 Task: Create Tasks for custom objects Inmates and Inmate Documents.
Action: Mouse moved to (15, 81)
Screenshot: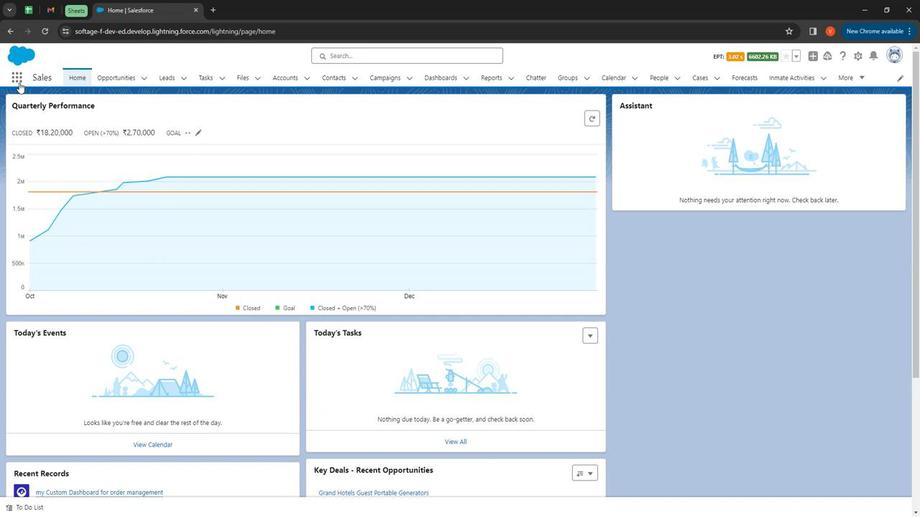
Action: Mouse pressed left at (15, 81)
Screenshot: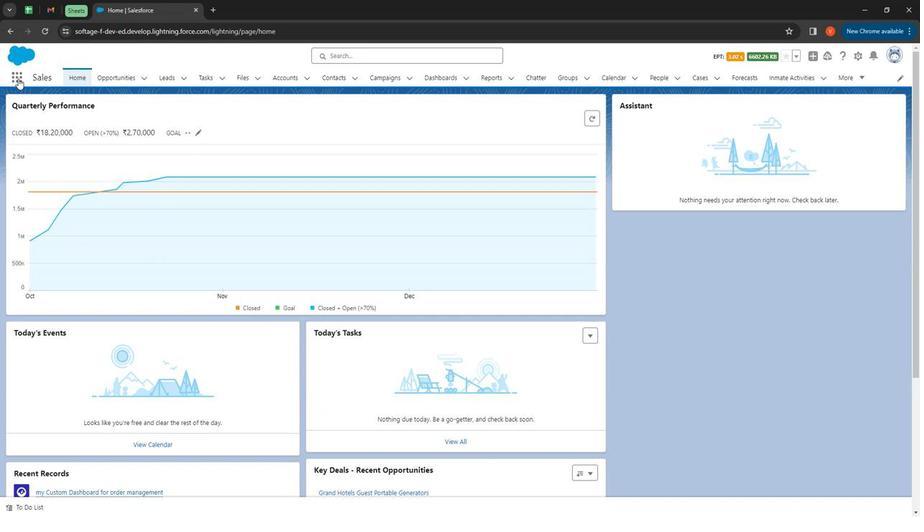 
Action: Mouse moved to (29, 252)
Screenshot: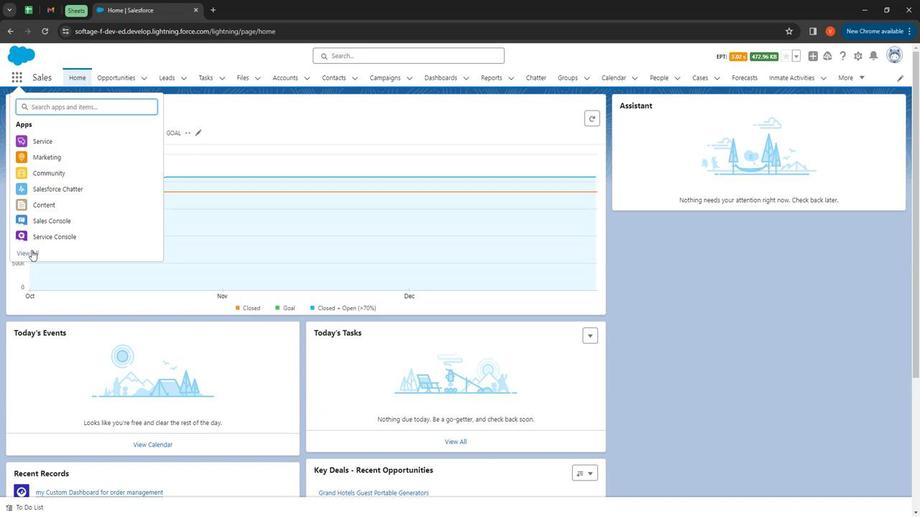 
Action: Mouse pressed left at (29, 252)
Screenshot: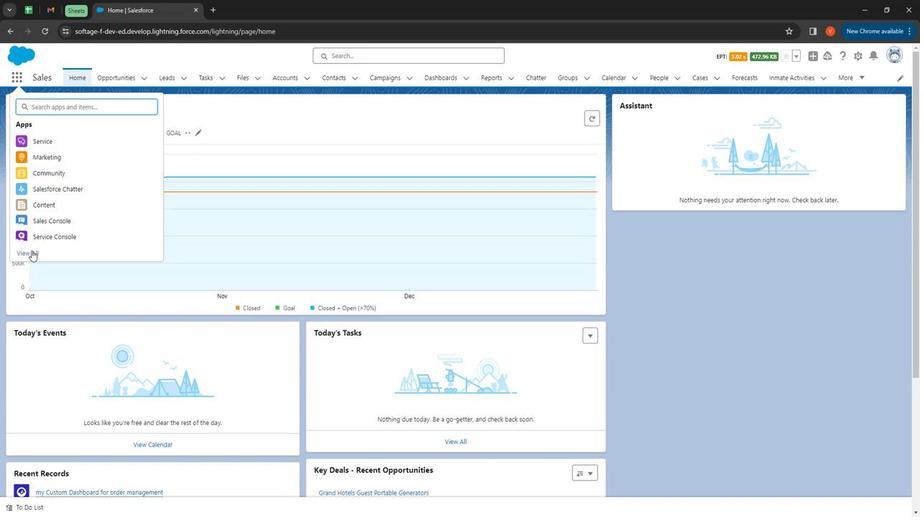 
Action: Mouse moved to (617, 297)
Screenshot: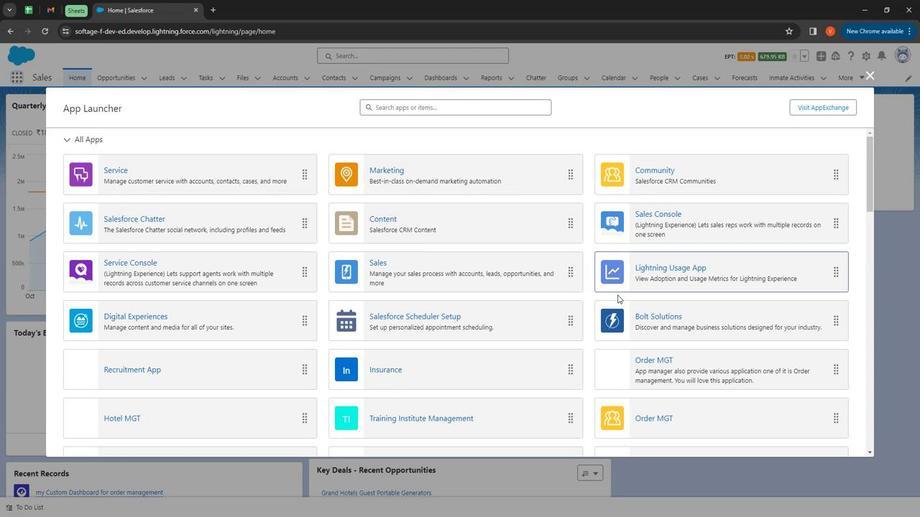
Action: Mouse scrolled (617, 296) with delta (0, 0)
Screenshot: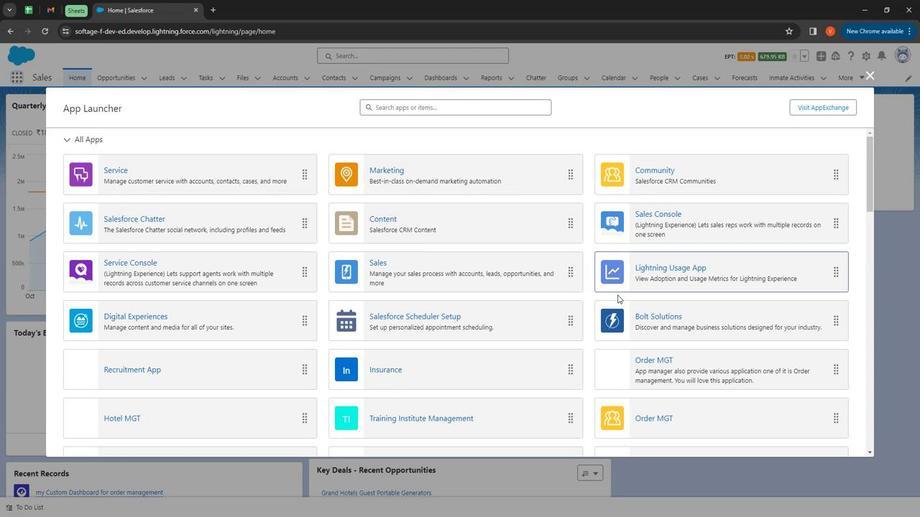 
Action: Mouse moved to (619, 298)
Screenshot: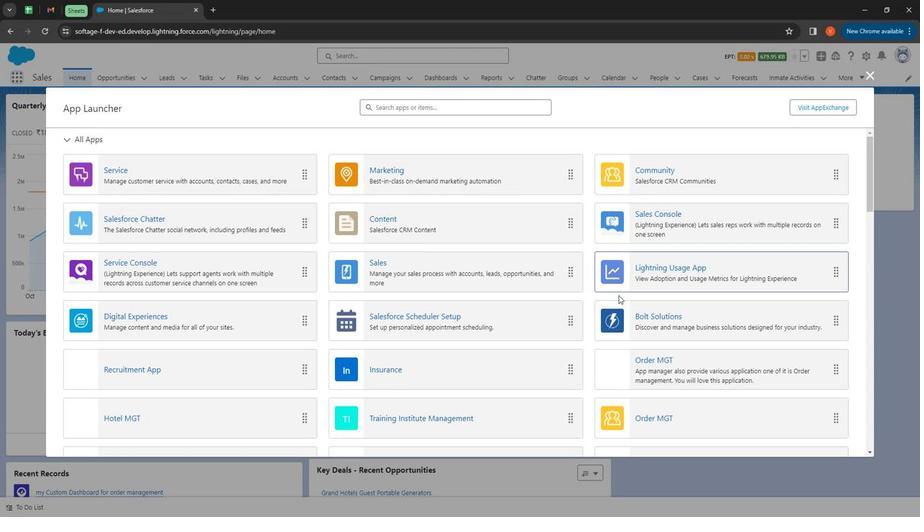 
Action: Mouse scrolled (619, 298) with delta (0, 0)
Screenshot: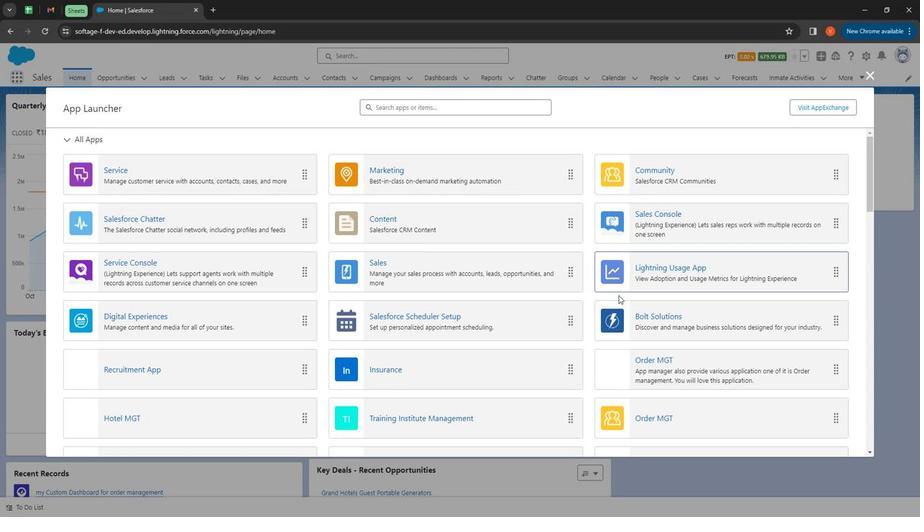 
Action: Mouse moved to (620, 299)
Screenshot: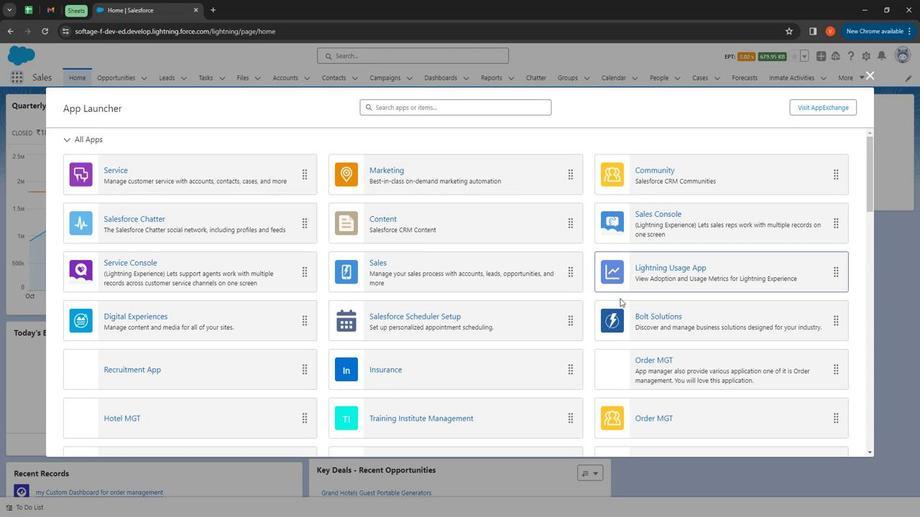 
Action: Mouse scrolled (620, 299) with delta (0, 0)
Screenshot: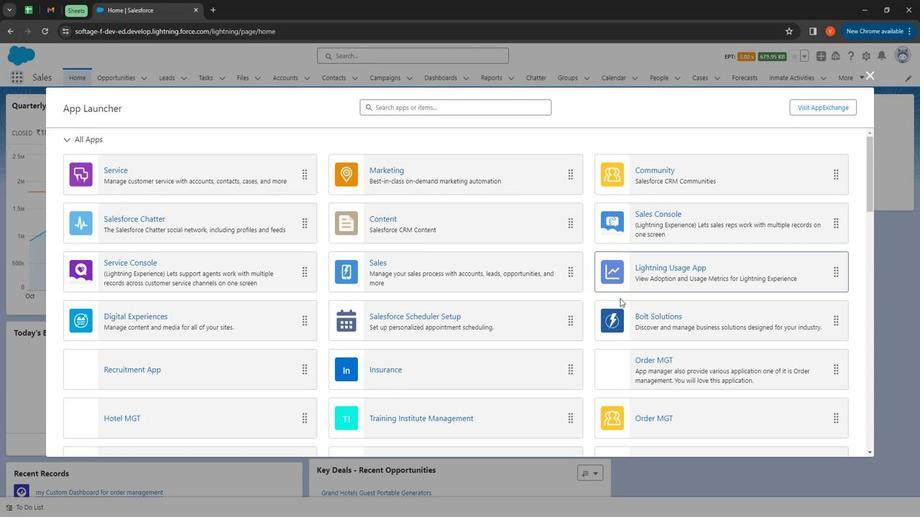
Action: Mouse moved to (621, 300)
Screenshot: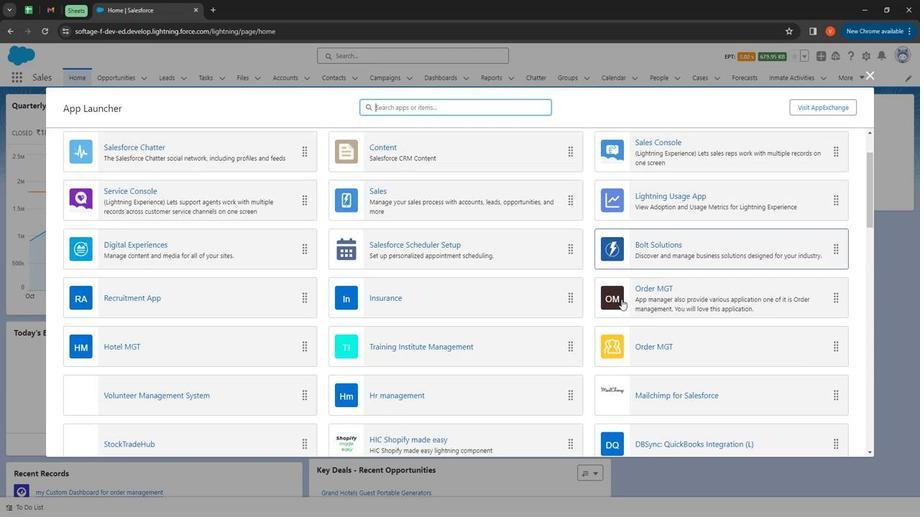 
Action: Mouse scrolled (621, 299) with delta (0, 0)
Screenshot: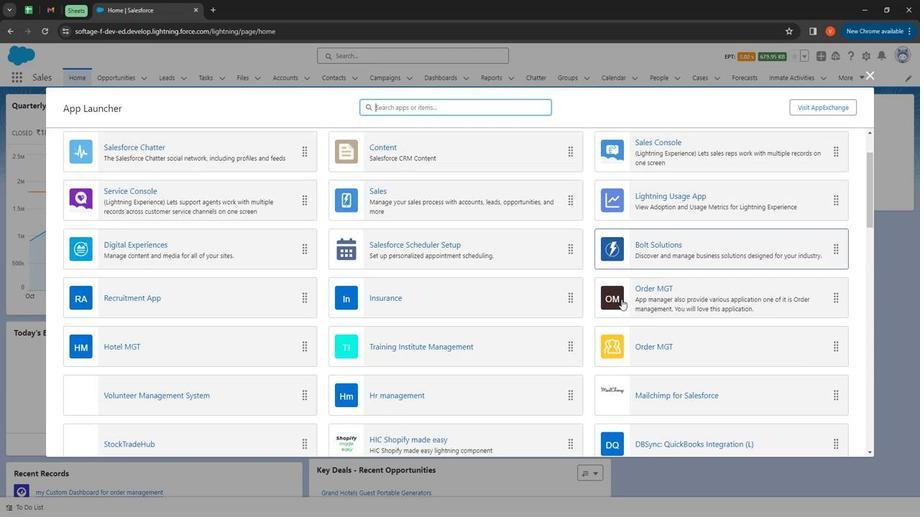 
Action: Mouse moved to (622, 302)
Screenshot: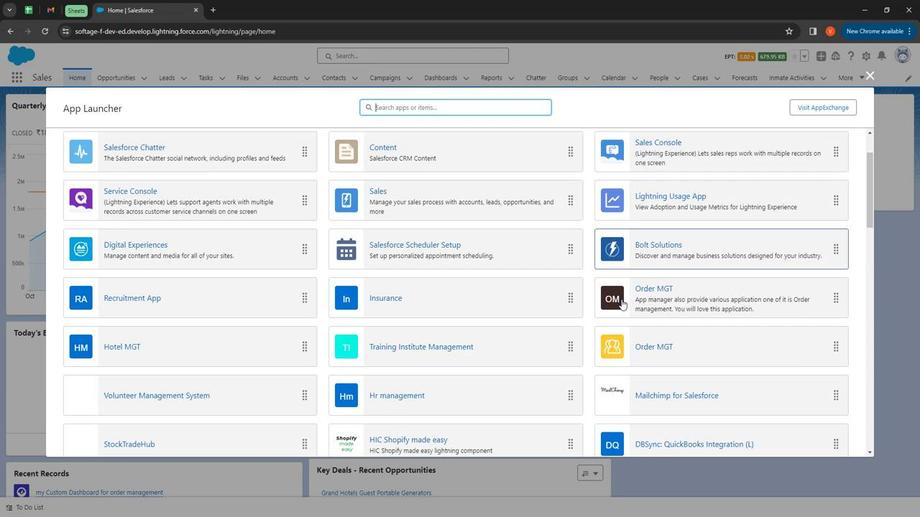 
Action: Mouse scrolled (622, 302) with delta (0, 0)
Screenshot: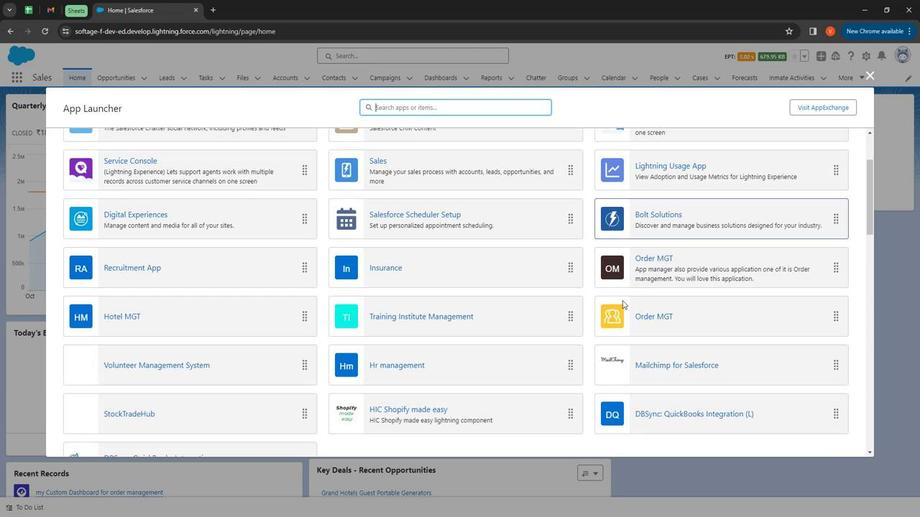 
Action: Mouse scrolled (622, 302) with delta (0, 0)
Screenshot: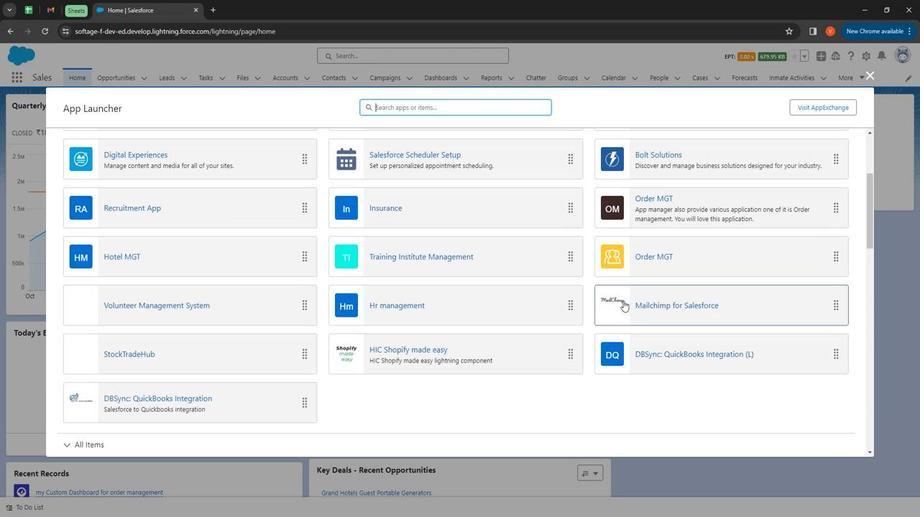 
Action: Mouse moved to (638, 299)
Screenshot: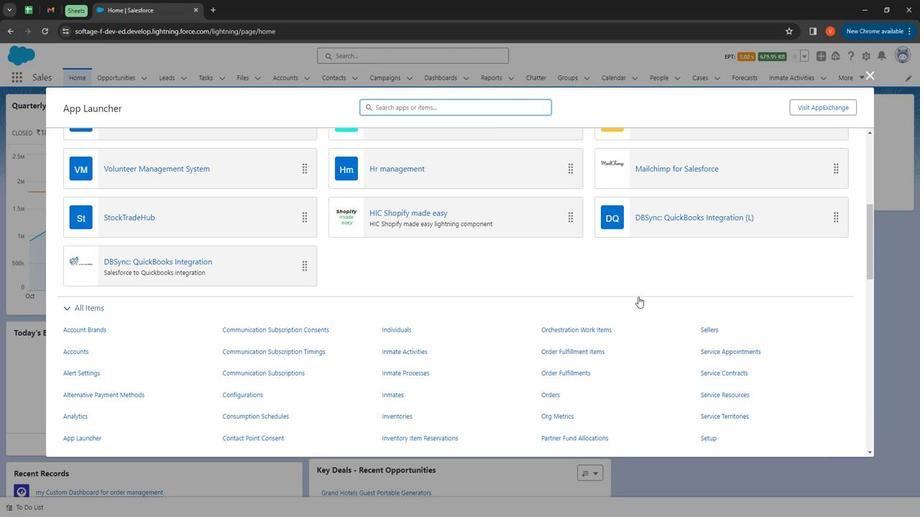 
Action: Mouse scrolled (638, 299) with delta (0, 0)
Screenshot: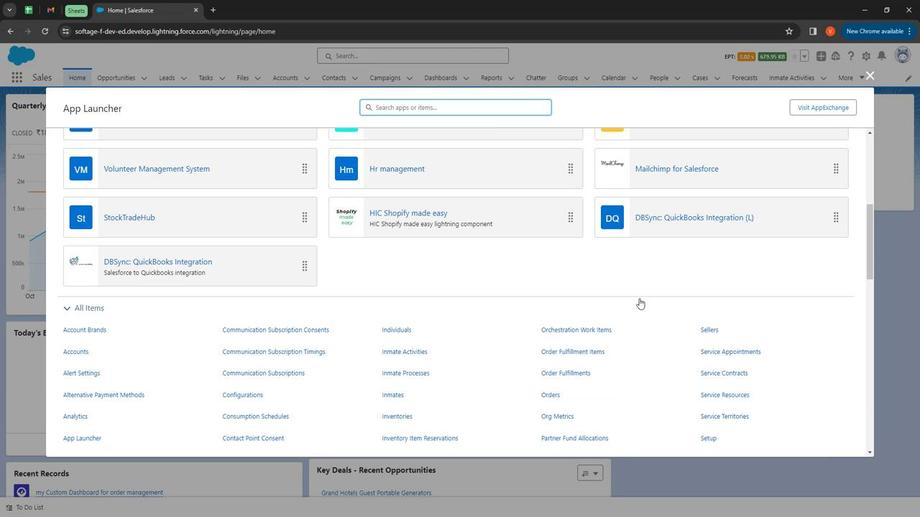 
Action: Mouse moved to (602, 299)
Screenshot: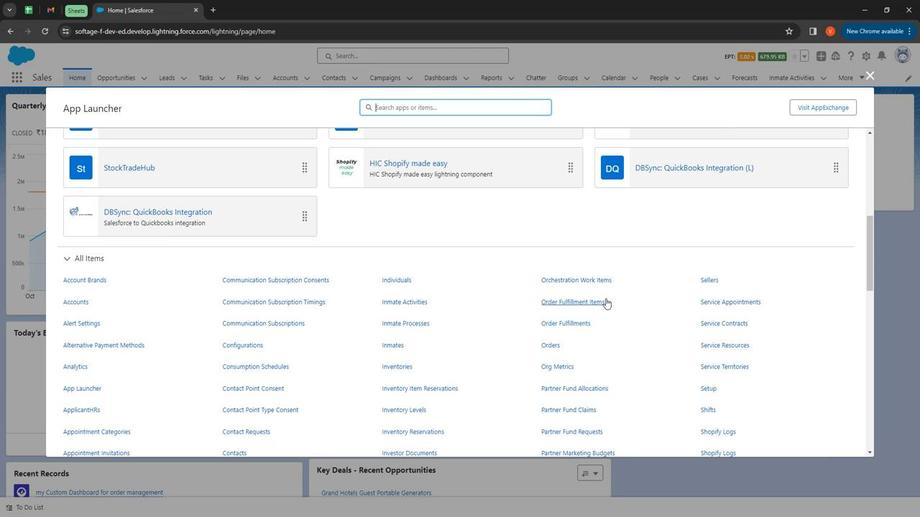 
Action: Mouse scrolled (602, 299) with delta (0, 0)
Screenshot: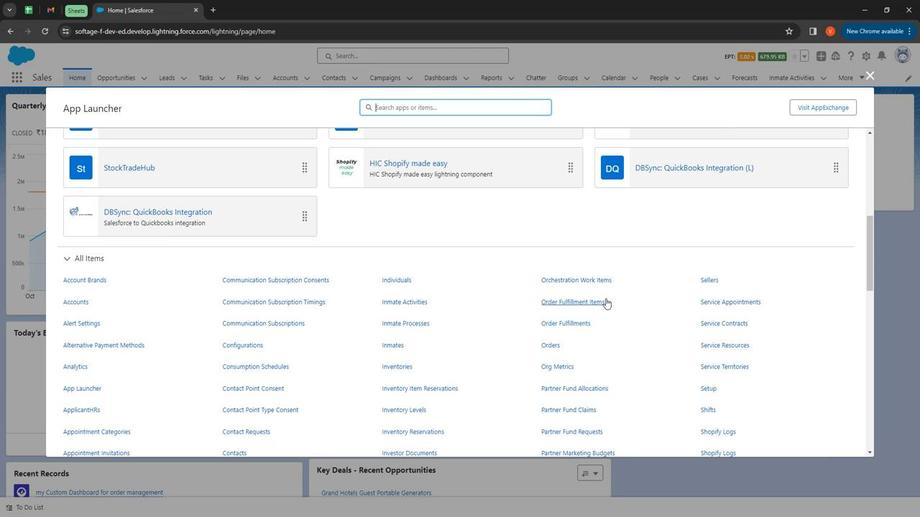 
Action: Mouse moved to (596, 301)
Screenshot: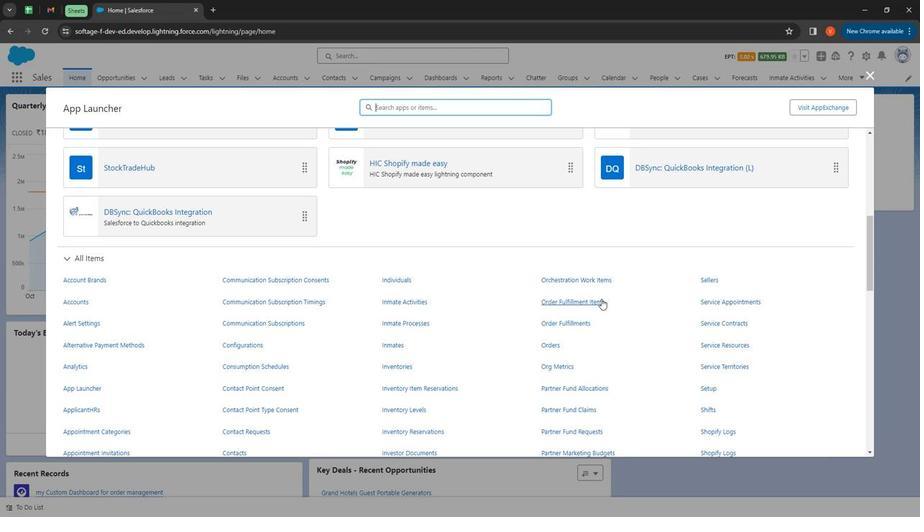 
Action: Mouse scrolled (596, 300) with delta (0, 0)
Screenshot: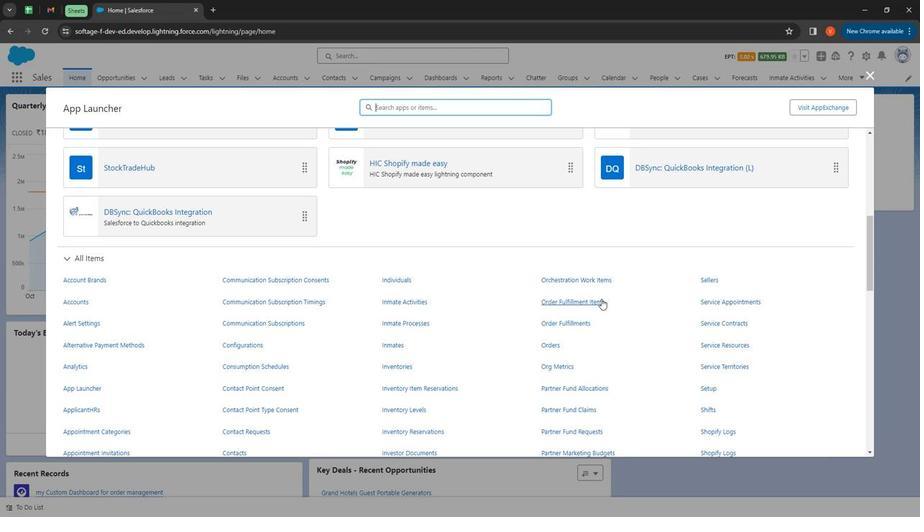 
Action: Mouse moved to (491, 286)
Screenshot: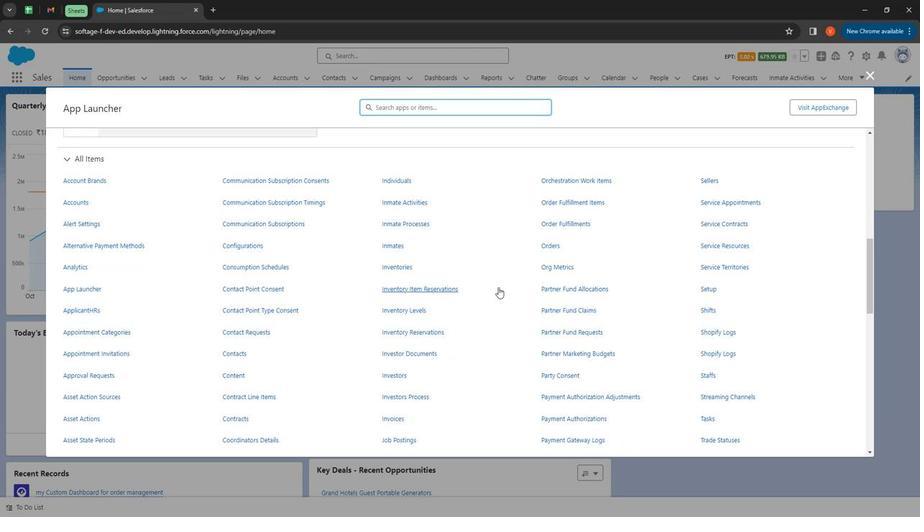 
Action: Mouse scrolled (491, 286) with delta (0, 0)
Screenshot: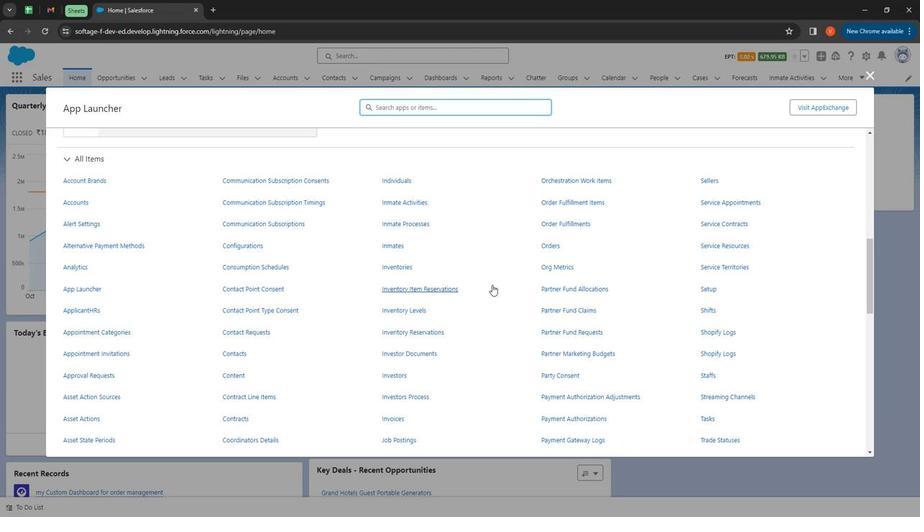 
Action: Mouse moved to (486, 292)
Screenshot: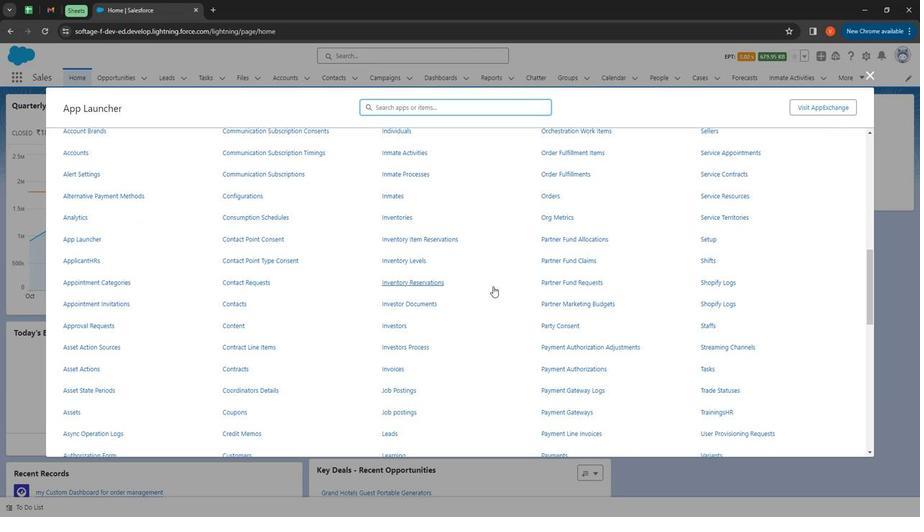 
Action: Mouse scrolled (486, 291) with delta (0, 0)
Screenshot: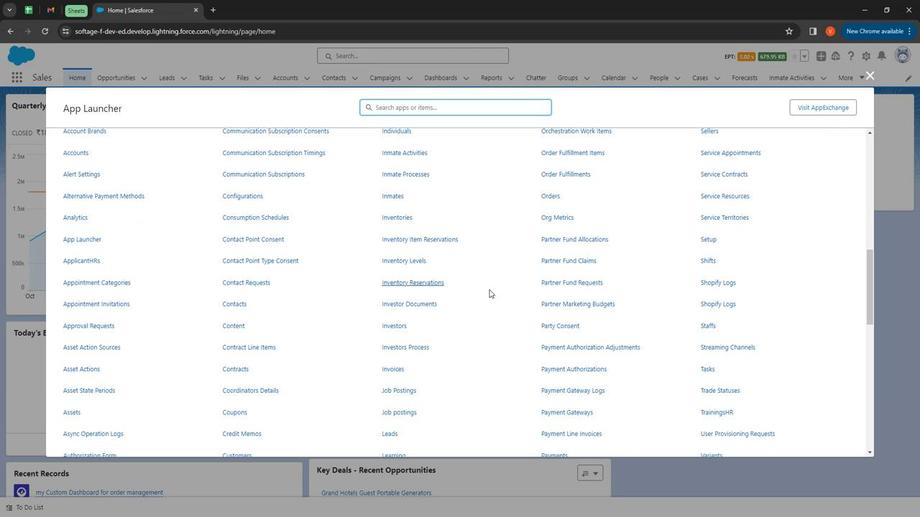 
Action: Mouse moved to (472, 289)
Screenshot: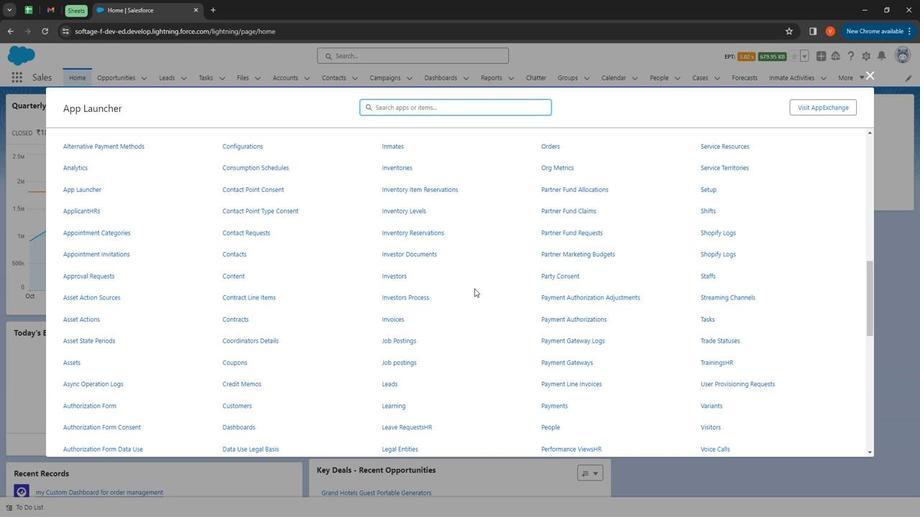 
Action: Mouse scrolled (472, 289) with delta (0, 0)
Screenshot: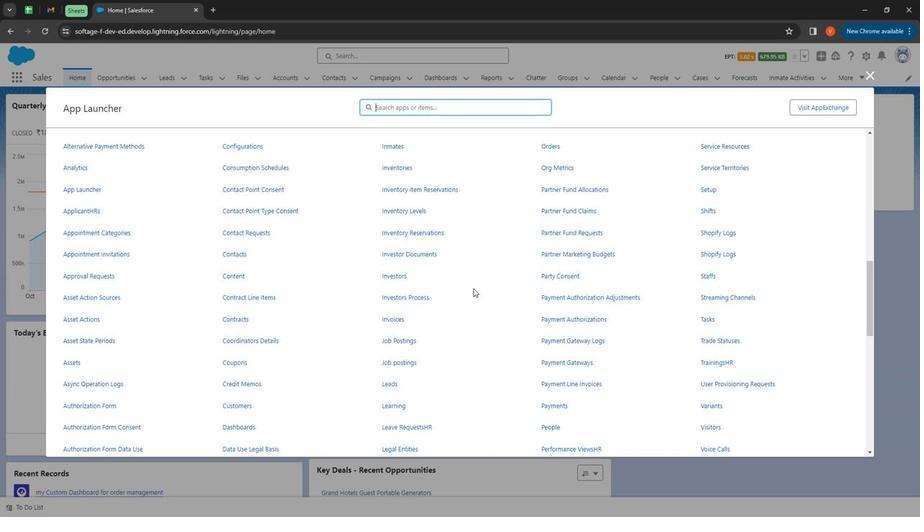 
Action: Mouse scrolled (472, 289) with delta (0, 0)
Screenshot: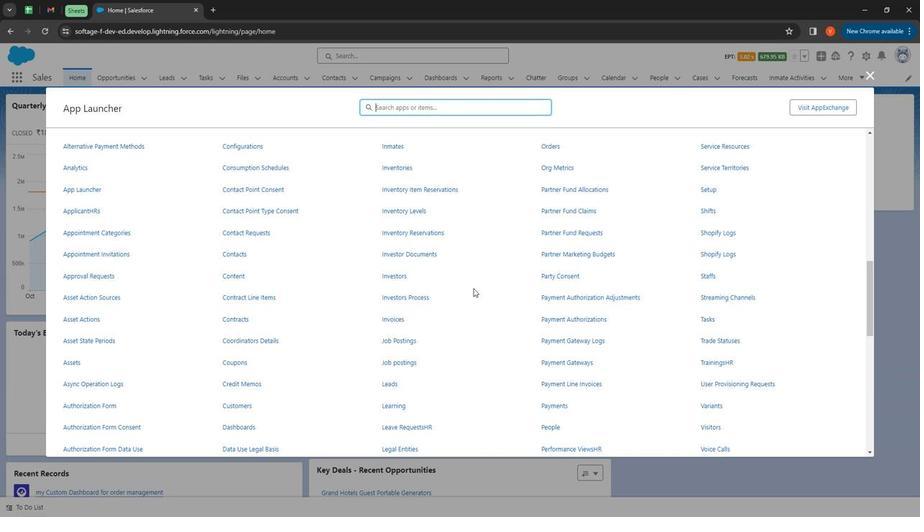 
Action: Mouse moved to (710, 217)
Screenshot: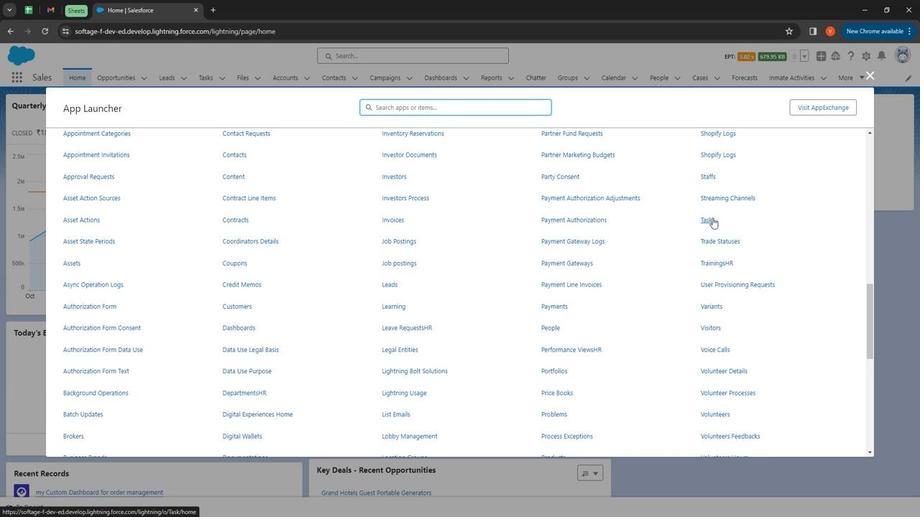 
Action: Mouse pressed left at (710, 217)
Screenshot: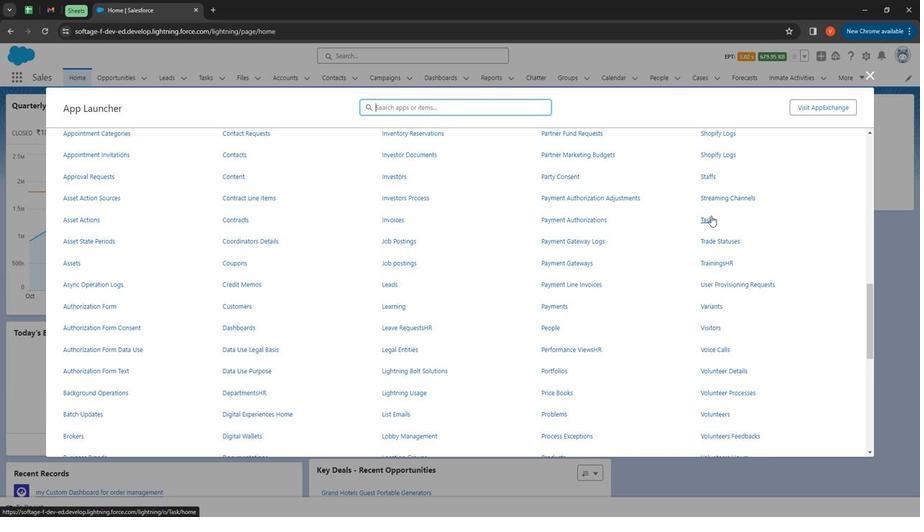 
Action: Mouse moved to (183, 114)
Screenshot: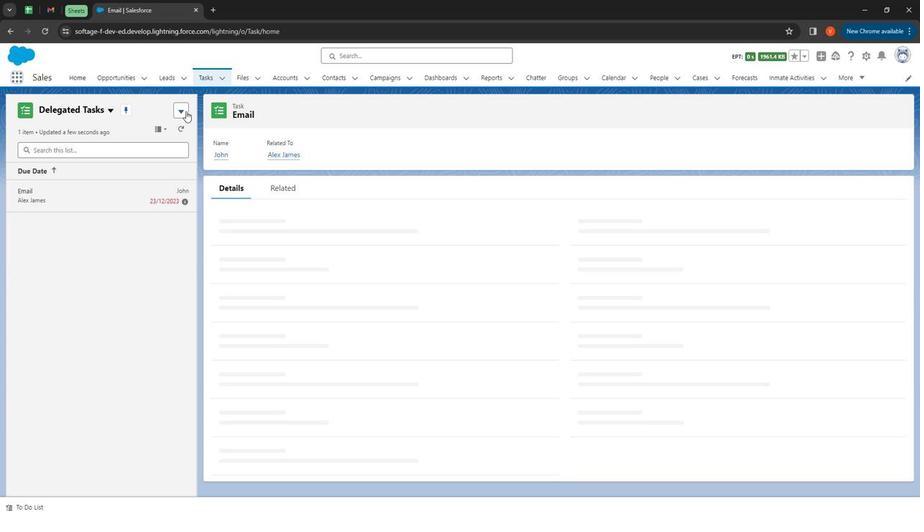 
Action: Mouse pressed left at (183, 114)
Screenshot: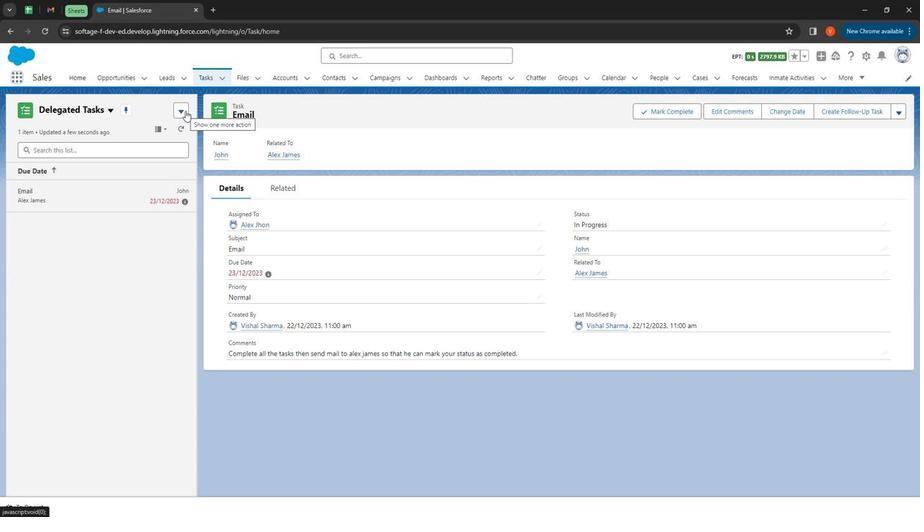 
Action: Mouse moved to (184, 128)
Screenshot: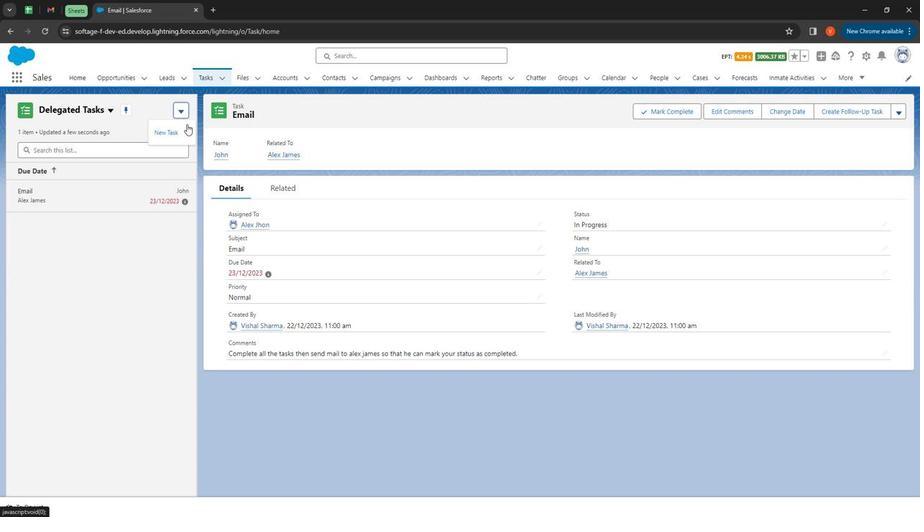 
Action: Mouse pressed left at (184, 128)
Screenshot: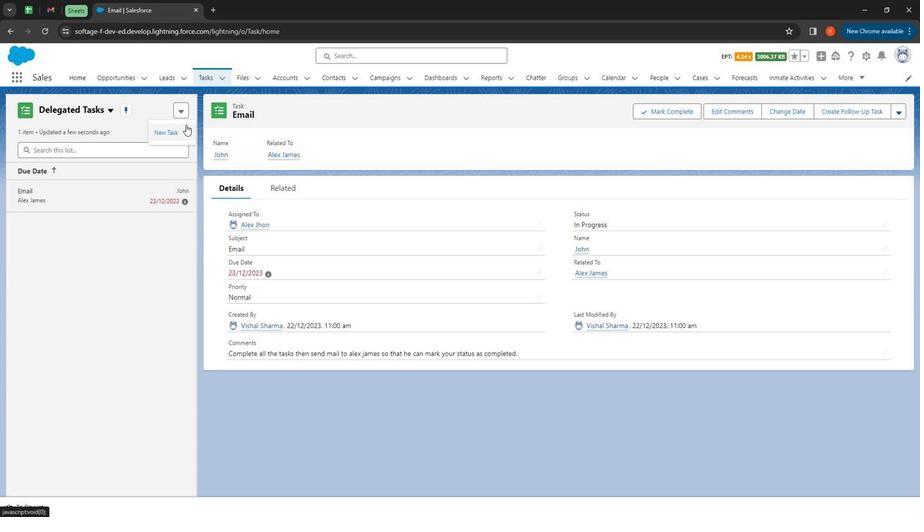 
Action: Mouse moved to (484, 295)
Screenshot: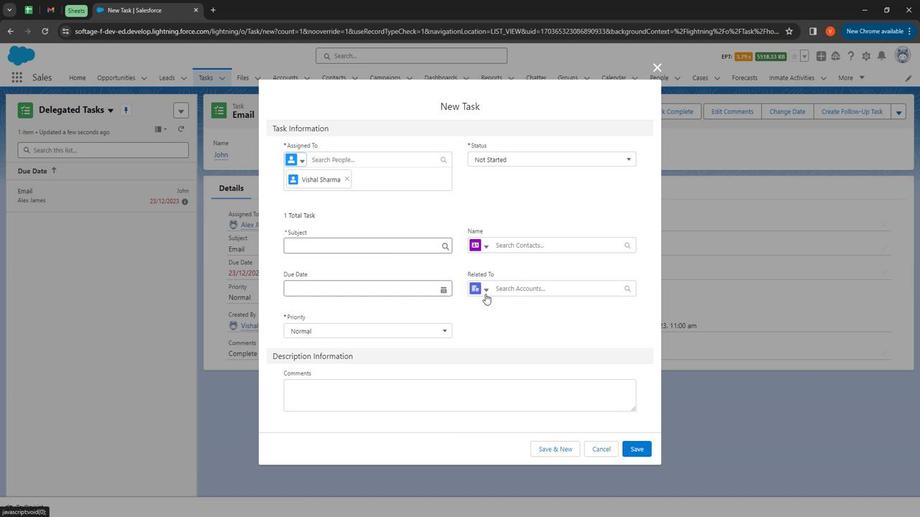 
Action: Mouse pressed left at (484, 295)
Screenshot: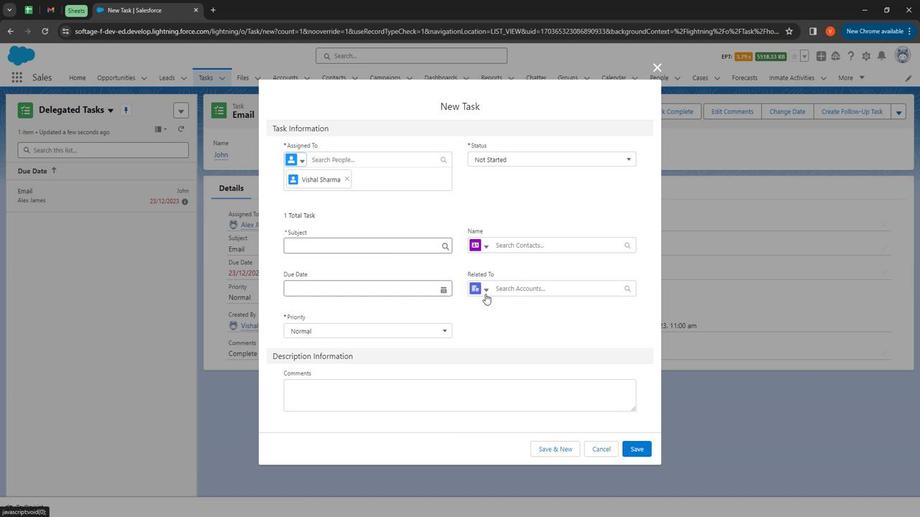 
Action: Mouse moved to (484, 346)
Screenshot: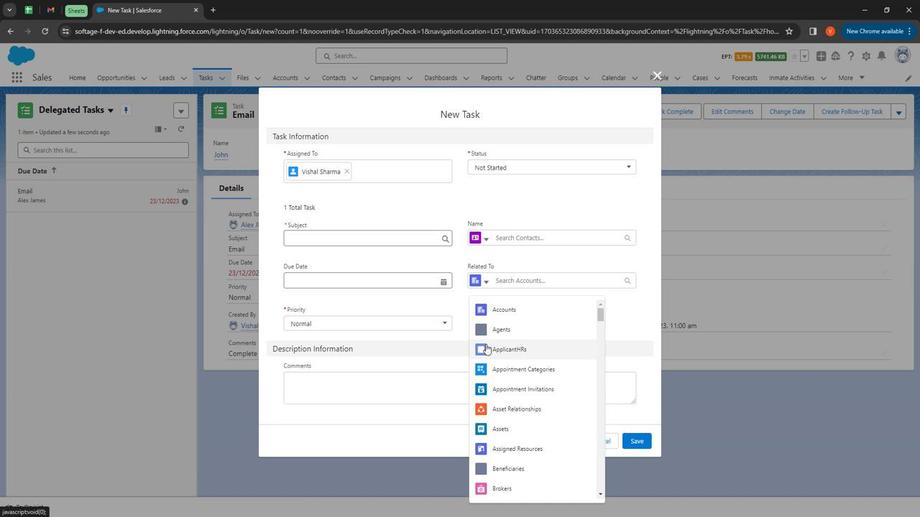
Action: Mouse scrolled (484, 345) with delta (0, 0)
Screenshot: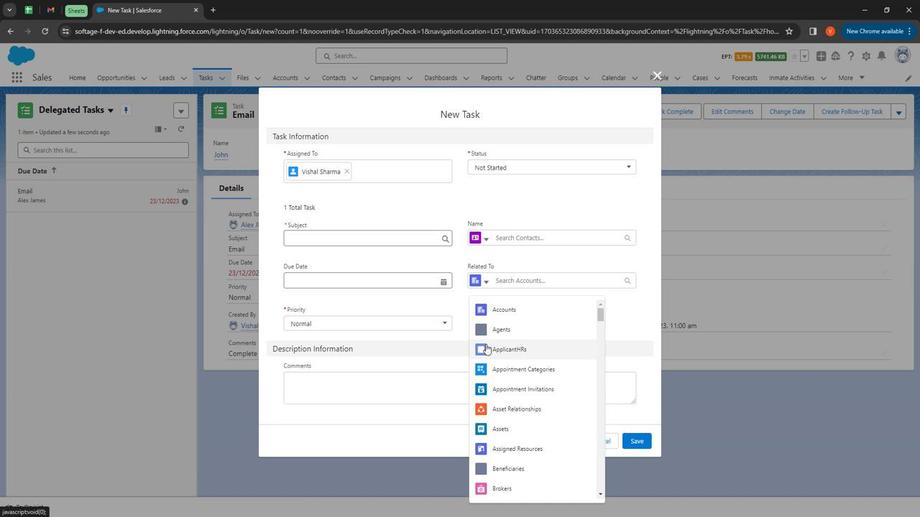 
Action: Mouse moved to (486, 348)
Screenshot: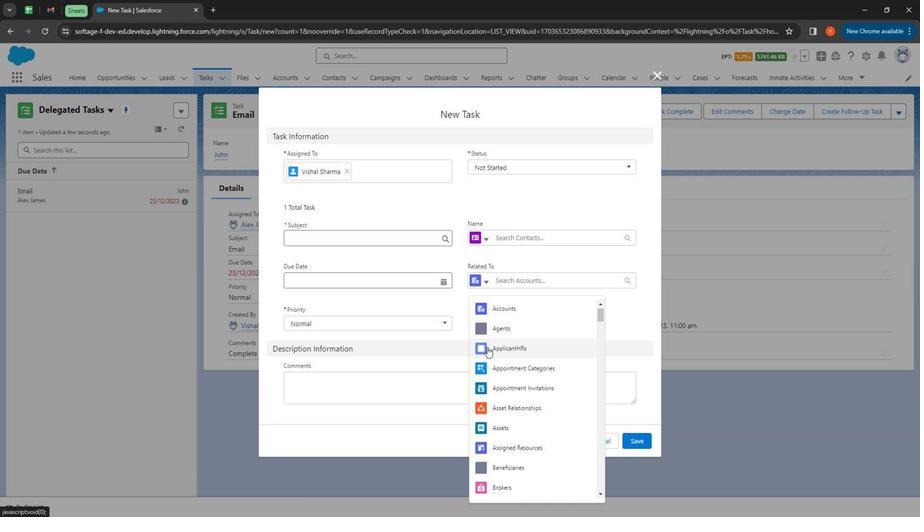 
Action: Mouse scrolled (486, 348) with delta (0, 0)
Screenshot: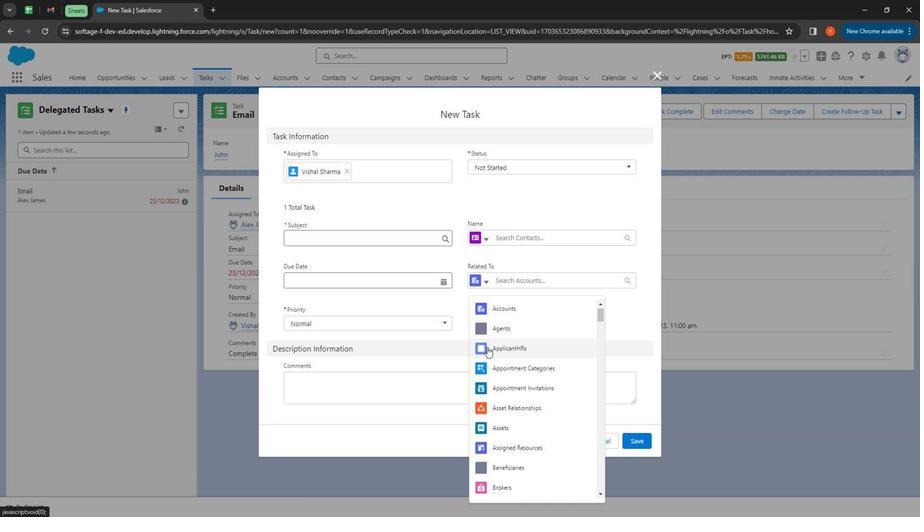 
Action: Mouse moved to (490, 350)
Screenshot: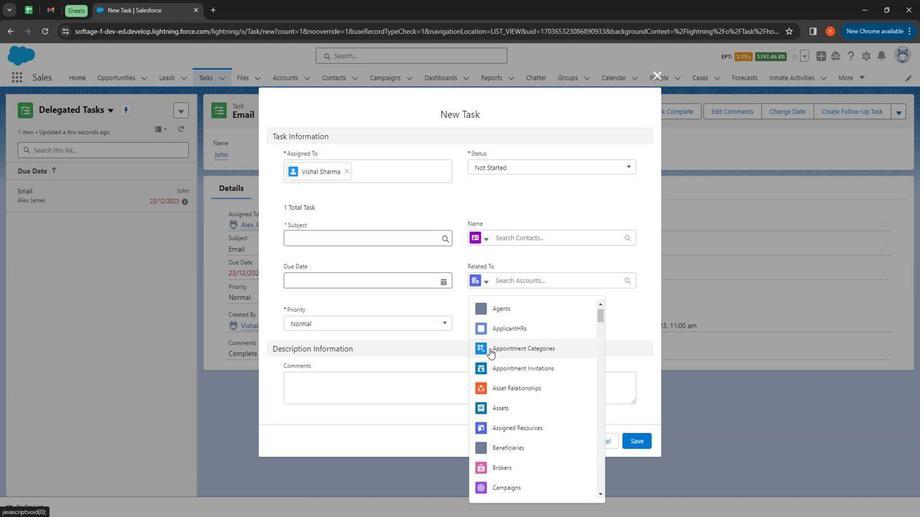 
Action: Mouse scrolled (490, 349) with delta (0, 0)
Screenshot: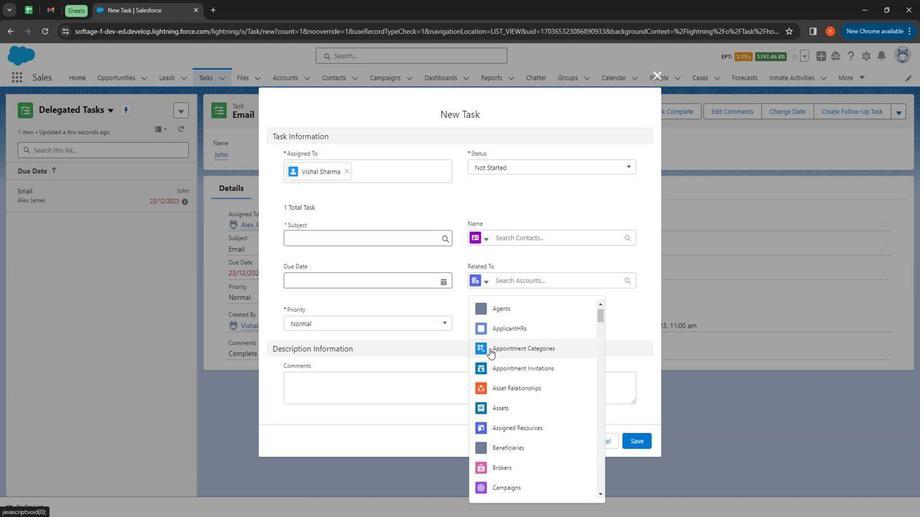 
Action: Mouse moved to (492, 351)
Screenshot: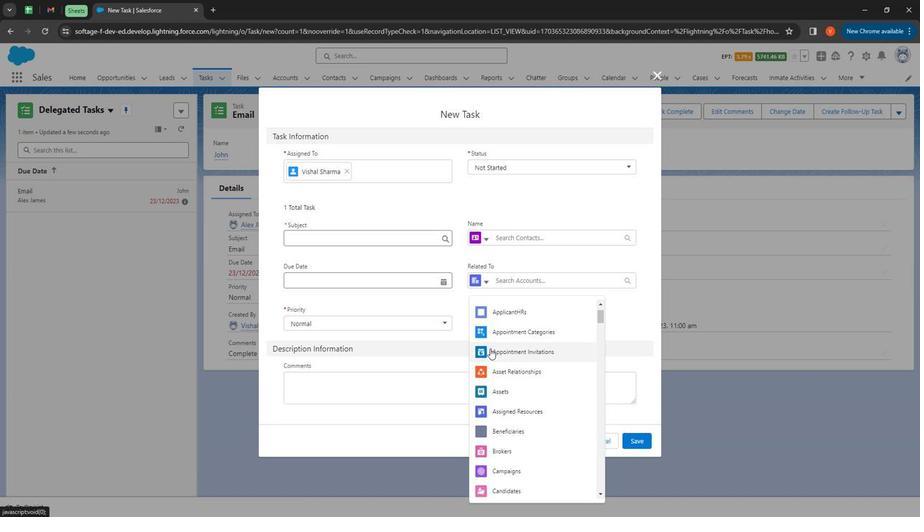 
Action: Mouse scrolled (492, 351) with delta (0, 0)
Screenshot: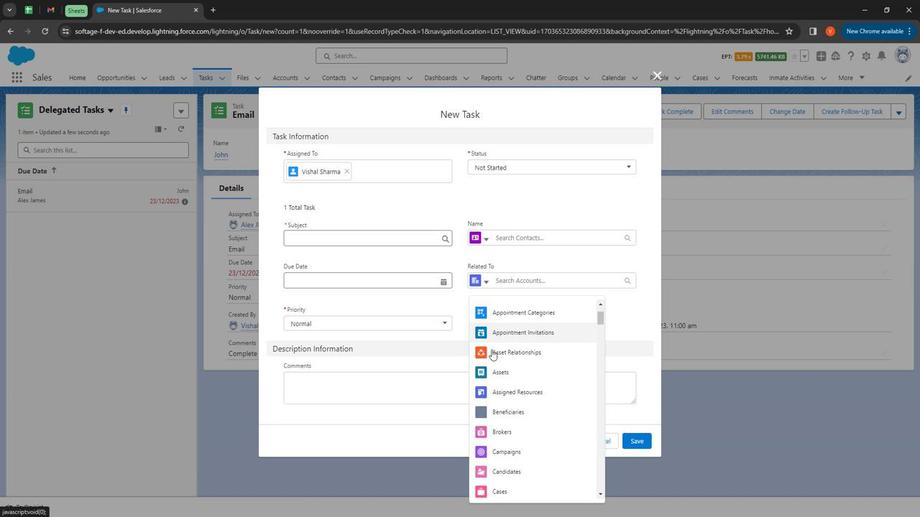 
Action: Mouse moved to (495, 351)
Screenshot: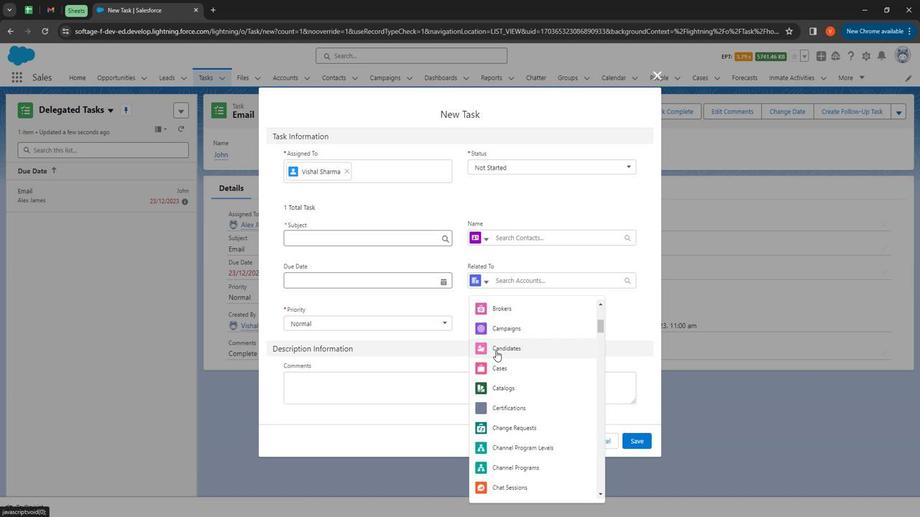 
Action: Mouse scrolled (495, 351) with delta (0, 0)
Screenshot: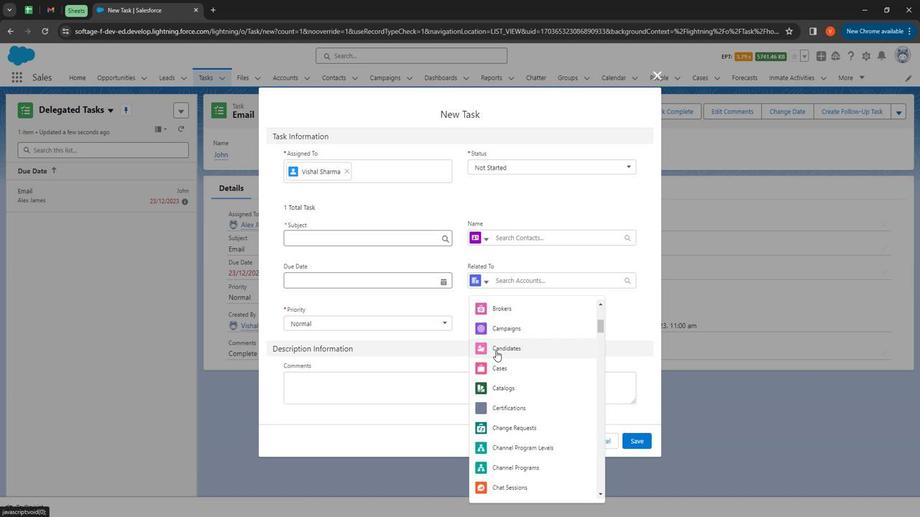 
Action: Mouse moved to (510, 358)
Screenshot: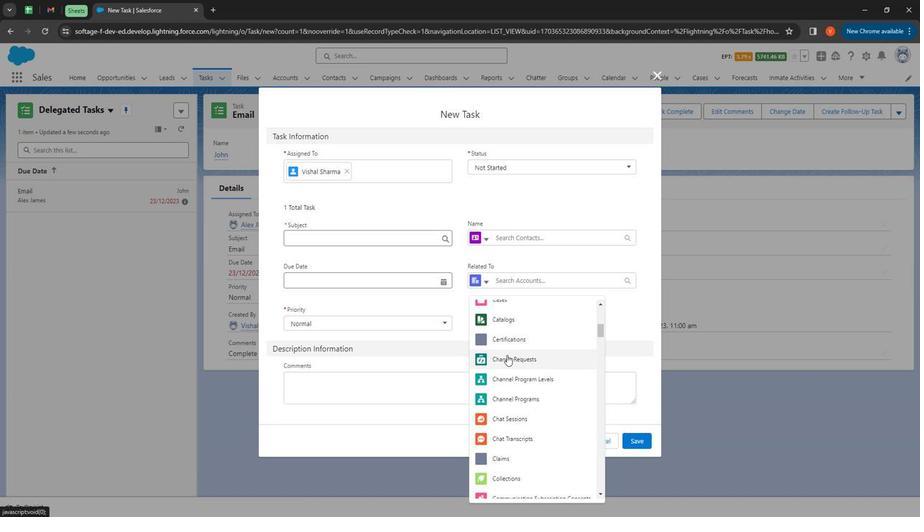 
Action: Mouse scrolled (510, 358) with delta (0, 0)
Screenshot: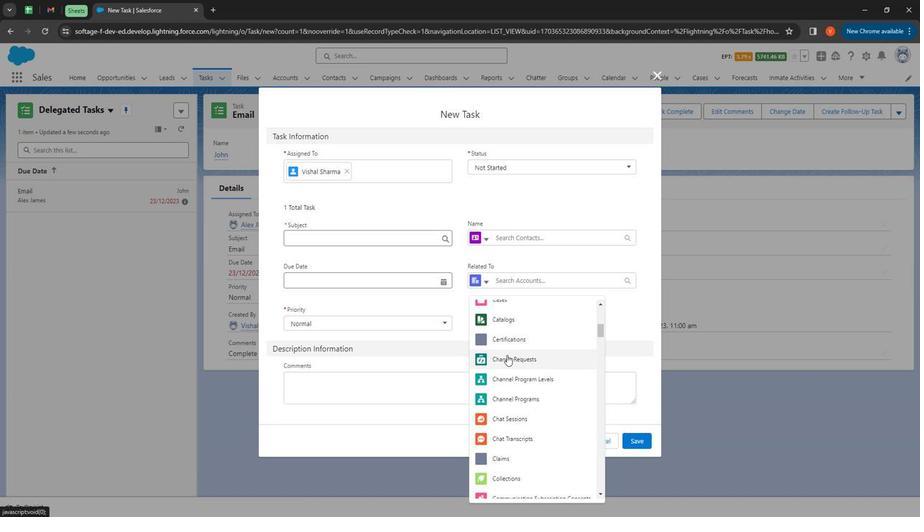 
Action: Mouse moved to (512, 359)
Screenshot: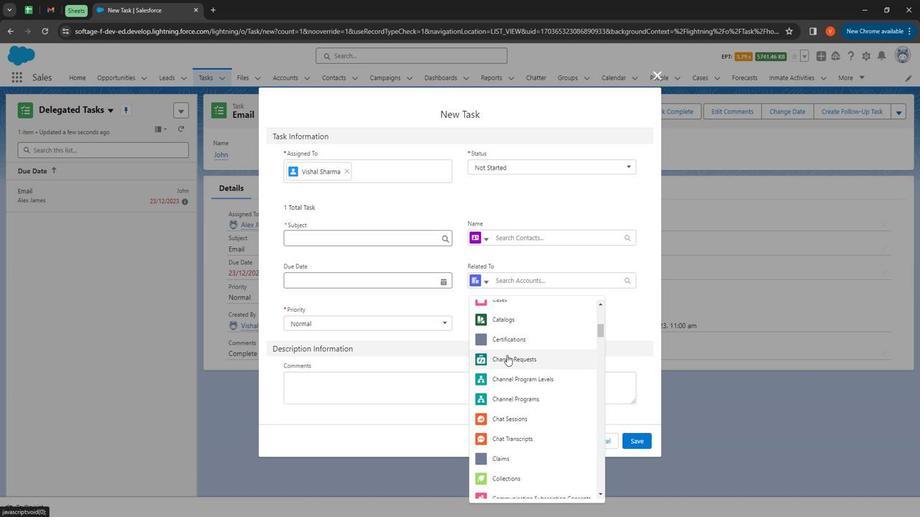 
Action: Mouse scrolled (512, 359) with delta (0, 0)
Screenshot: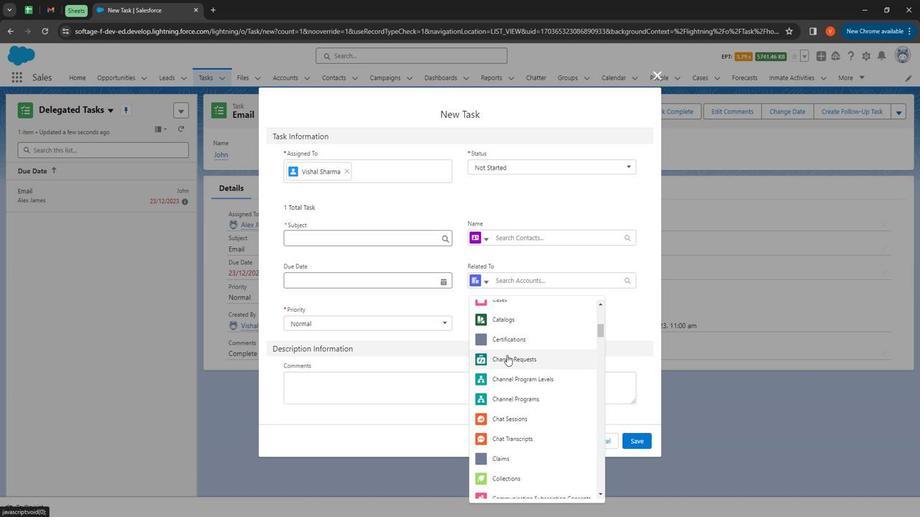 
Action: Mouse moved to (513, 360)
Screenshot: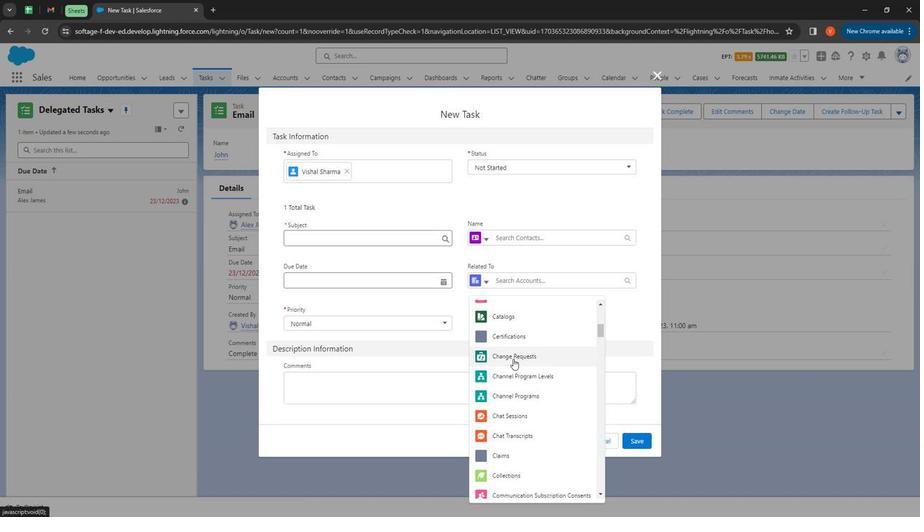 
Action: Mouse scrolled (513, 359) with delta (0, 0)
Screenshot: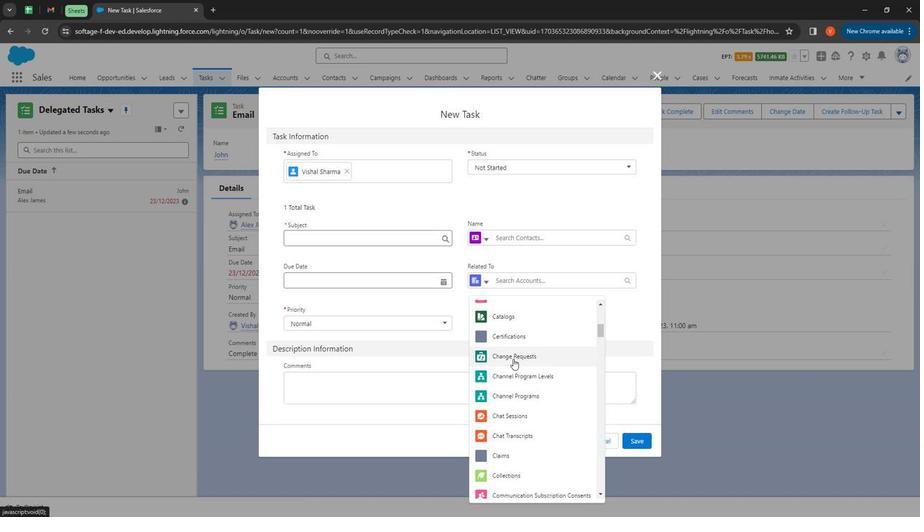 
Action: Mouse moved to (515, 361)
Screenshot: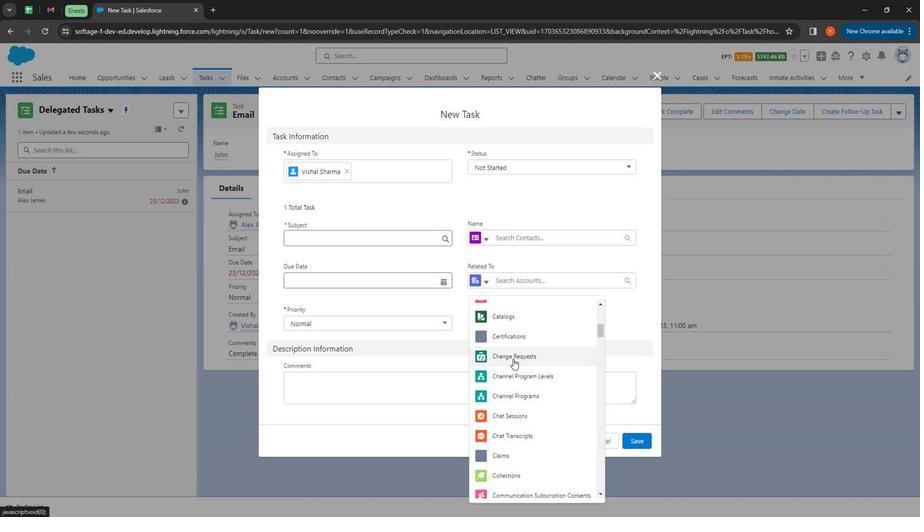
Action: Mouse scrolled (515, 361) with delta (0, 0)
Screenshot: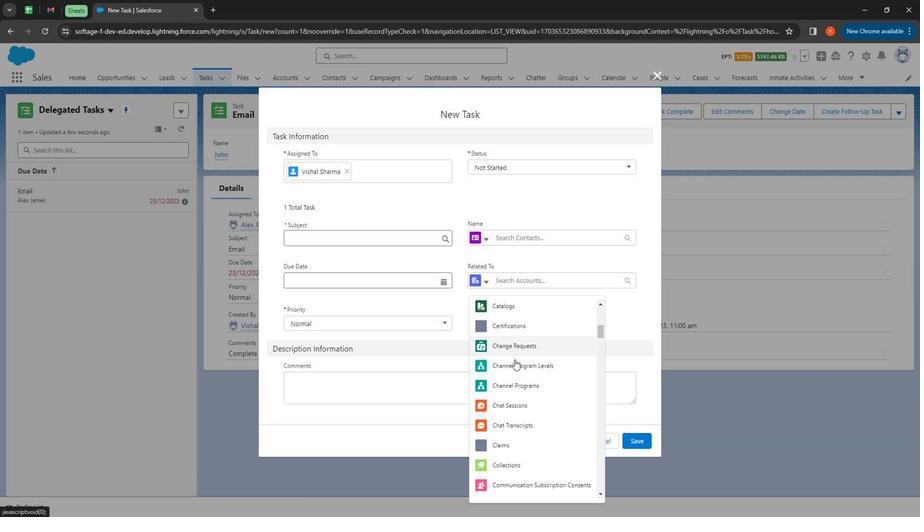 
Action: Mouse scrolled (515, 361) with delta (0, 0)
Screenshot: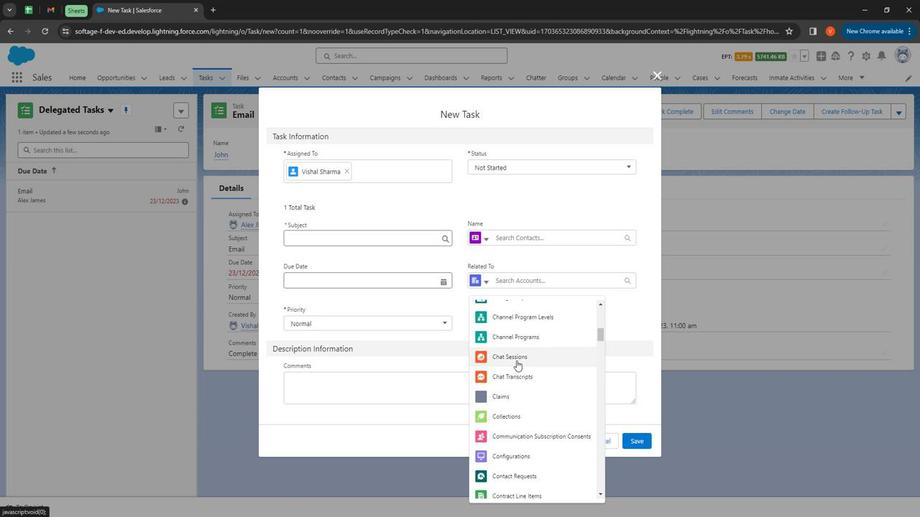 
Action: Mouse moved to (520, 361)
Screenshot: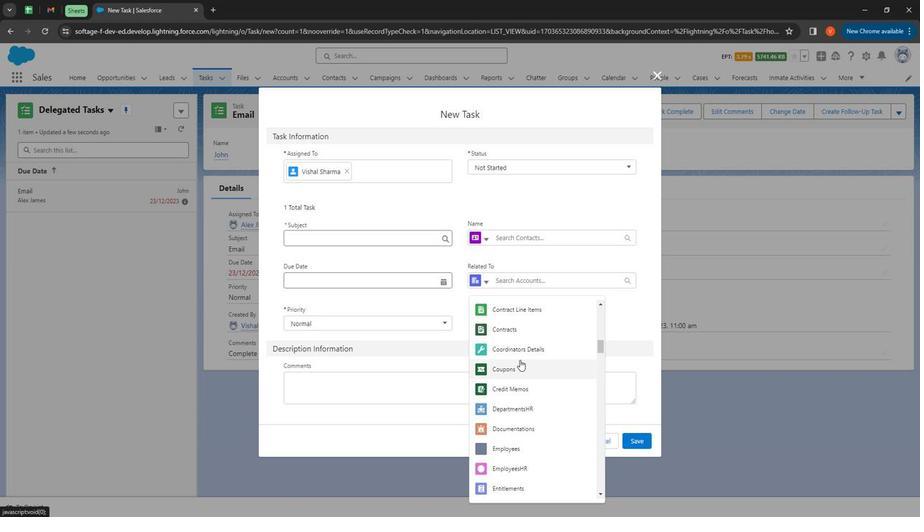 
Action: Mouse scrolled (520, 360) with delta (0, 0)
Screenshot: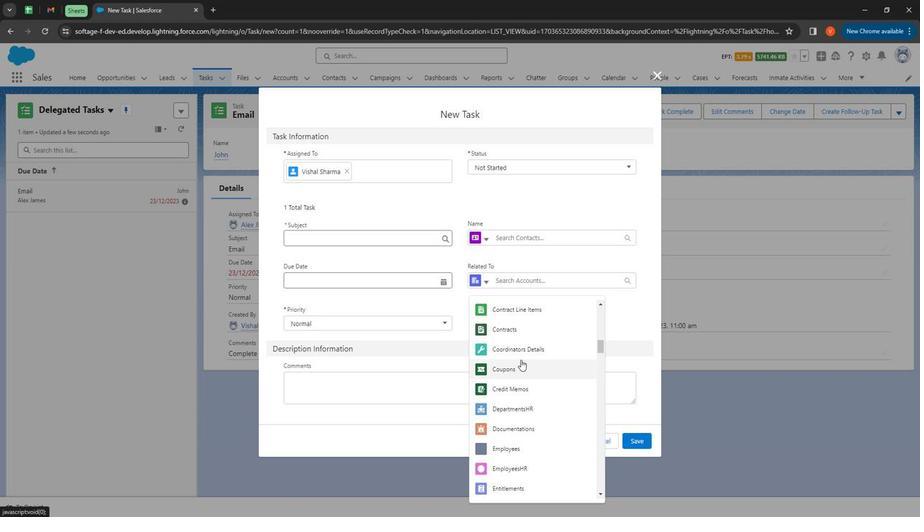 
Action: Mouse moved to (520, 361)
Screenshot: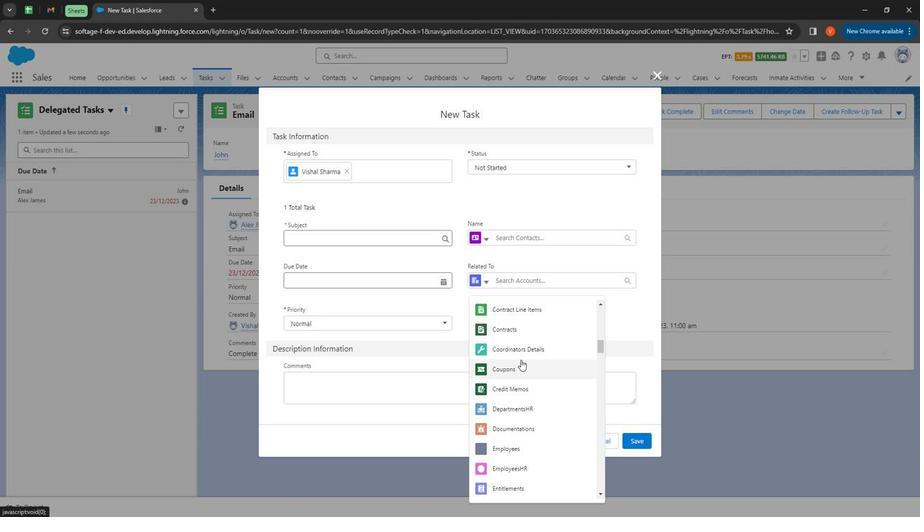 
Action: Mouse scrolled (520, 360) with delta (0, 0)
Screenshot: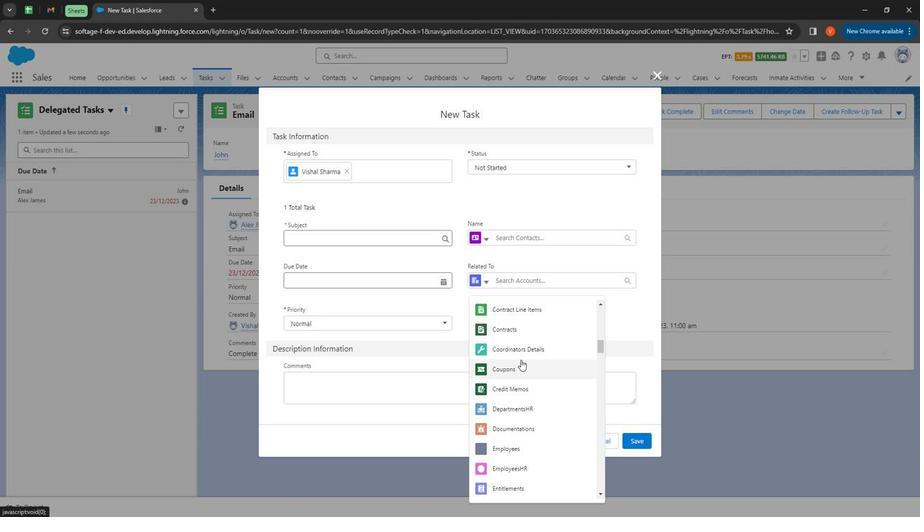 
Action: Mouse moved to (520, 361)
Screenshot: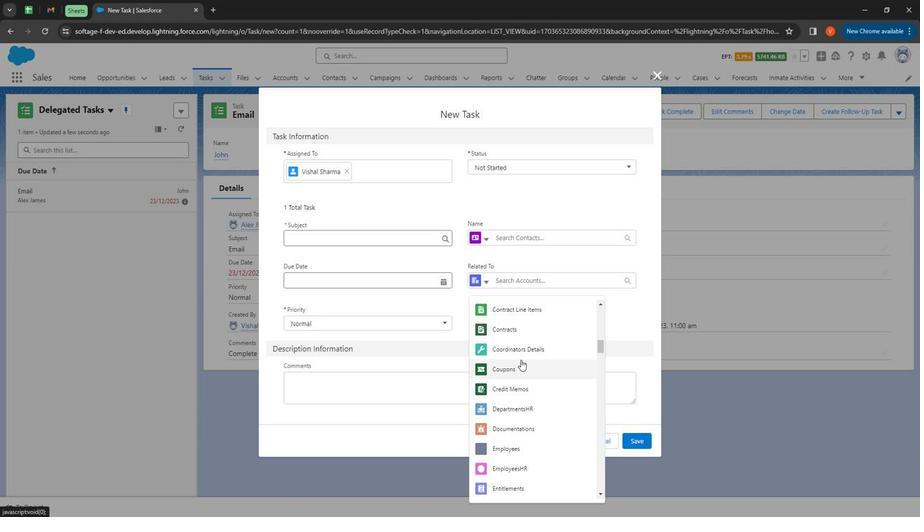 
Action: Mouse scrolled (520, 360) with delta (0, 0)
Screenshot: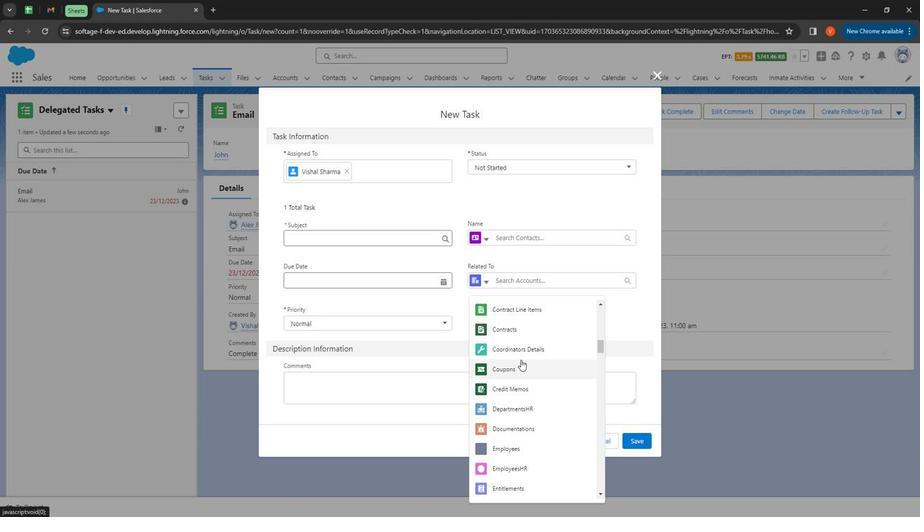 
Action: Mouse scrolled (520, 360) with delta (0, 0)
Screenshot: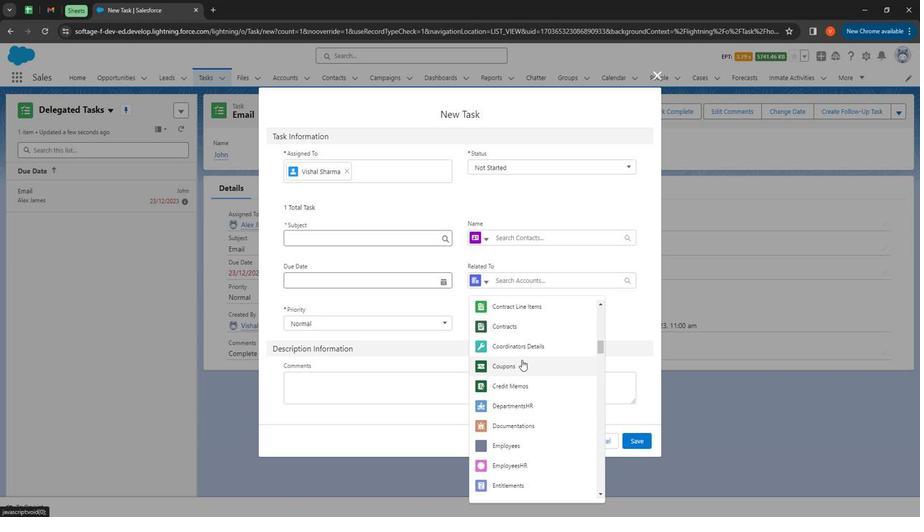 
Action: Mouse moved to (522, 361)
Screenshot: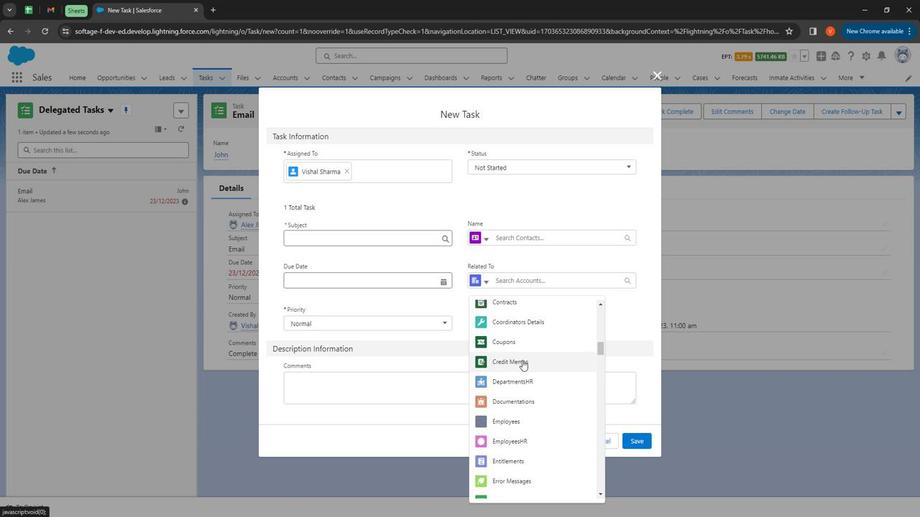 
Action: Mouse scrolled (522, 360) with delta (0, 0)
Screenshot: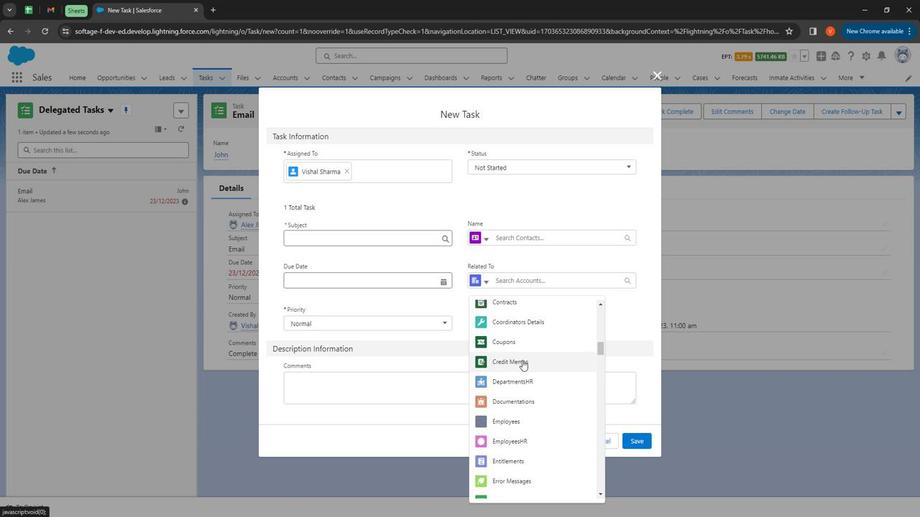 
Action: Mouse scrolled (522, 360) with delta (0, 0)
Screenshot: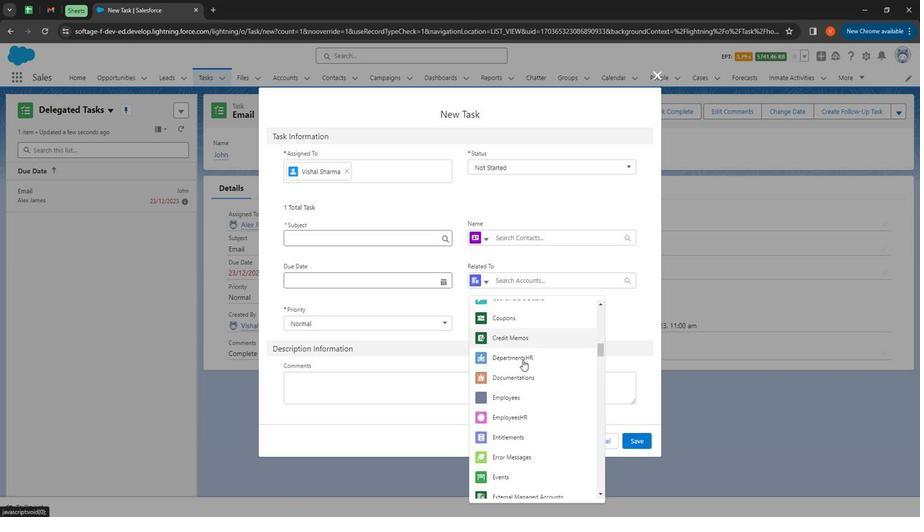 
Action: Mouse moved to (515, 464)
Screenshot: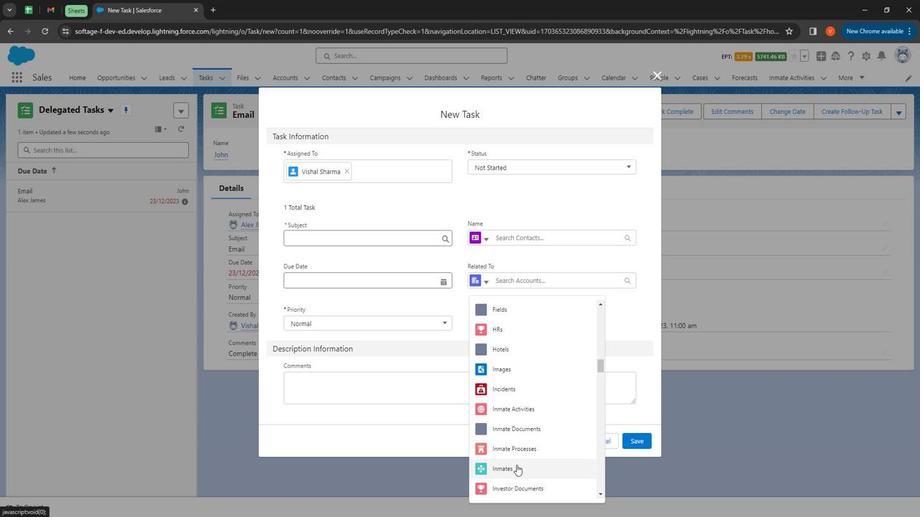 
Action: Mouse pressed left at (515, 464)
Screenshot: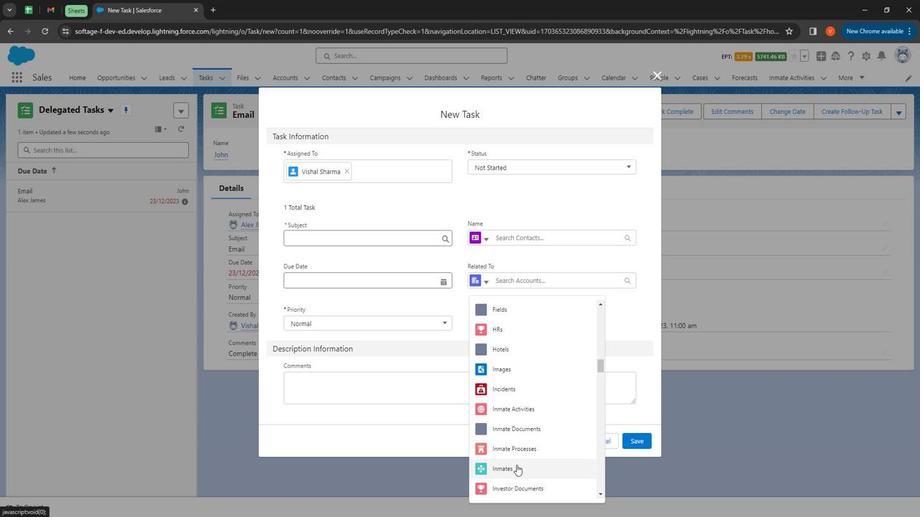 
Action: Mouse moved to (526, 280)
Screenshot: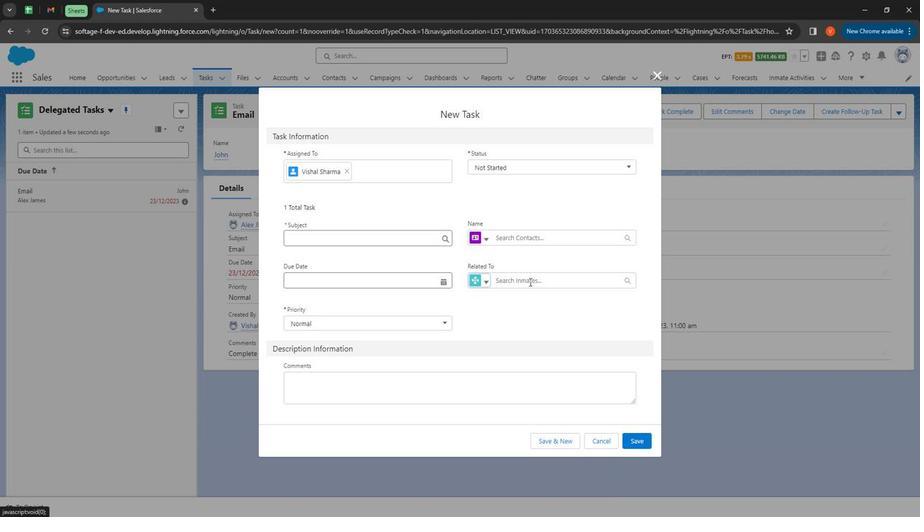
Action: Mouse pressed left at (526, 280)
Screenshot: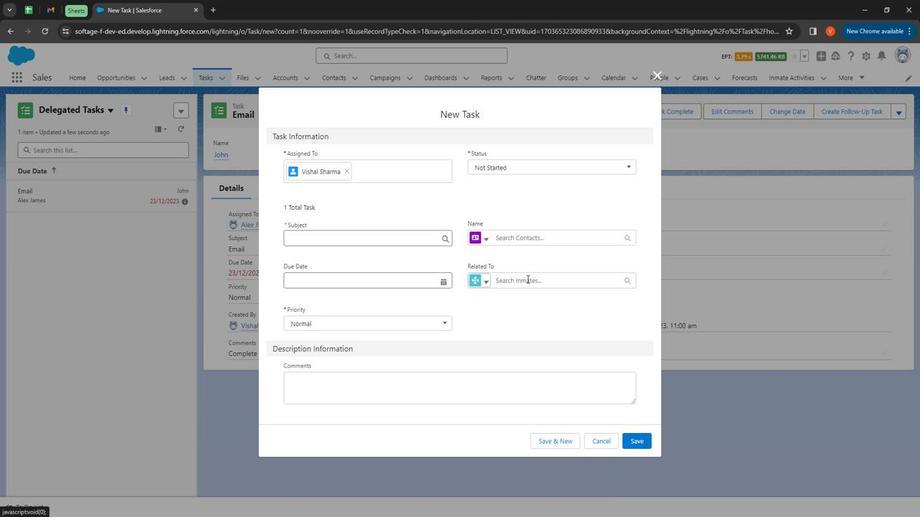 
Action: Mouse moved to (511, 304)
Screenshot: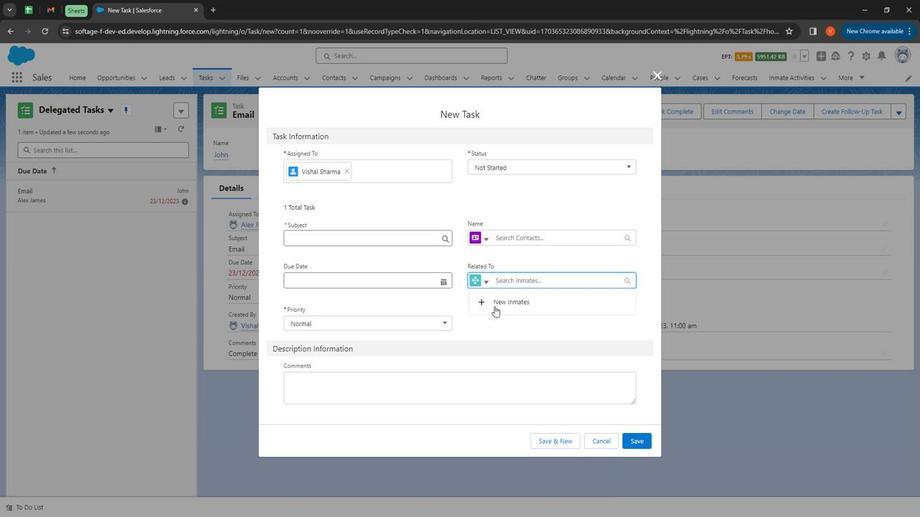 
Action: Mouse pressed left at (511, 304)
Screenshot: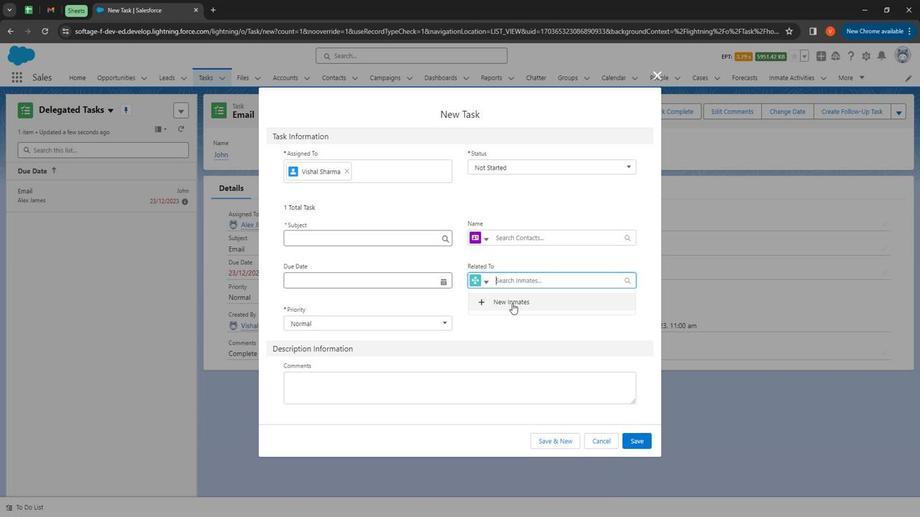 
Action: Mouse moved to (315, 157)
Screenshot: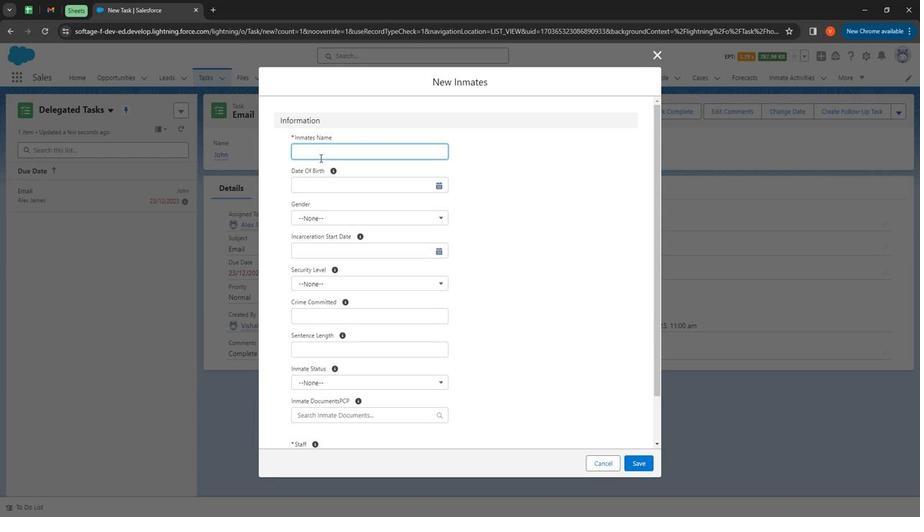 
Action: Mouse pressed left at (315, 157)
Screenshot: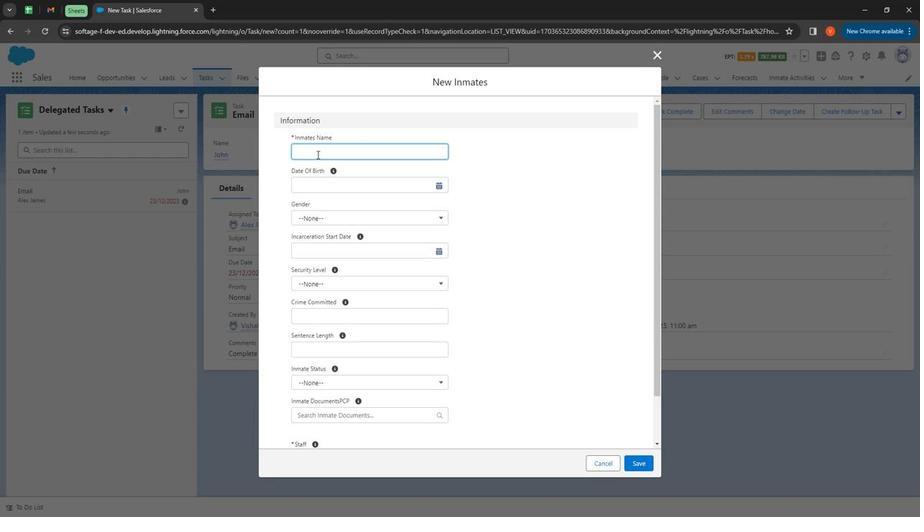
Action: Key pressed <Key.shift>
Screenshot: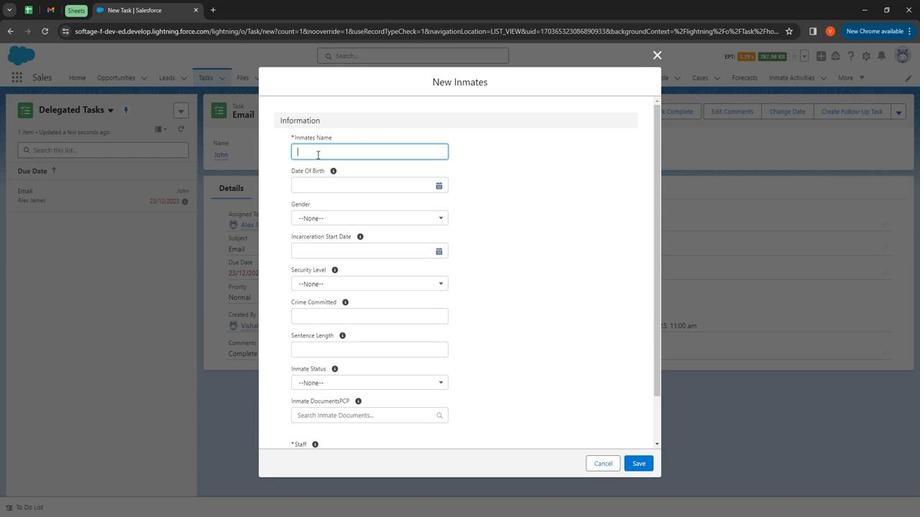 
Action: Mouse moved to (313, 155)
Screenshot: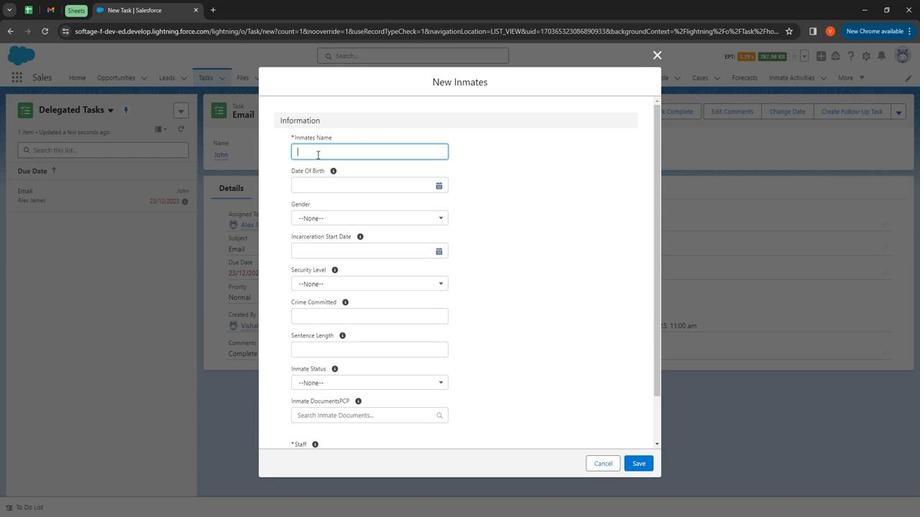 
Action: Key pressed <Key.shift><Key.shift><Key.shift><Key.shift><Key.shift><Key.shift><Key.shift><Key.shift><Key.shift><Key.shift><Key.shift><Key.shift><Key.shift><Key.shift><Key.shift>Alex<Key.space><Key.shift><Key.shift><Key.shift><Key.shift><Key.shift><Key.shift><Key.shift><Key.shift><Key.shift><Key.shift><Key.shift><Key.shift><Key.shift><Key.shift><Key.shift><Key.shift><Key.shift><Key.shift><Key.shift>Frai<Key.backspace>ud
Screenshot: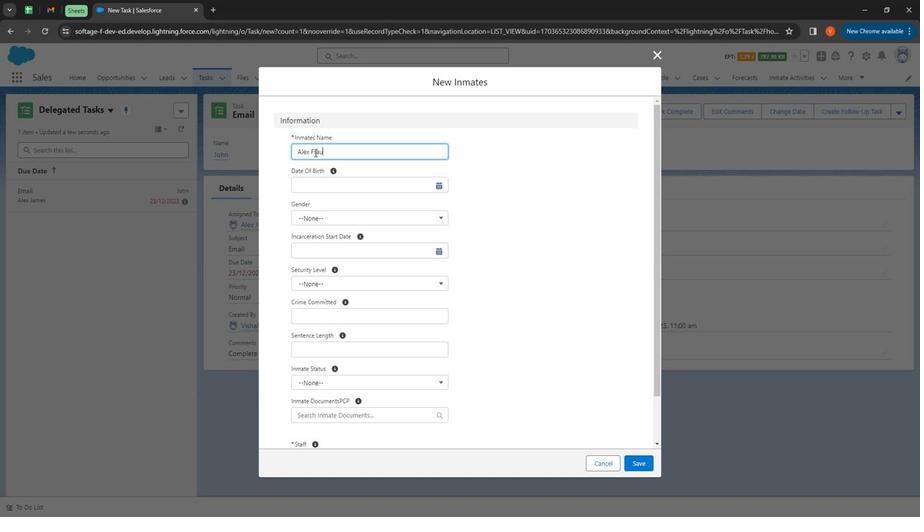 
Action: Mouse moved to (320, 187)
Screenshot: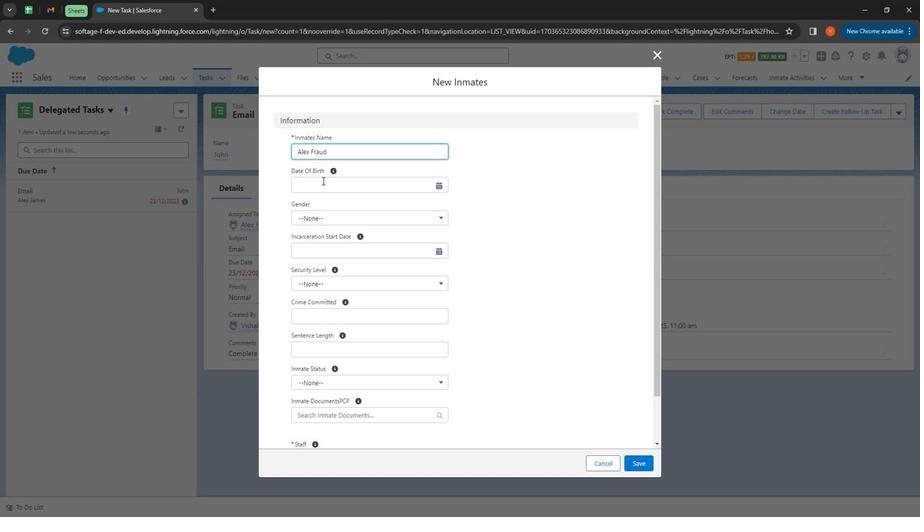 
Action: Mouse pressed left at (320, 187)
Screenshot: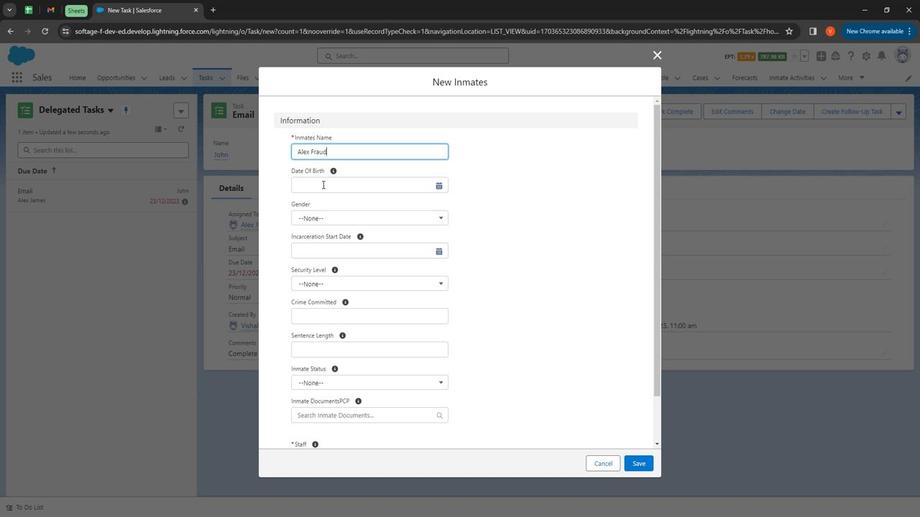 
Action: Mouse moved to (404, 204)
Screenshot: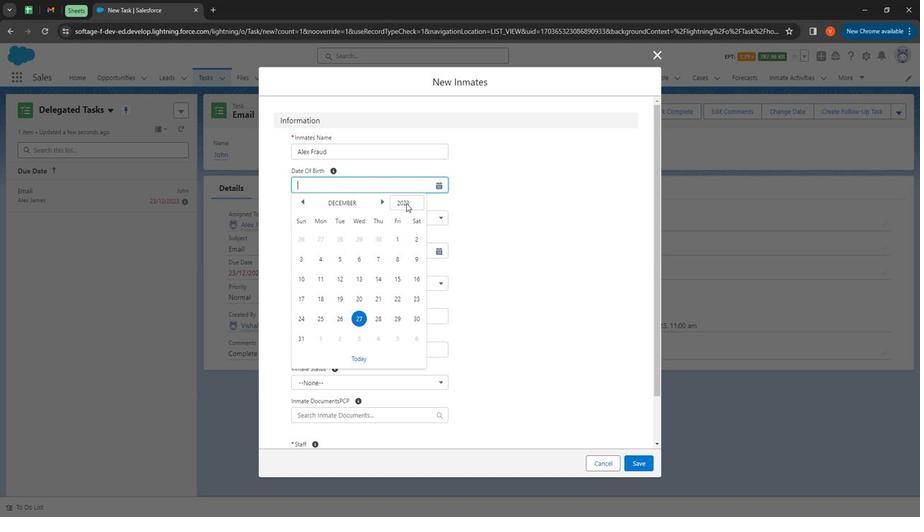 
Action: Mouse pressed left at (404, 204)
Screenshot: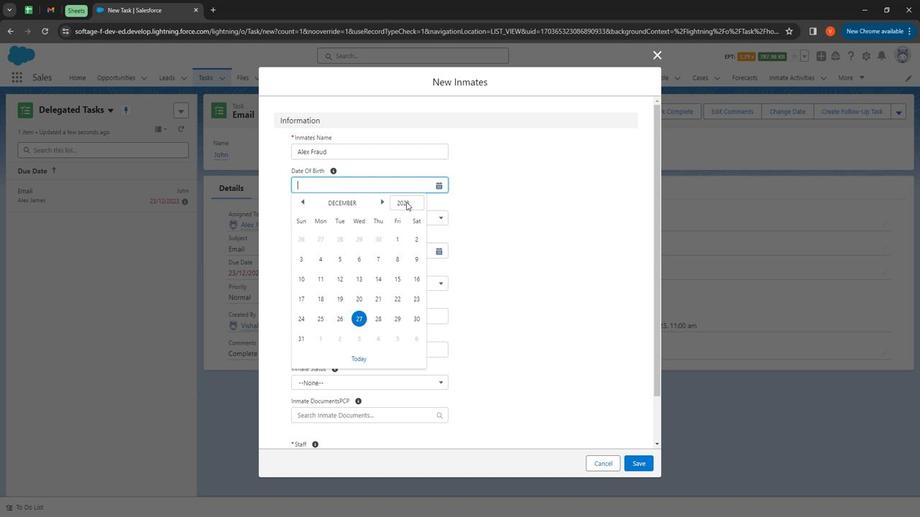 
Action: Mouse moved to (409, 251)
Screenshot: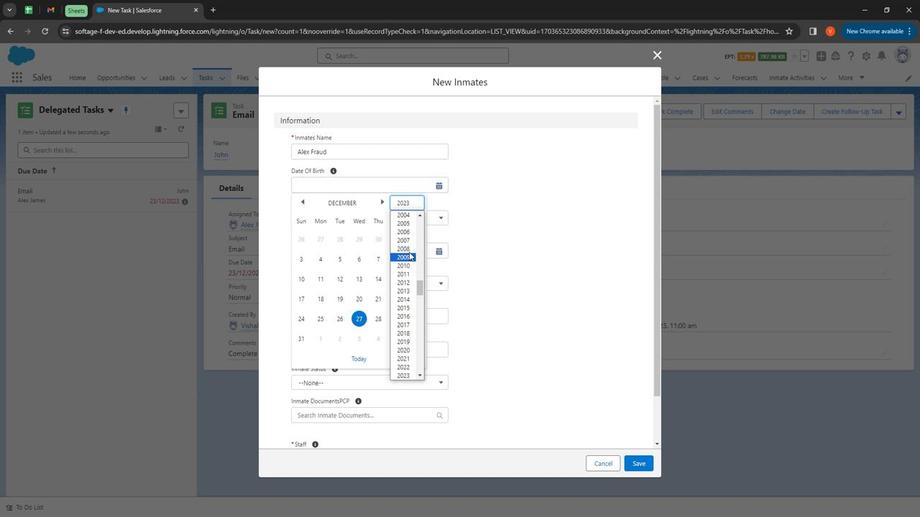 
Action: Mouse scrolled (409, 251) with delta (0, 0)
Screenshot: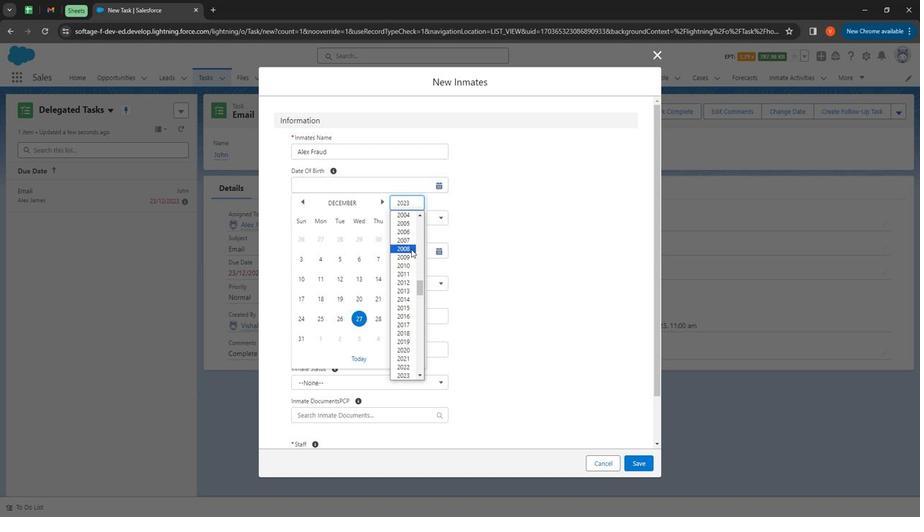 
Action: Mouse moved to (406, 218)
Screenshot: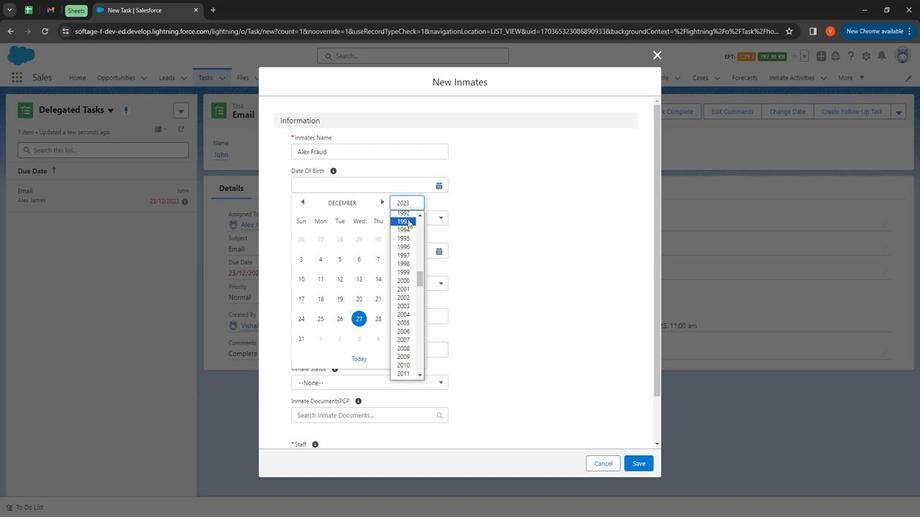 
Action: Mouse pressed left at (406, 218)
Screenshot: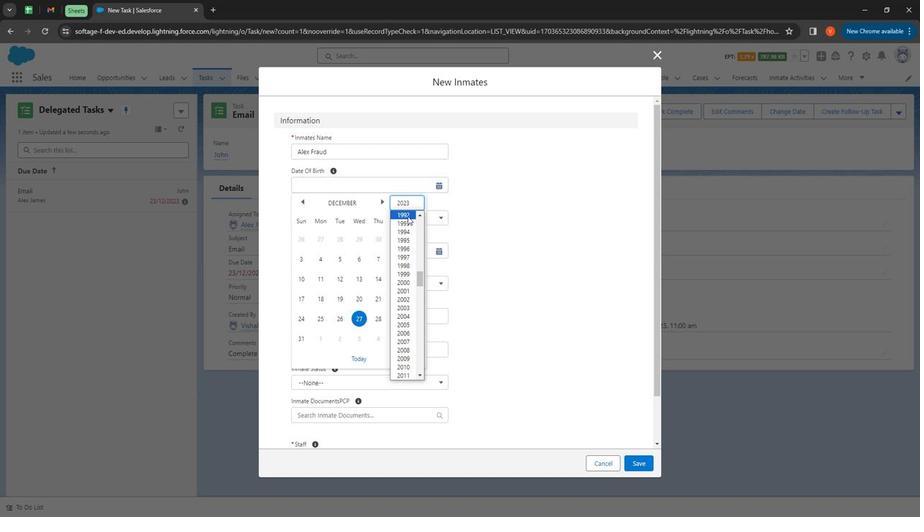 
Action: Mouse moved to (302, 209)
Screenshot: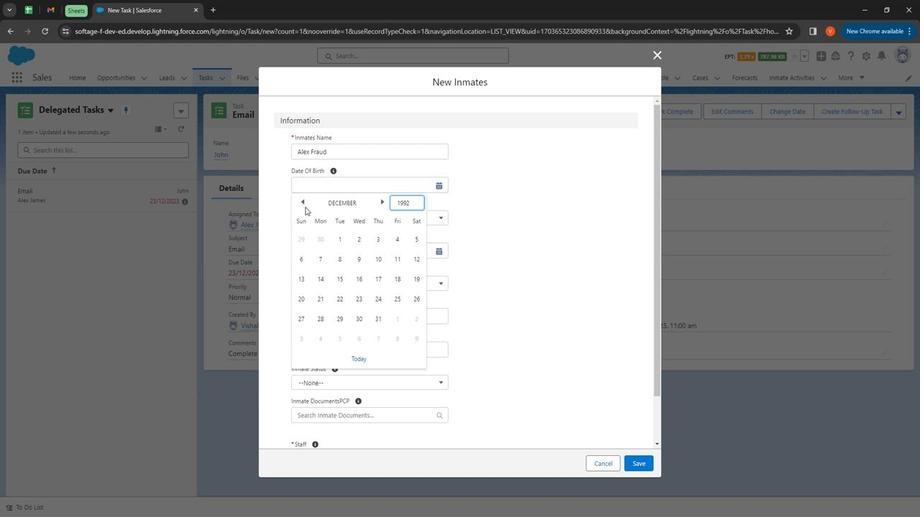
Action: Mouse pressed left at (302, 209)
Screenshot: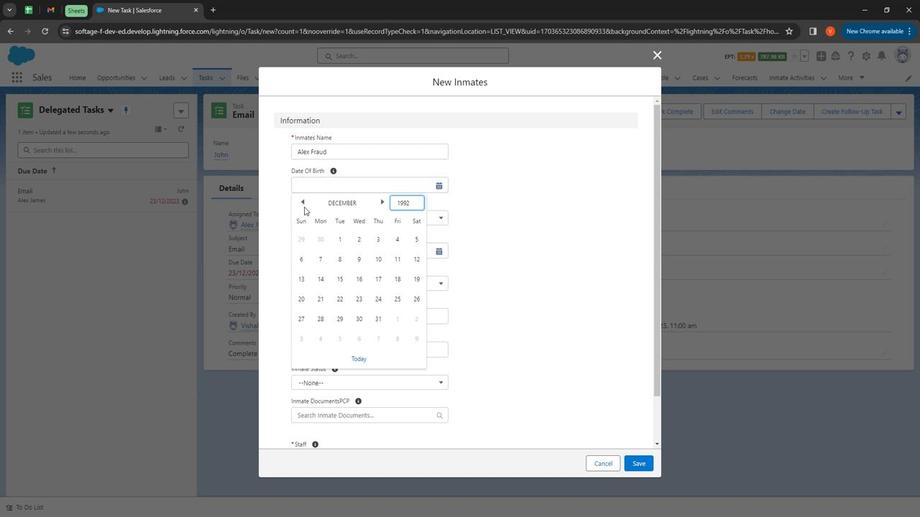
Action: Mouse pressed left at (302, 209)
Screenshot: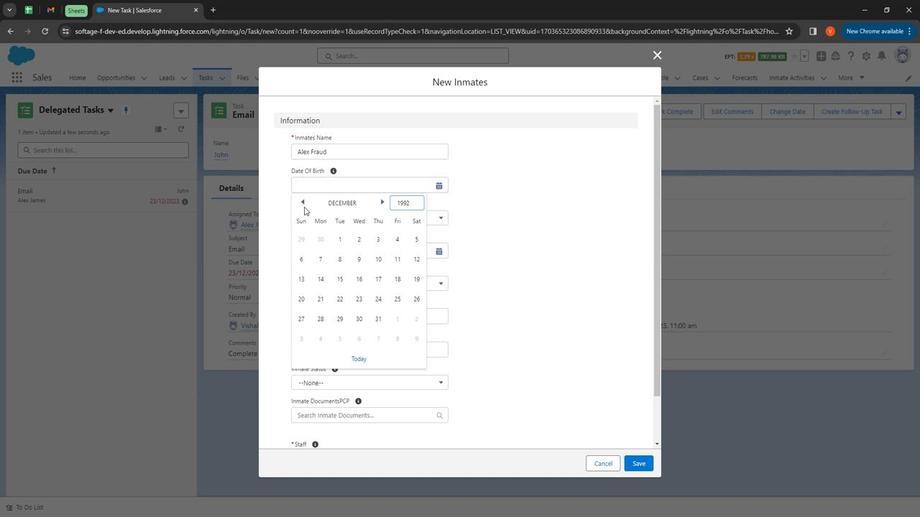 
Action: Mouse moved to (301, 204)
Screenshot: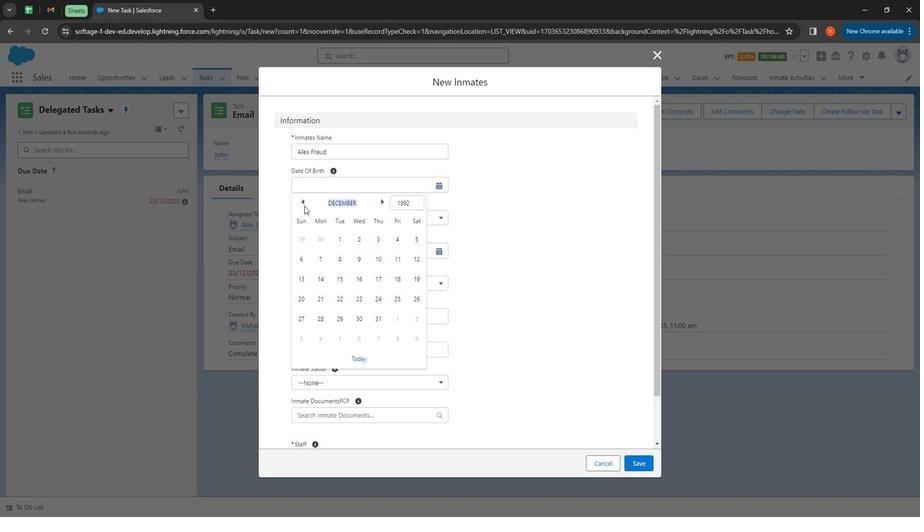 
Action: Mouse pressed left at (301, 204)
Screenshot: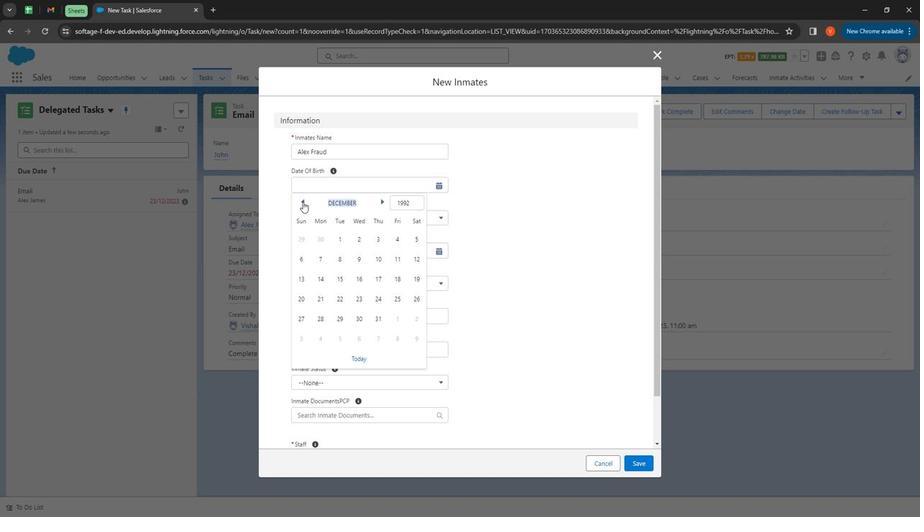 
Action: Mouse pressed left at (301, 204)
Screenshot: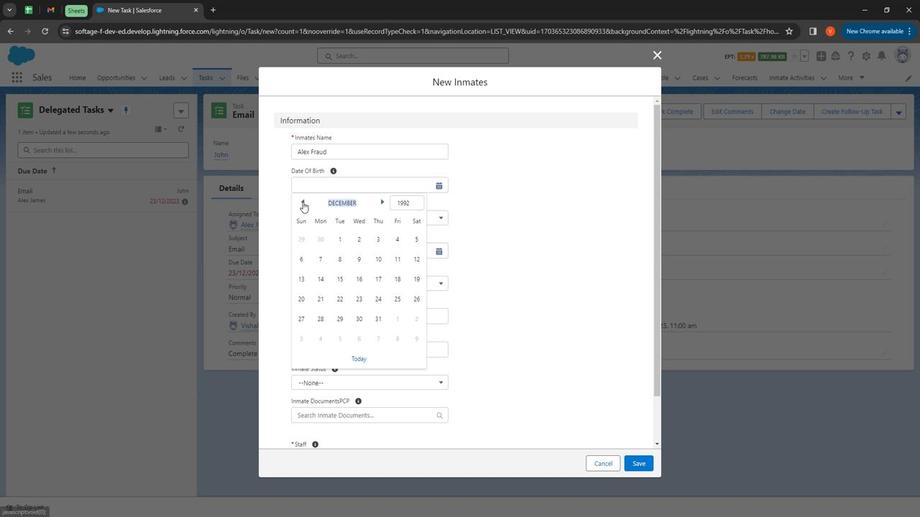 
Action: Mouse pressed left at (301, 204)
Screenshot: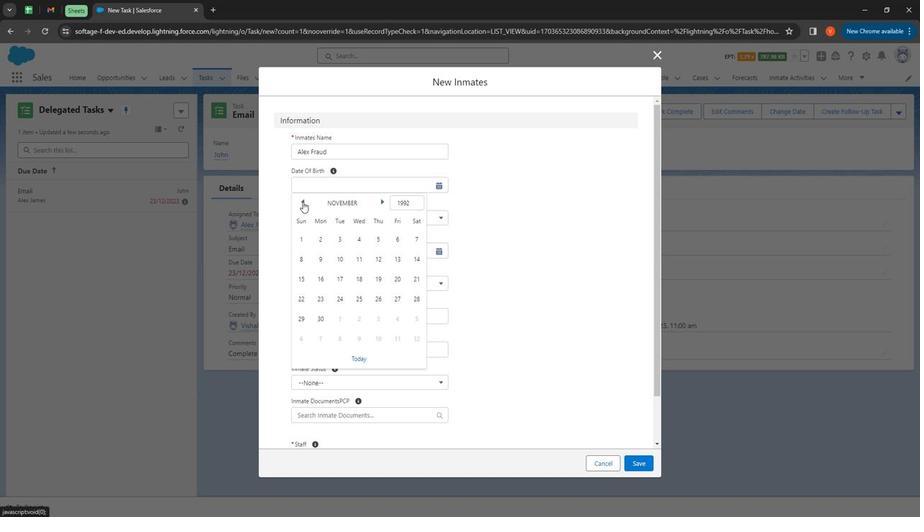 
Action: Mouse pressed left at (301, 204)
Screenshot: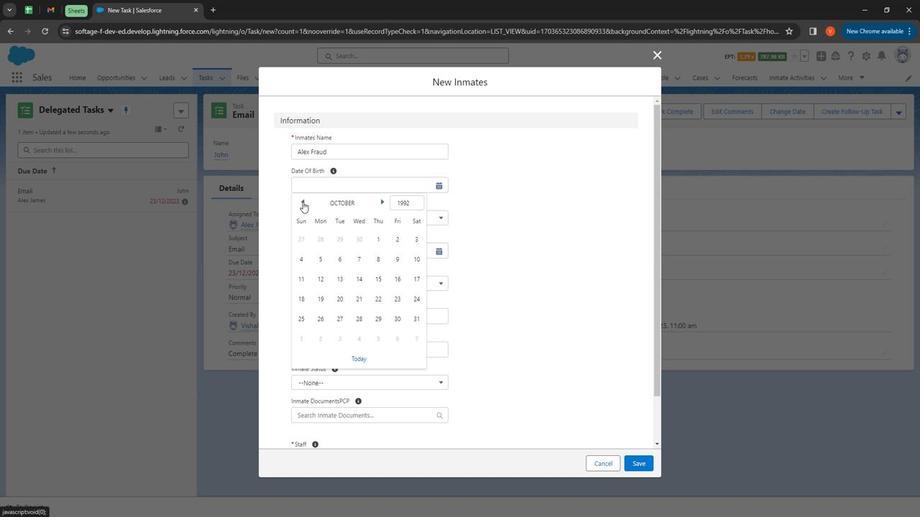 
Action: Mouse pressed left at (301, 204)
Screenshot: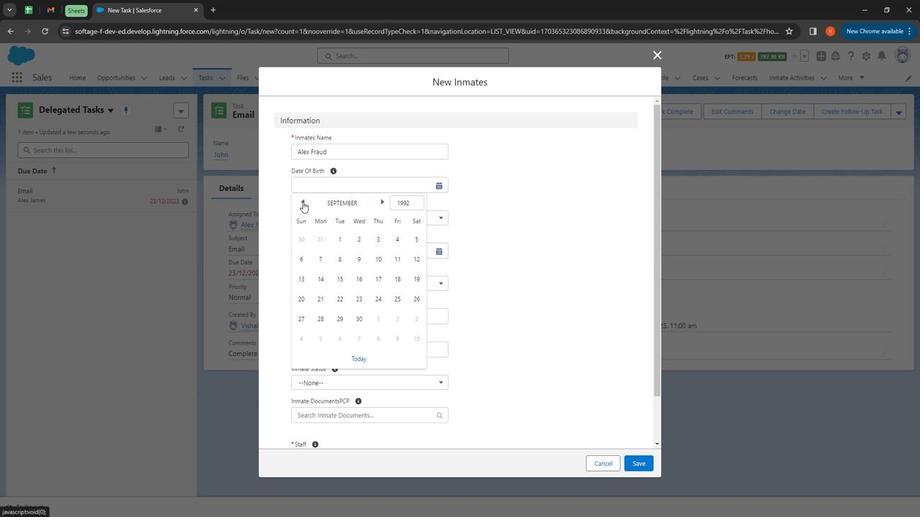 
Action: Mouse moved to (362, 275)
Screenshot: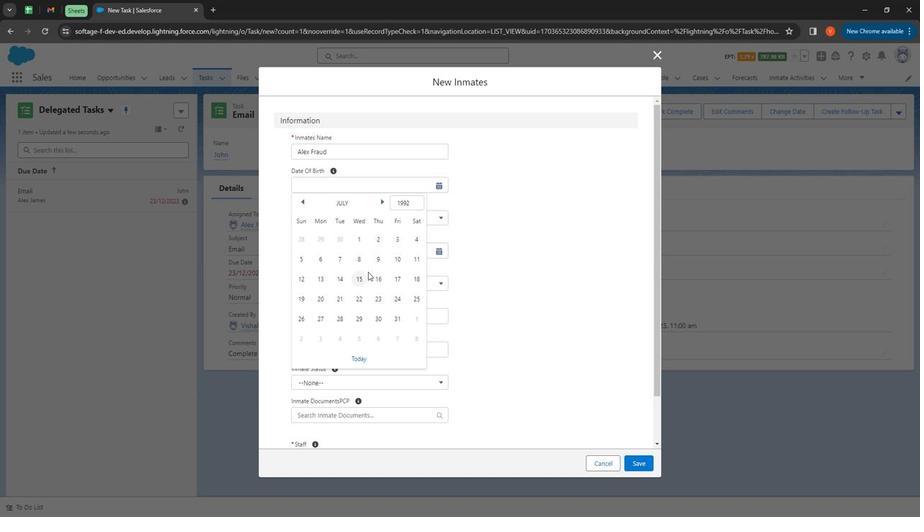 
Action: Mouse pressed left at (362, 275)
Screenshot: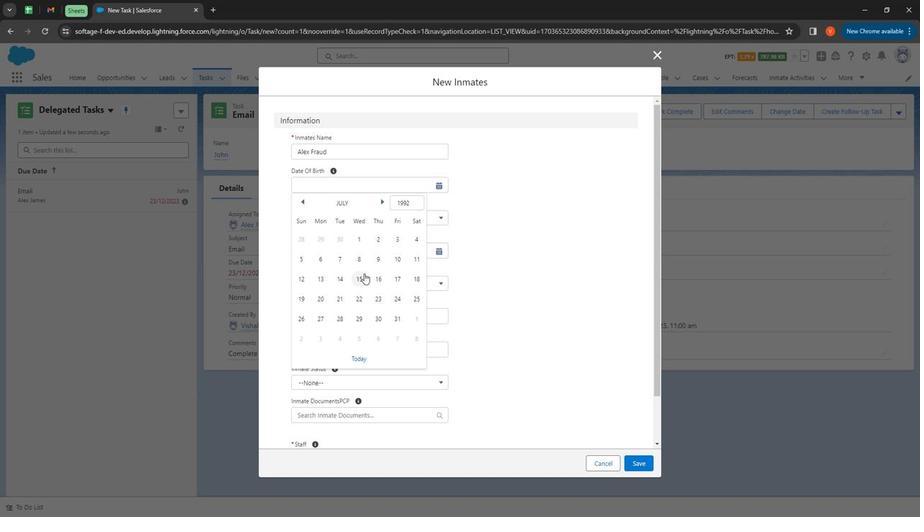 
Action: Mouse moved to (315, 223)
Screenshot: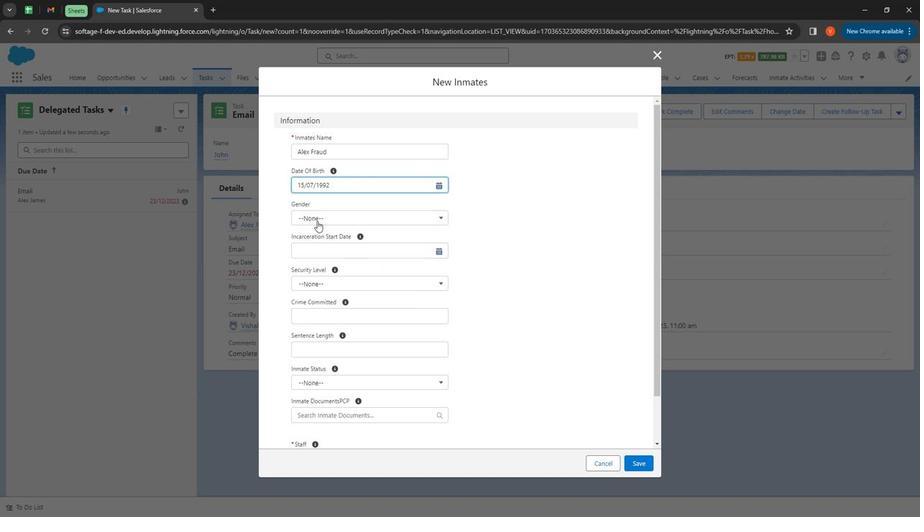 
Action: Mouse pressed left at (315, 223)
Screenshot: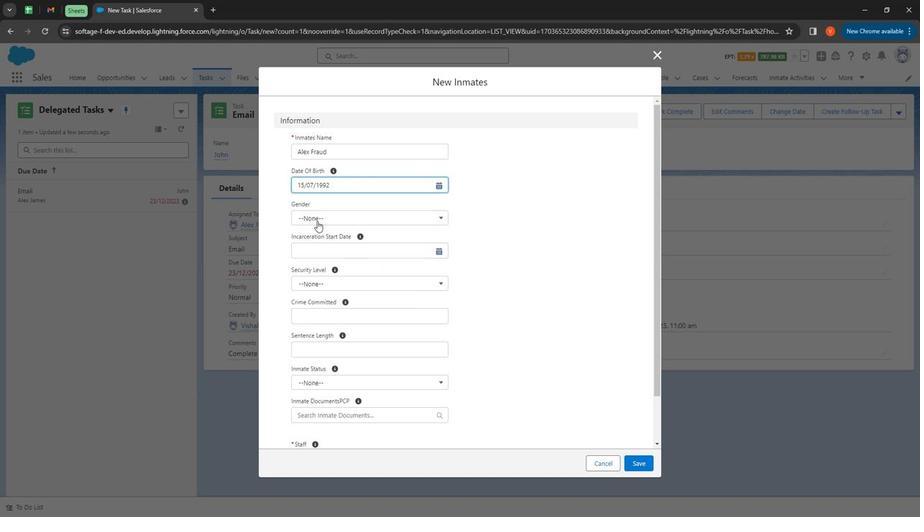 
Action: Mouse moved to (326, 263)
Screenshot: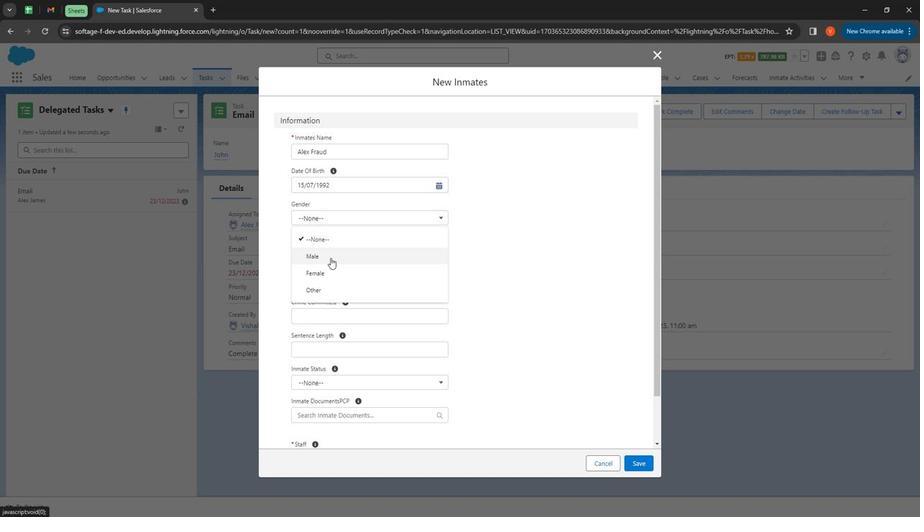 
Action: Mouse pressed left at (326, 263)
Screenshot: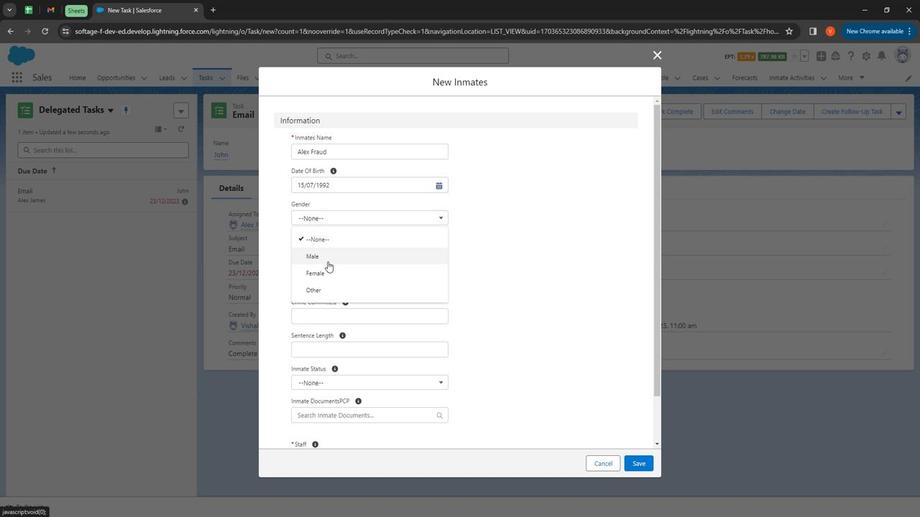 
Action: Mouse moved to (317, 252)
Screenshot: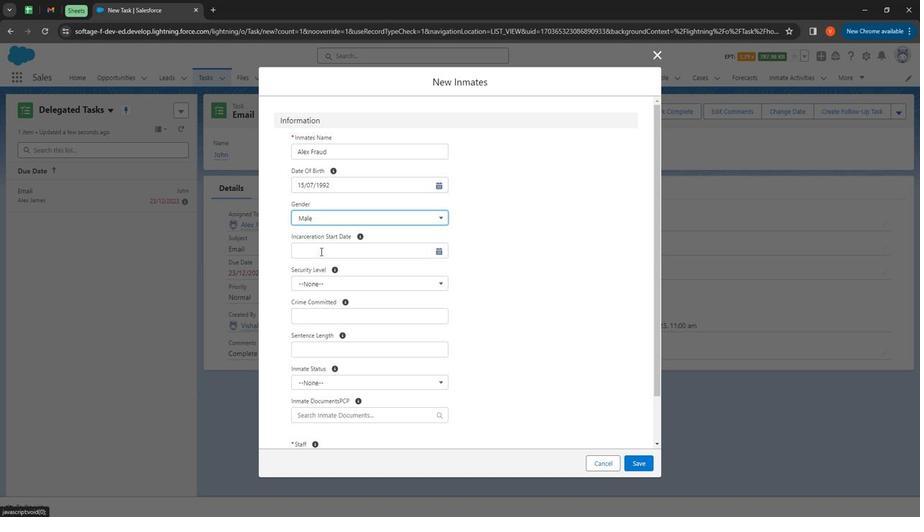 
Action: Mouse pressed left at (317, 252)
Screenshot: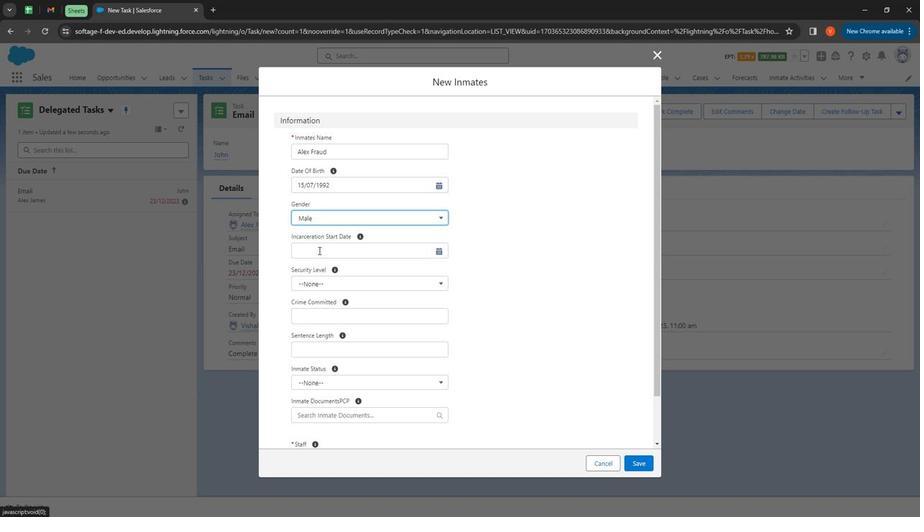 
Action: Mouse moved to (409, 271)
Screenshot: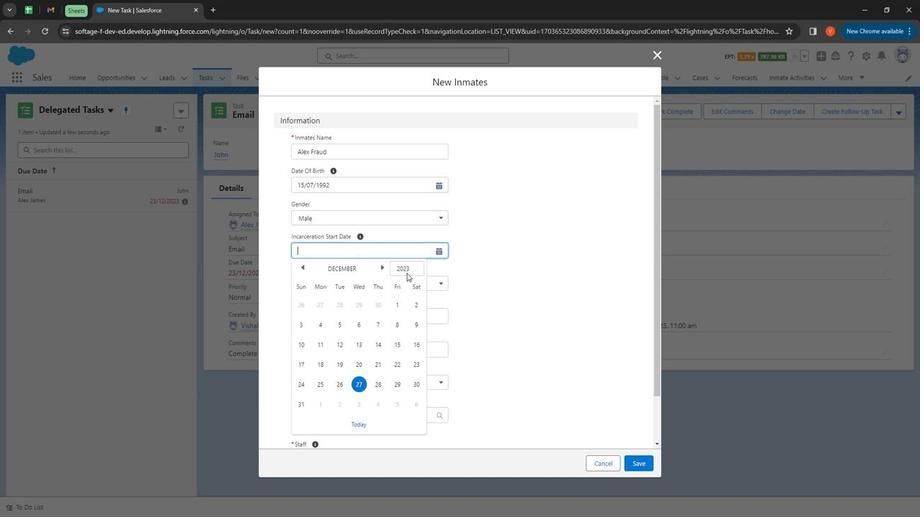 
Action: Mouse pressed left at (409, 271)
Screenshot: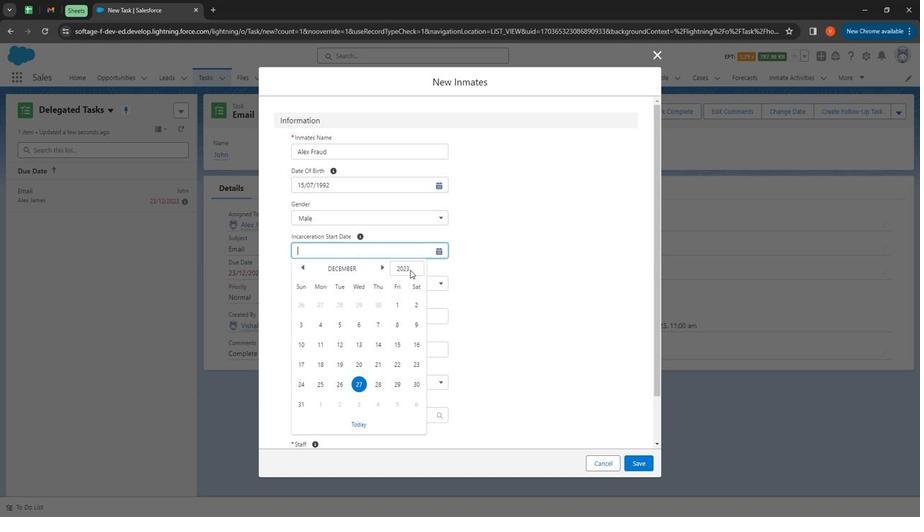 
Action: Mouse moved to (403, 373)
Screenshot: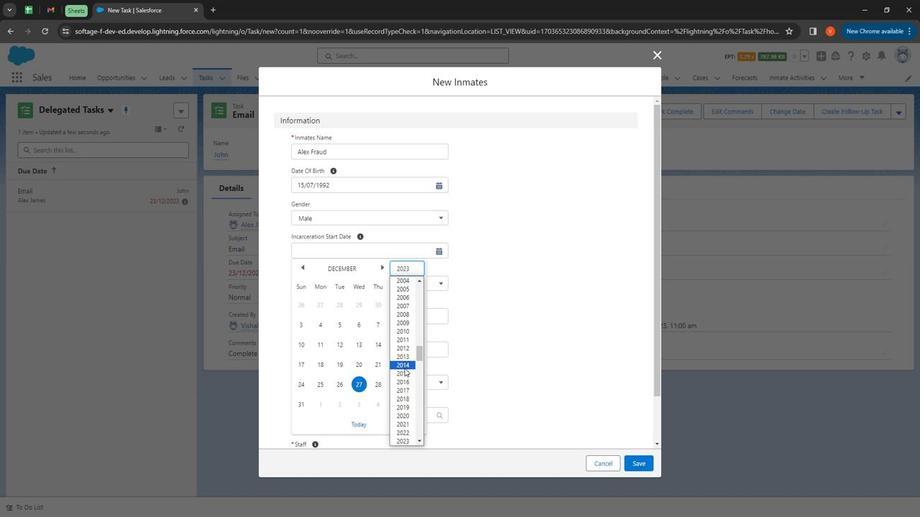 
Action: Mouse pressed left at (403, 373)
Screenshot: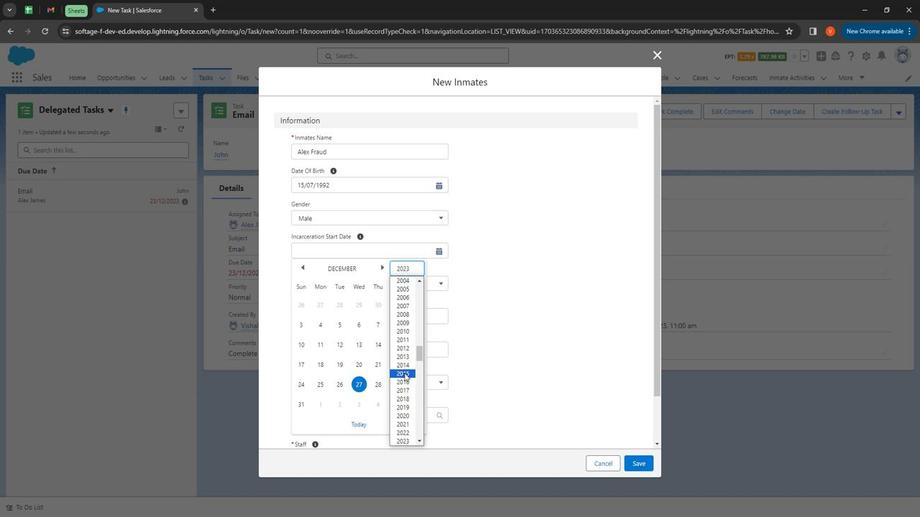 
Action: Mouse moved to (306, 274)
Screenshot: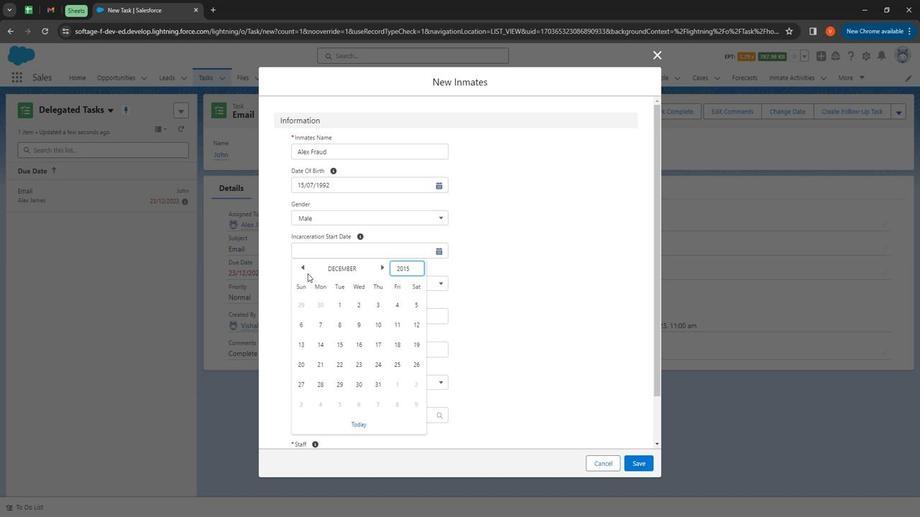 
Action: Mouse pressed left at (306, 274)
Screenshot: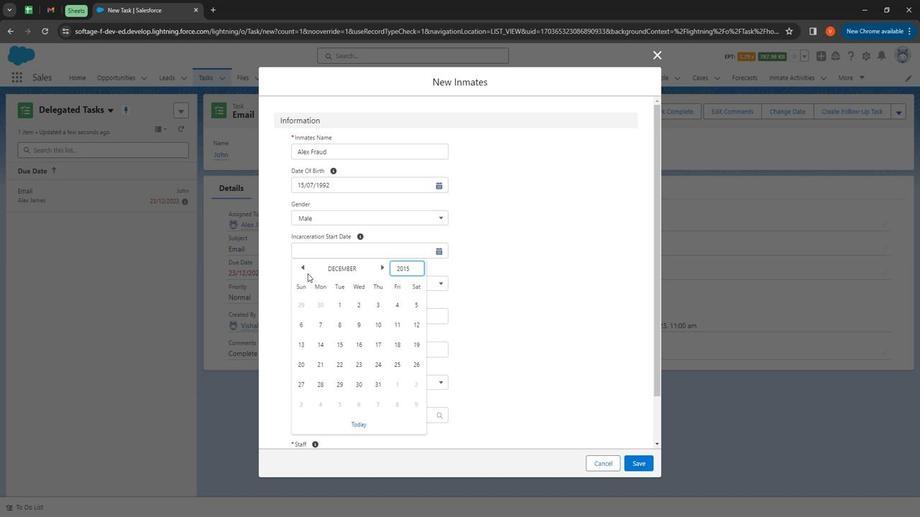 
Action: Mouse pressed left at (306, 274)
Screenshot: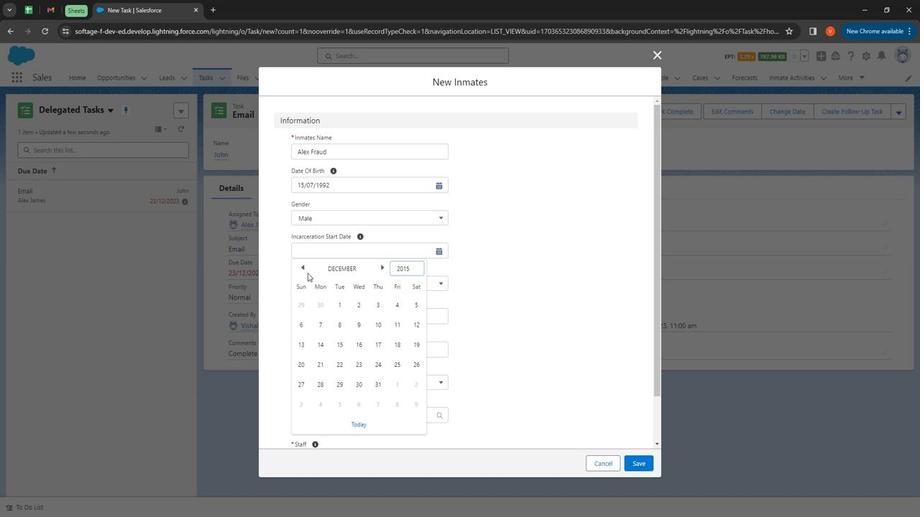 
Action: Mouse moved to (305, 274)
Screenshot: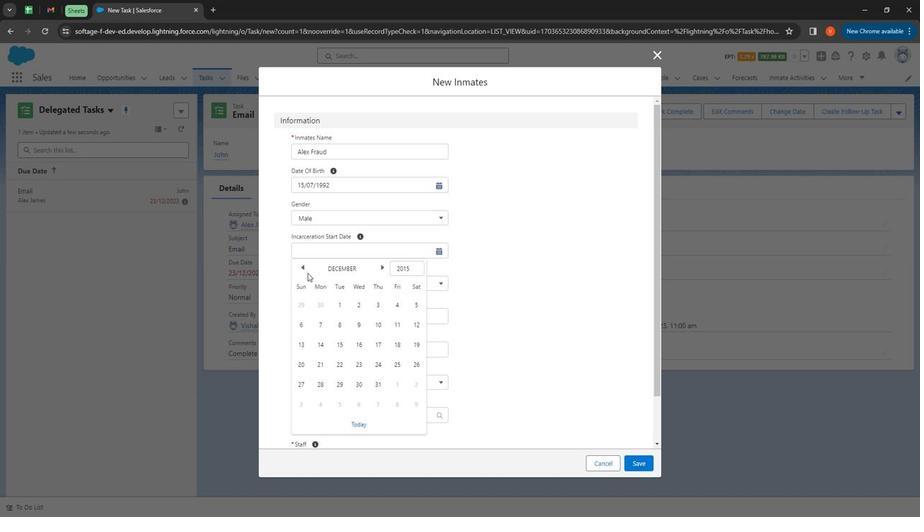 
Action: Mouse pressed left at (305, 274)
Screenshot: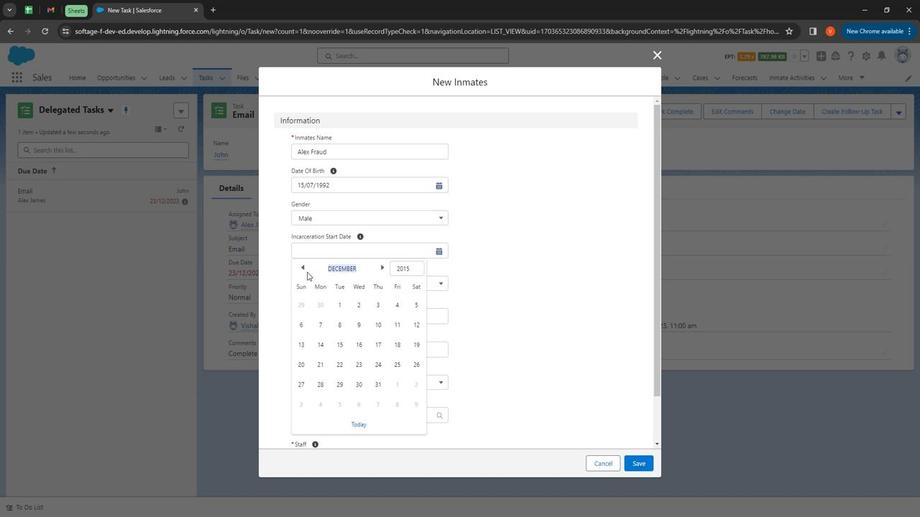 
Action: Mouse moved to (304, 274)
Screenshot: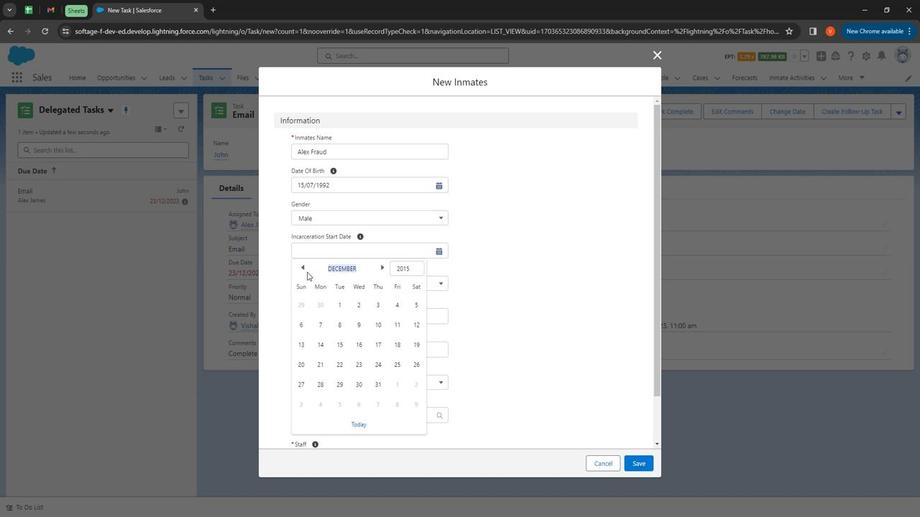 
Action: Mouse pressed left at (304, 274)
Screenshot: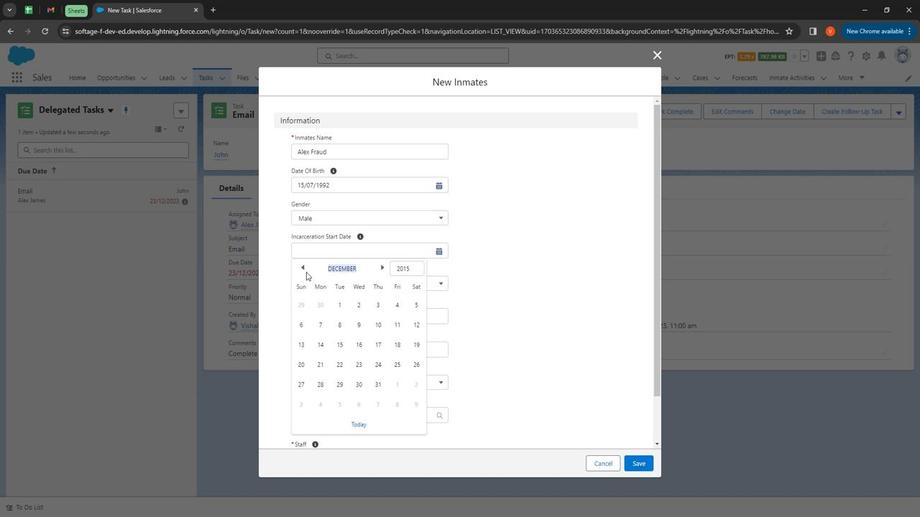 
Action: Mouse moved to (299, 271)
Screenshot: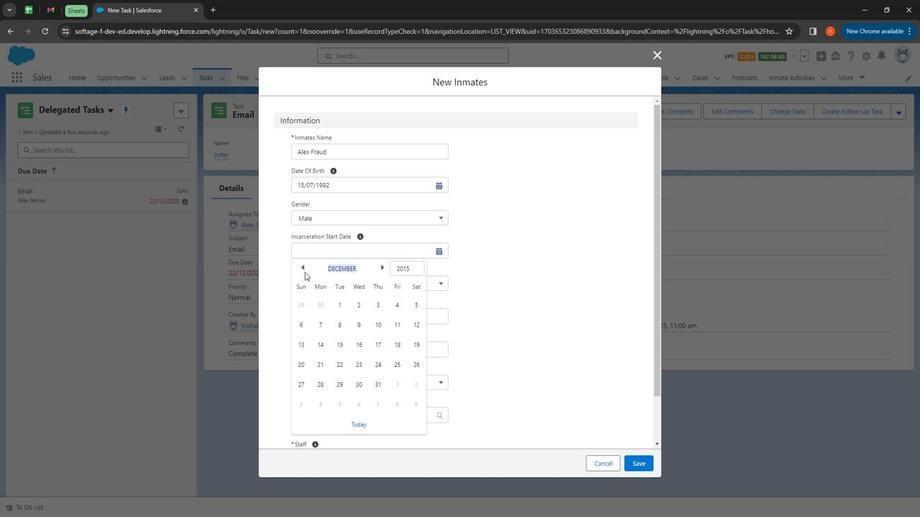 
Action: Mouse pressed left at (299, 271)
Screenshot: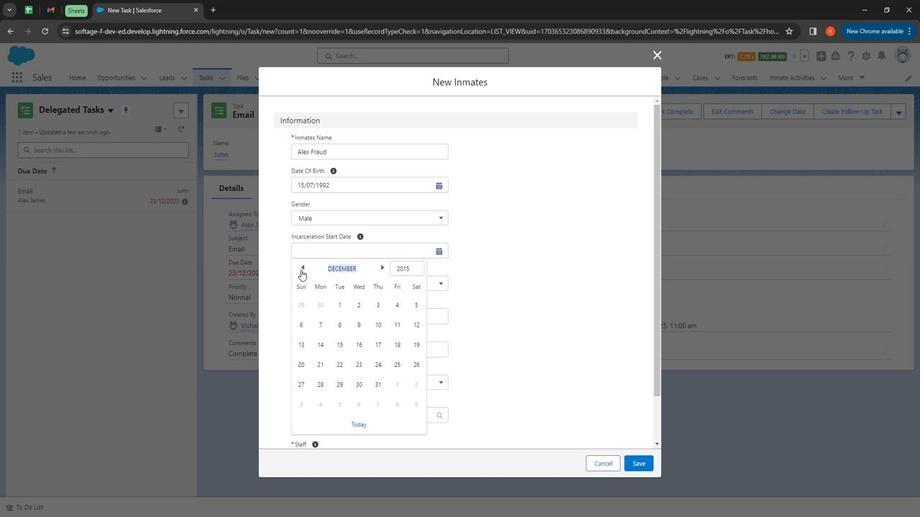 
Action: Mouse pressed left at (299, 271)
Screenshot: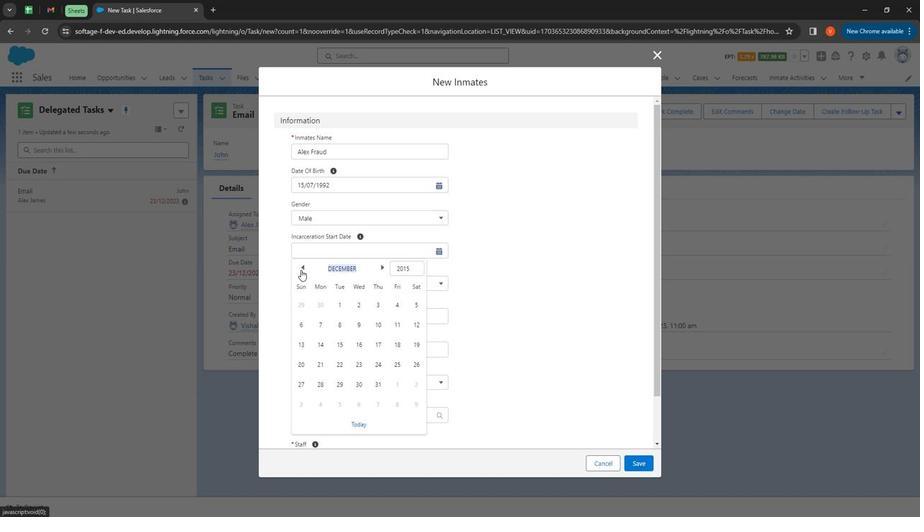 
Action: Mouse pressed left at (299, 271)
Screenshot: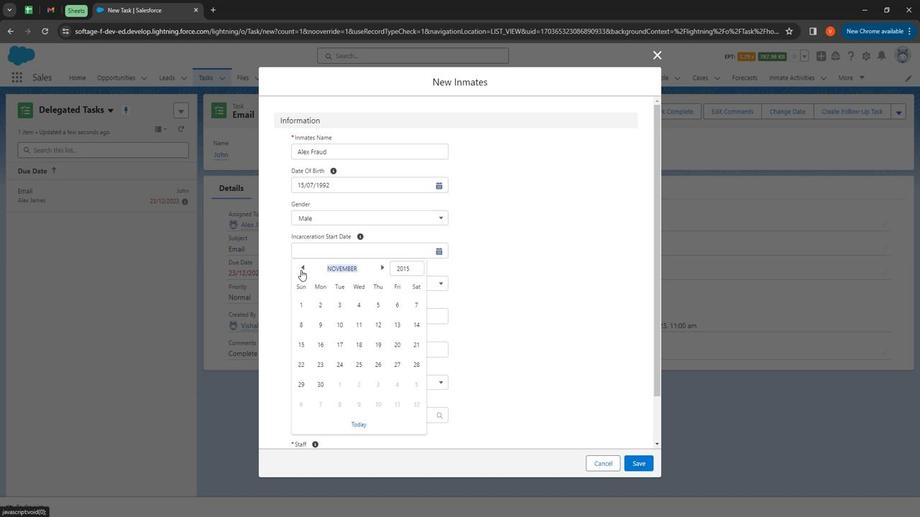 
Action: Mouse pressed left at (299, 271)
Screenshot: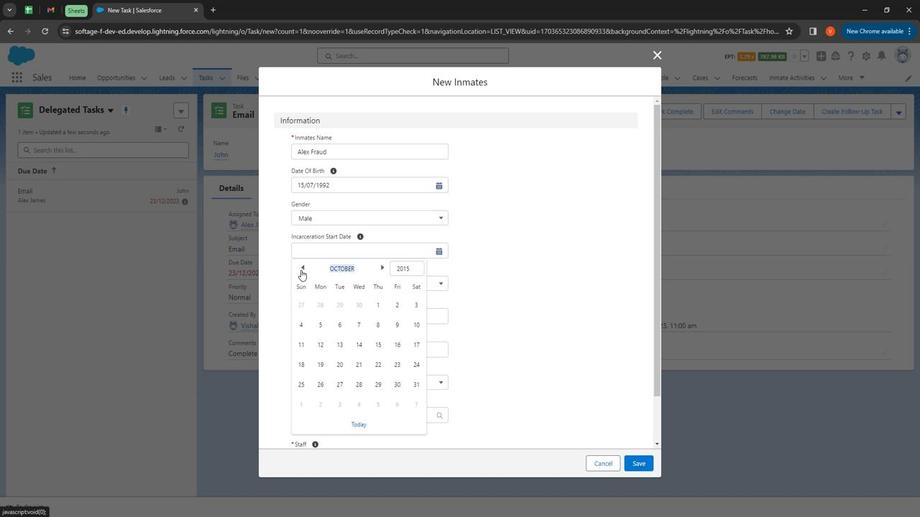 
Action: Mouse moved to (299, 270)
Screenshot: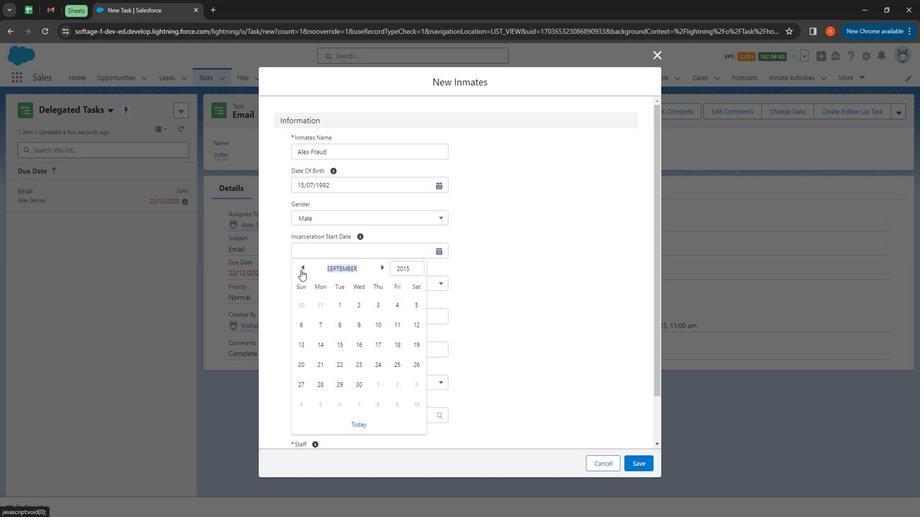 
Action: Mouse pressed left at (299, 270)
Screenshot: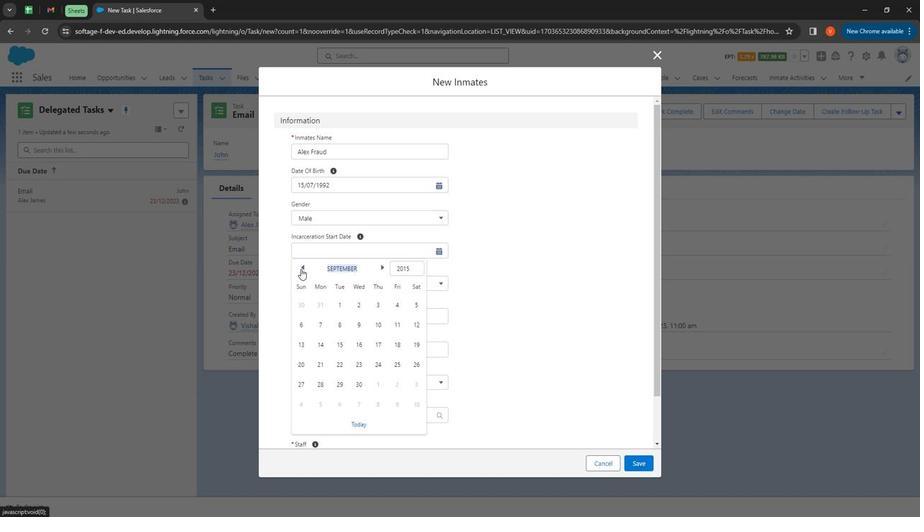 
Action: Mouse moved to (356, 340)
Screenshot: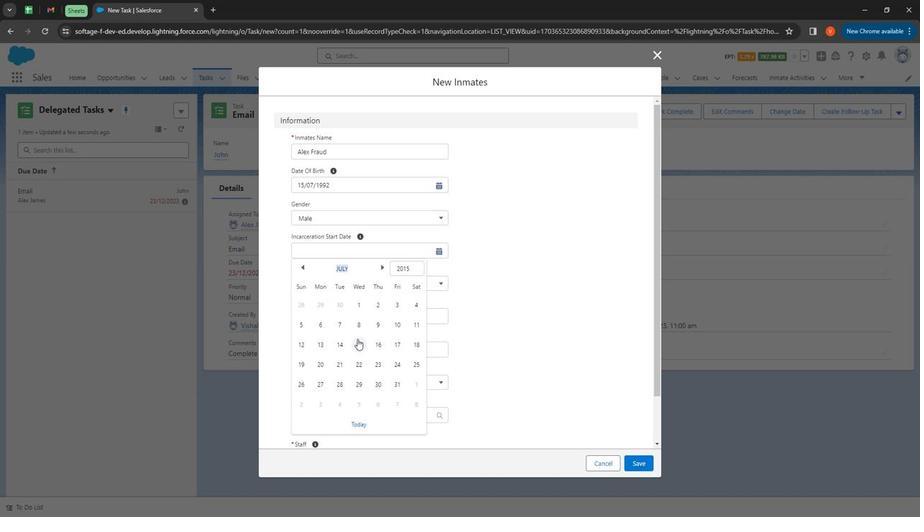 
Action: Mouse pressed left at (356, 340)
Screenshot: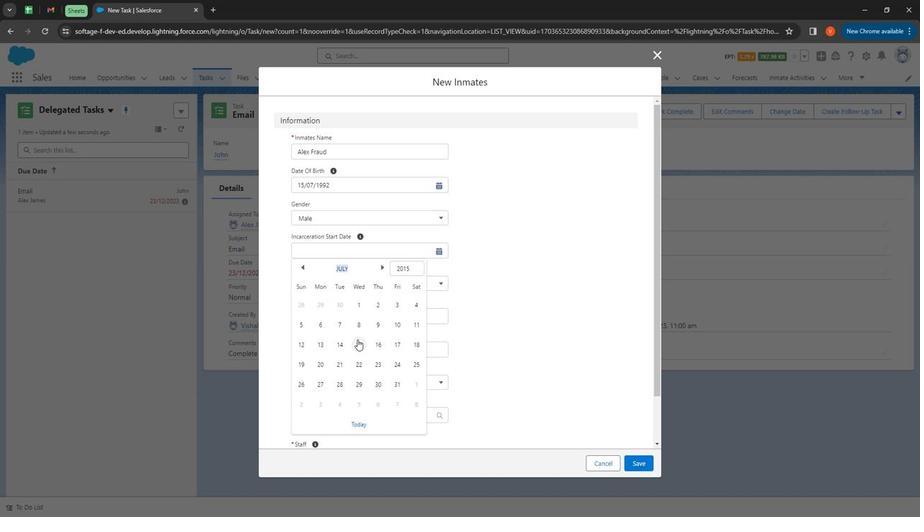 
Action: Mouse moved to (326, 283)
Screenshot: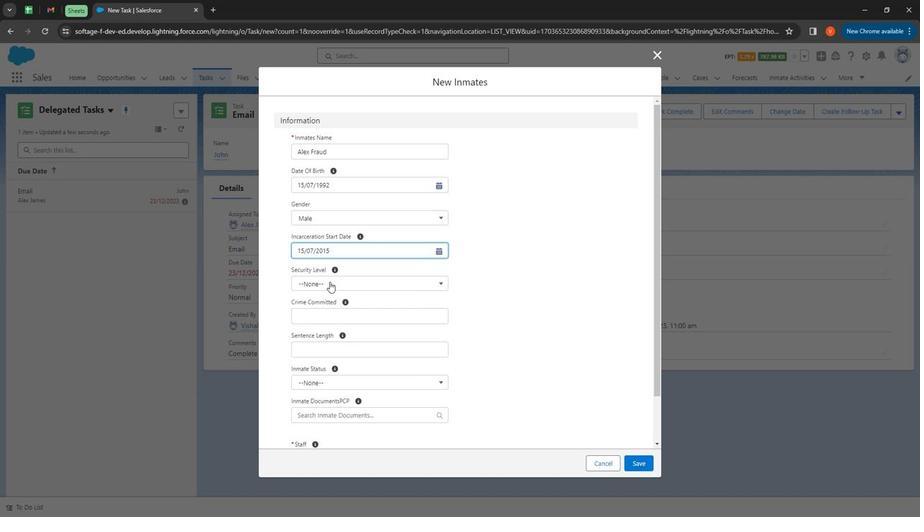 
Action: Mouse pressed left at (326, 283)
Screenshot: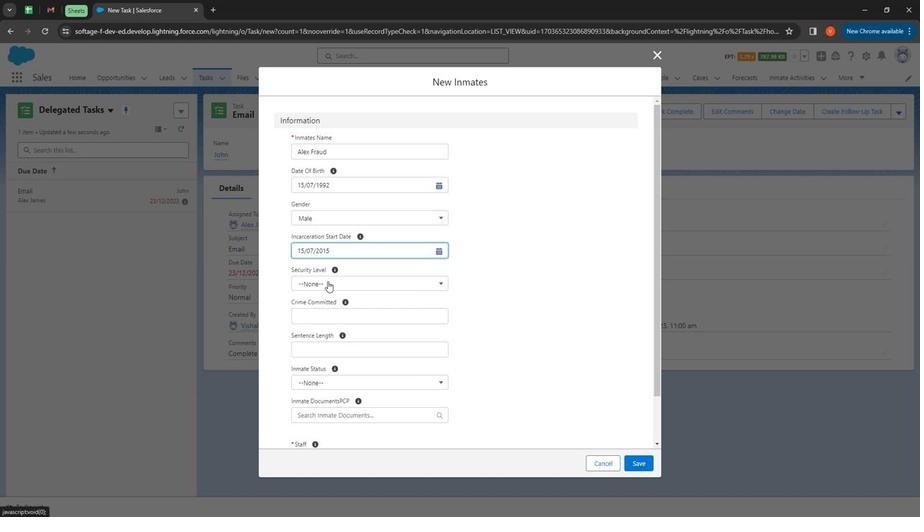 
Action: Mouse moved to (337, 353)
Screenshot: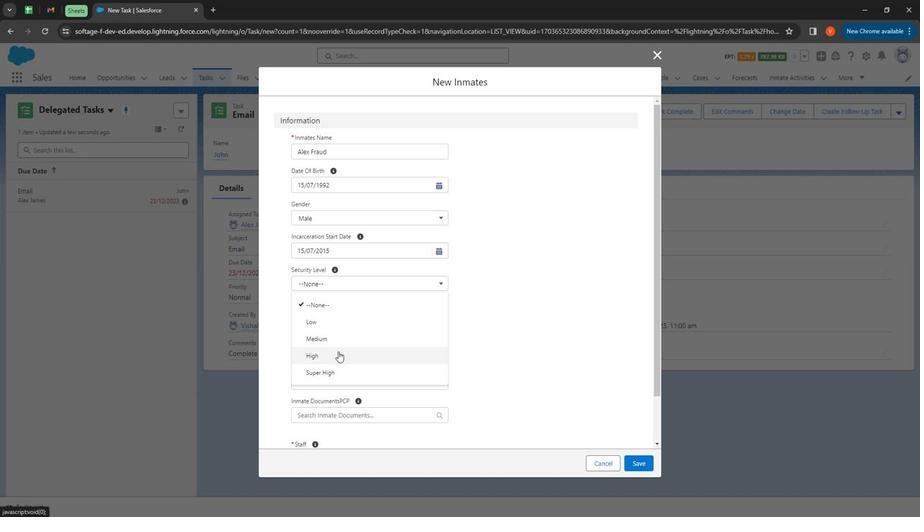 
Action: Mouse pressed left at (337, 353)
Screenshot: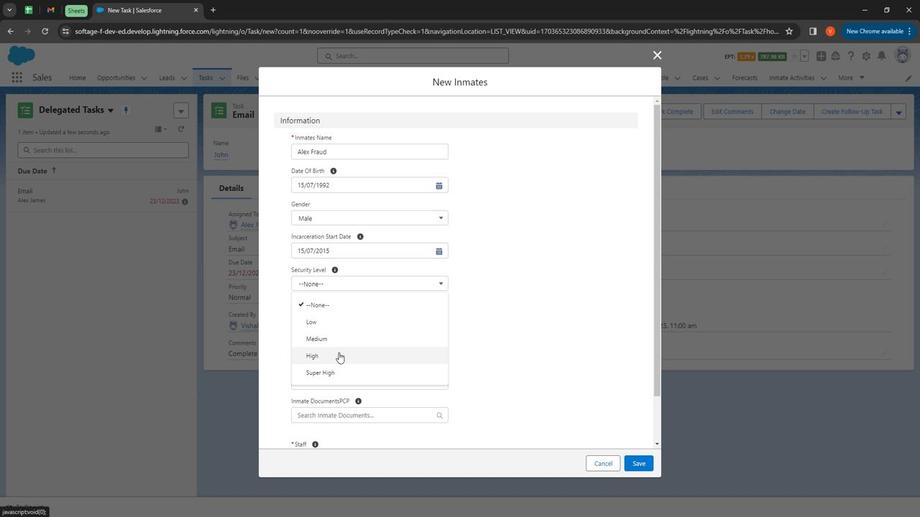 
Action: Mouse moved to (353, 322)
Screenshot: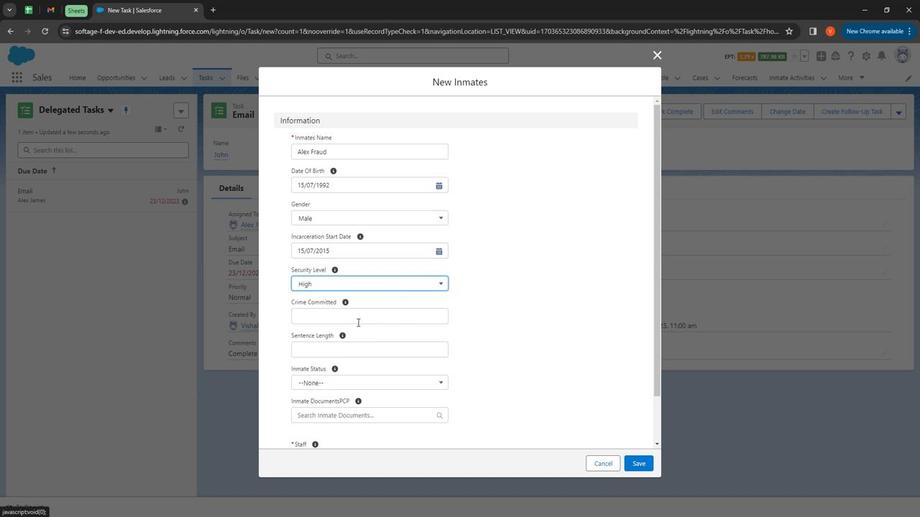 
Action: Mouse pressed left at (353, 322)
Screenshot: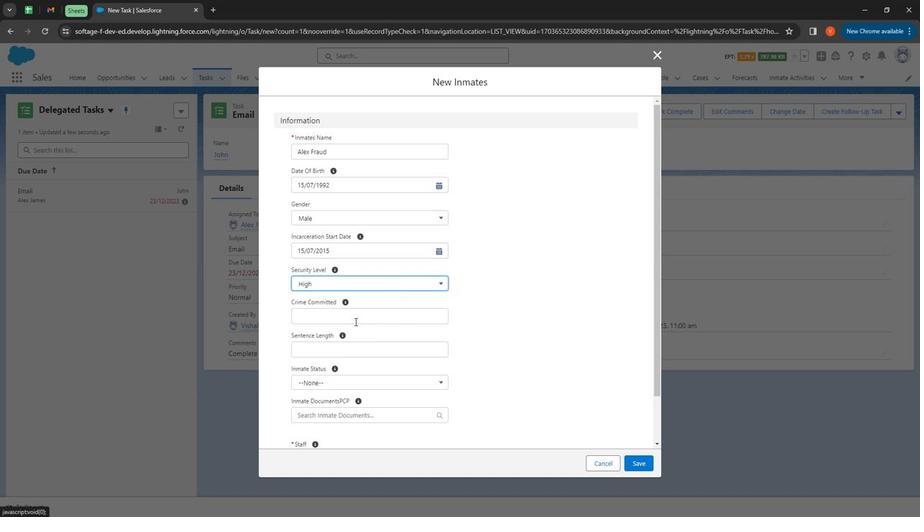 
Action: Mouse moved to (375, 312)
Screenshot: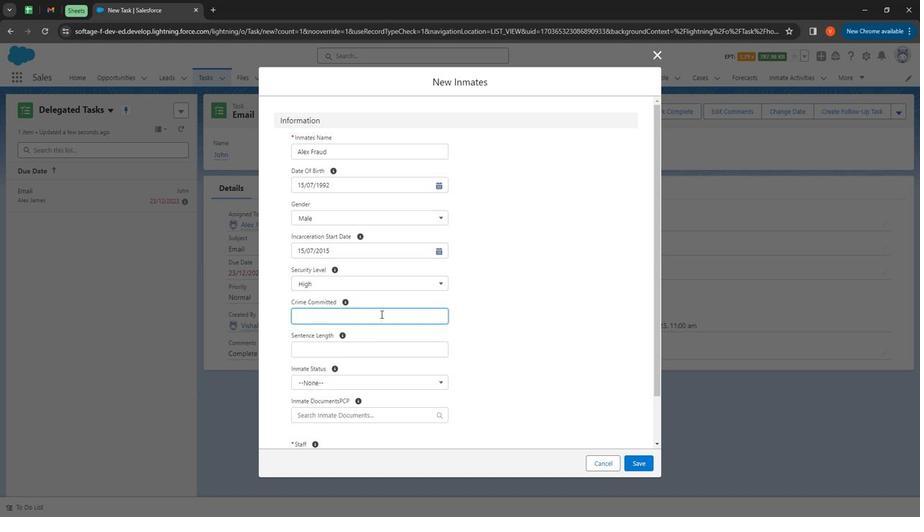 
Action: Key pressed <Key.shift><Key.shift><Key.shift><Key.shift><Key.shift><Key.shift><Key.shift><Key.shift><Key.shift><Key.shift><Key.shift><Key.shift><Key.shift><Key.shift><Key.shift><Key.shift><Key.shift><Key.shift><Key.shift>Killed<Key.space>a<Key.space>cat
Screenshot: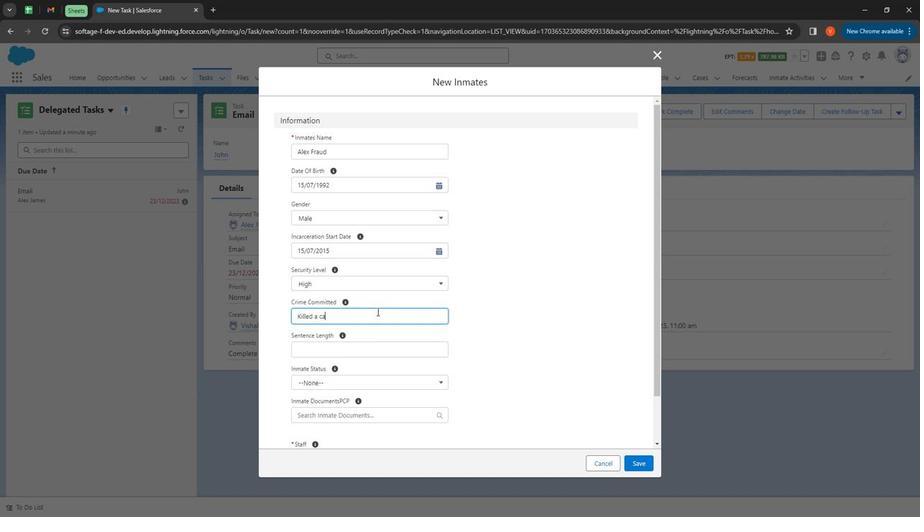 
Action: Mouse moved to (375, 349)
Screenshot: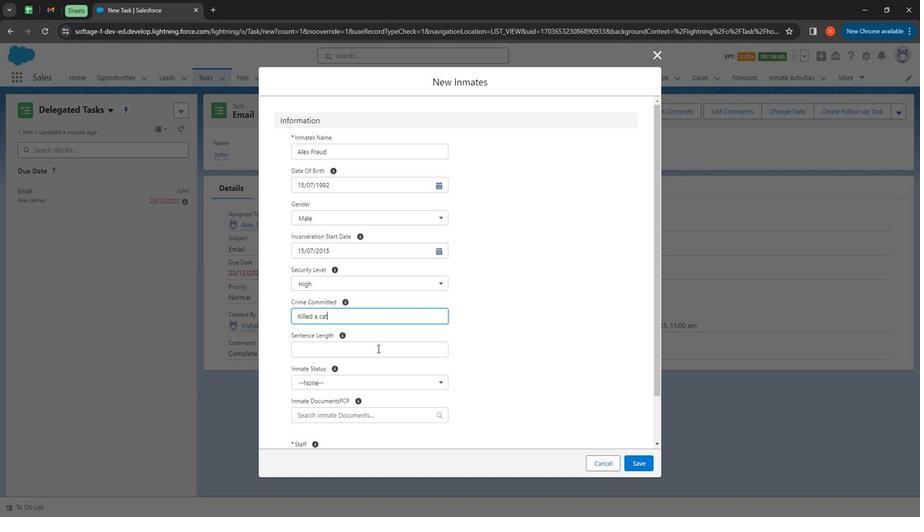 
Action: Mouse pressed left at (375, 349)
Screenshot: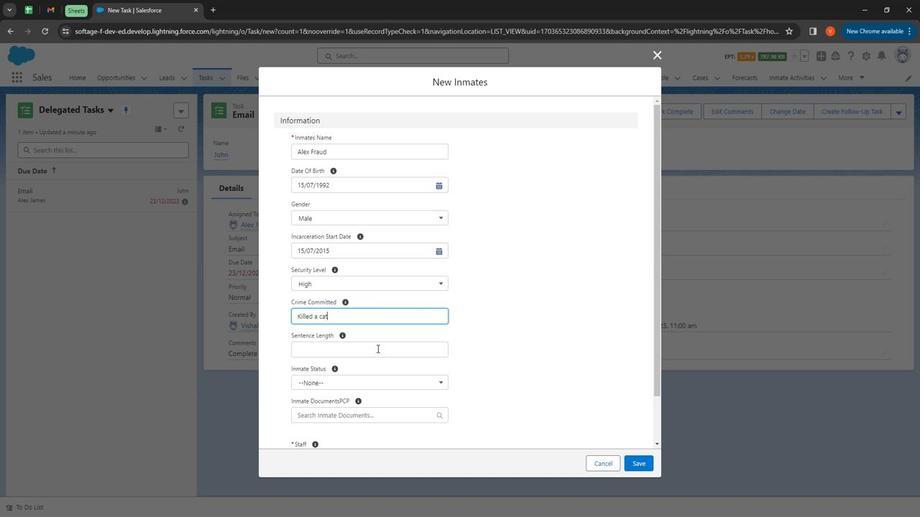 
Action: Mouse moved to (375, 351)
Screenshot: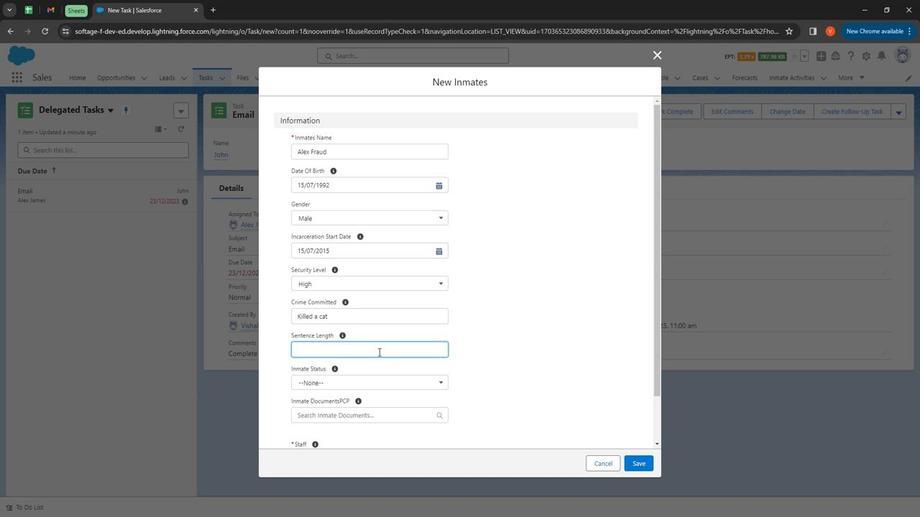 
Action: Key pressed 5<Key.space>years
Screenshot: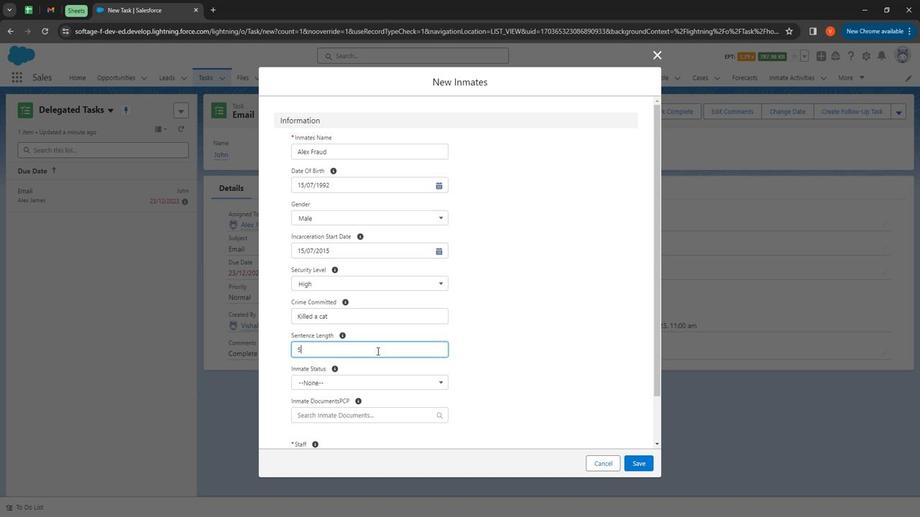 
Action: Mouse moved to (322, 382)
Screenshot: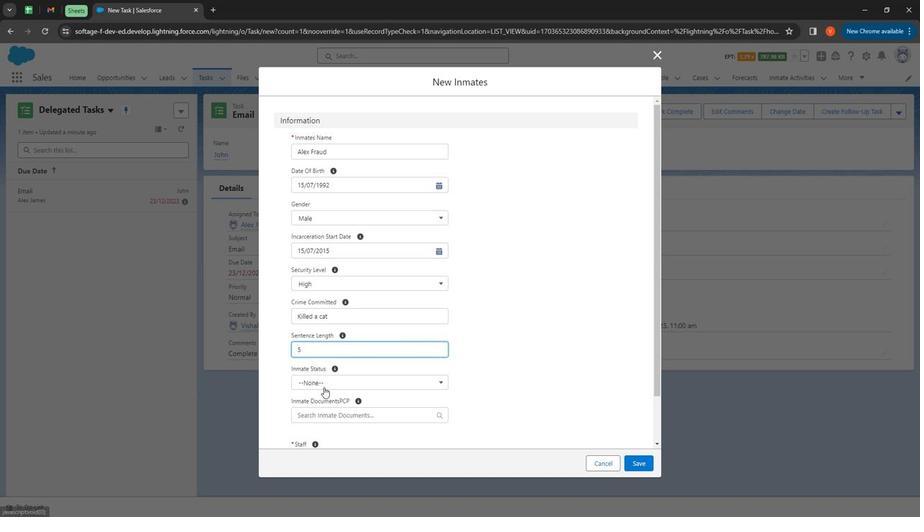 
Action: Mouse pressed left at (322, 382)
Screenshot: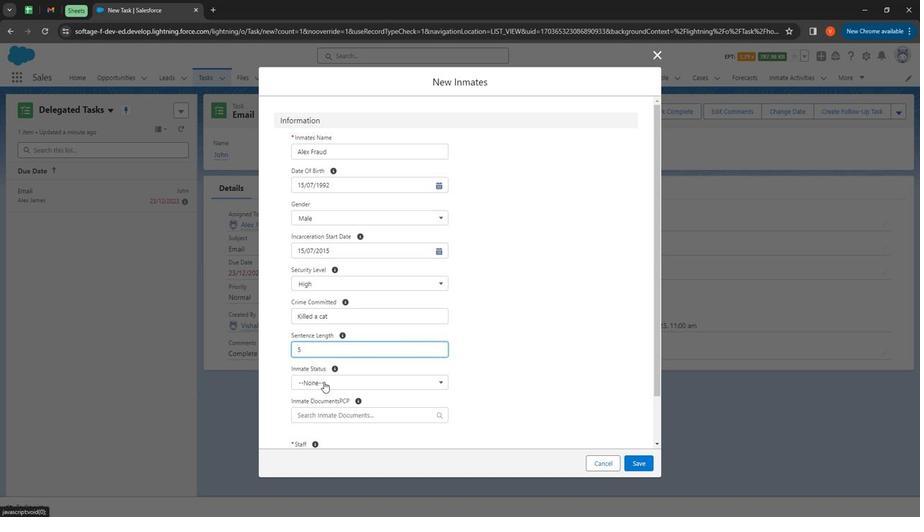 
Action: Mouse moved to (324, 390)
Screenshot: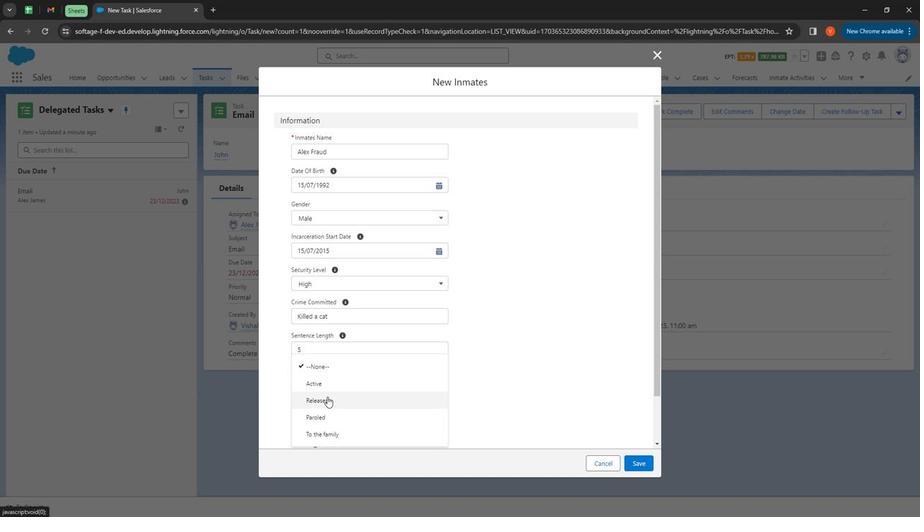 
Action: Mouse pressed left at (324, 390)
Screenshot: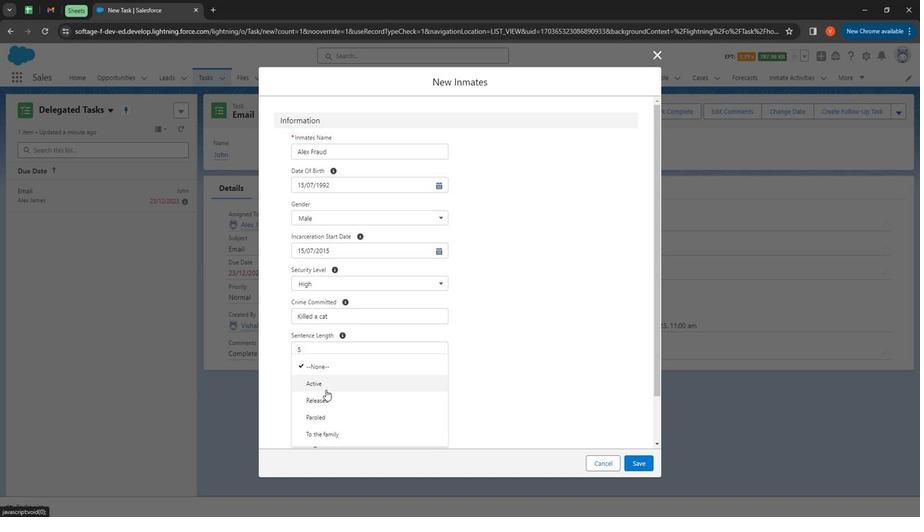 
Action: Mouse moved to (470, 396)
Screenshot: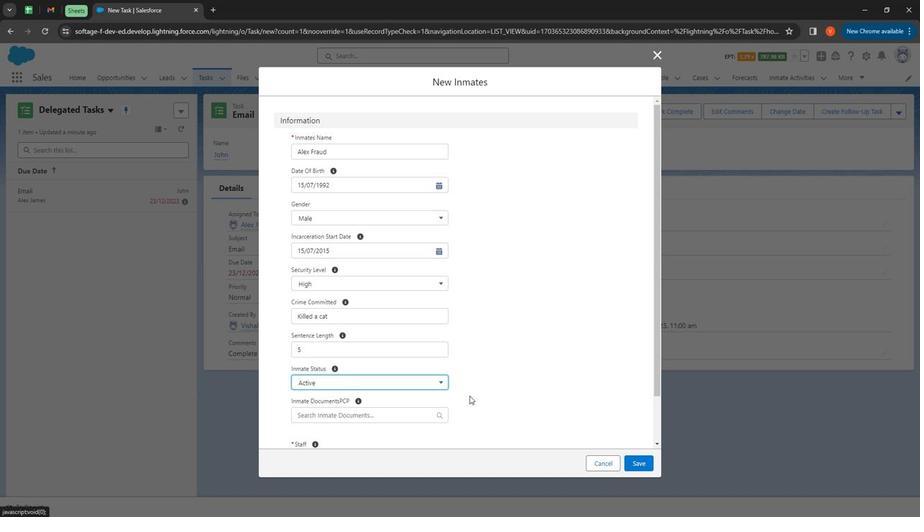 
Action: Mouse scrolled (470, 395) with delta (0, 0)
Screenshot: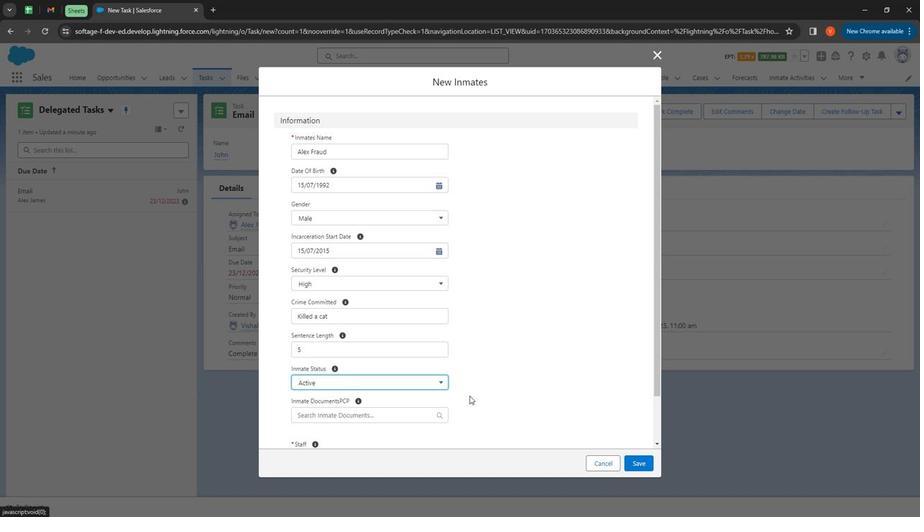 
Action: Mouse moved to (474, 396)
Screenshot: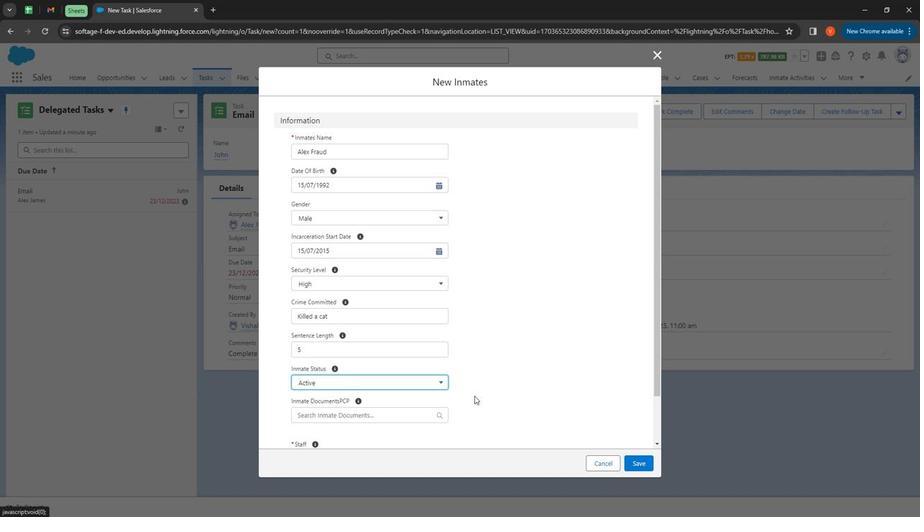 
Action: Mouse scrolled (474, 395) with delta (0, 0)
Screenshot: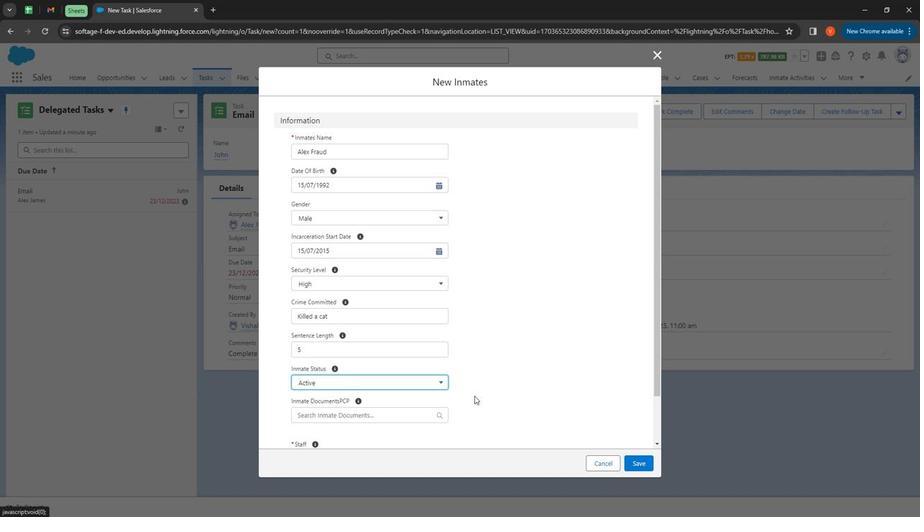 
Action: Mouse scrolled (474, 395) with delta (0, 0)
Screenshot: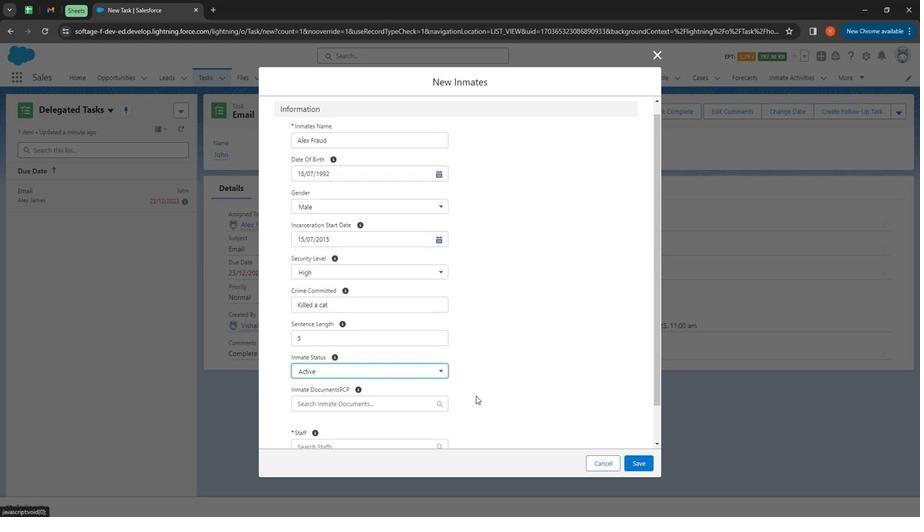 
Action: Mouse moved to (340, 361)
Screenshot: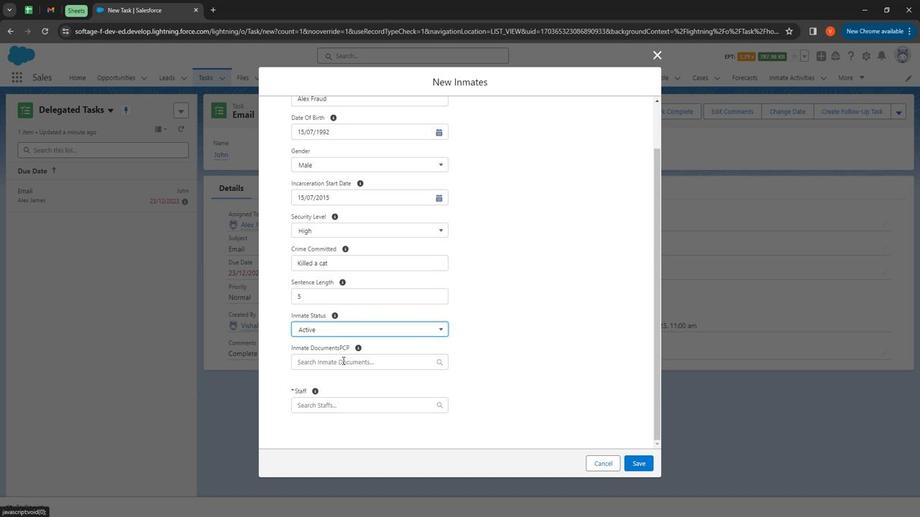 
Action: Mouse pressed left at (340, 361)
Screenshot: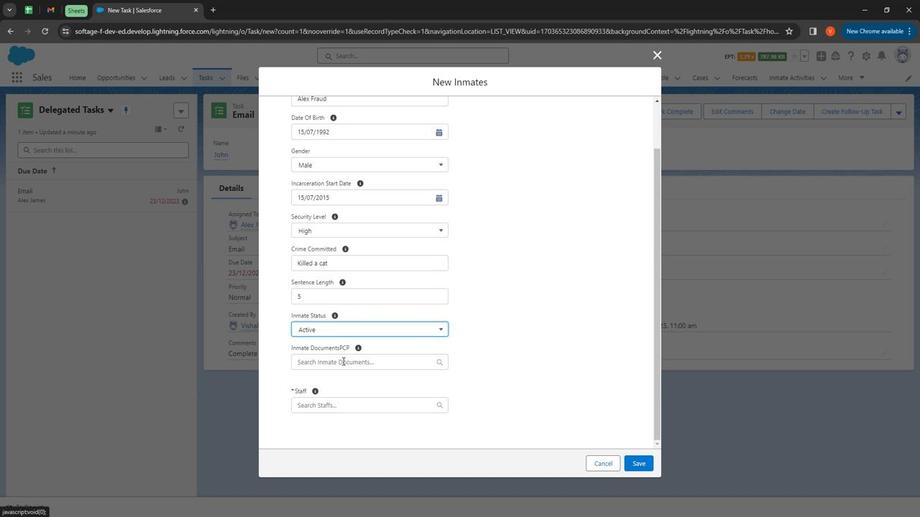 
Action: Mouse moved to (355, 384)
Screenshot: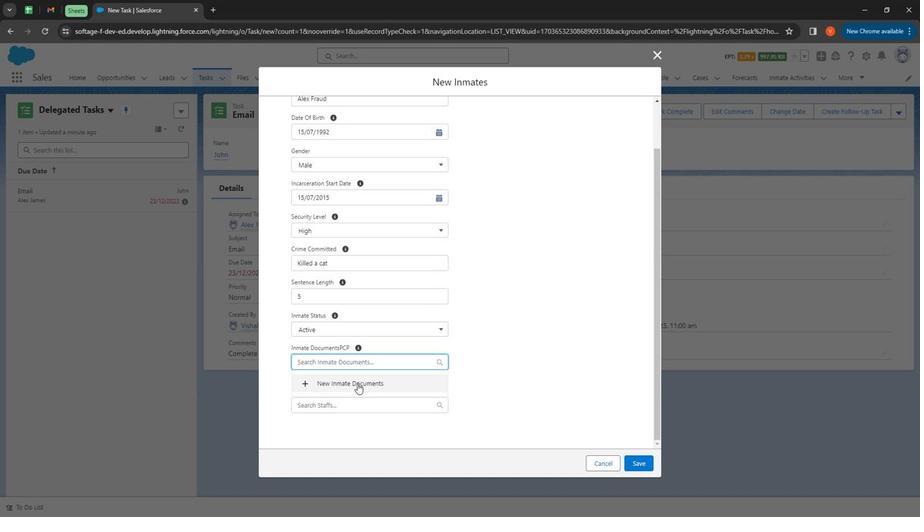
Action: Mouse pressed left at (355, 384)
Screenshot: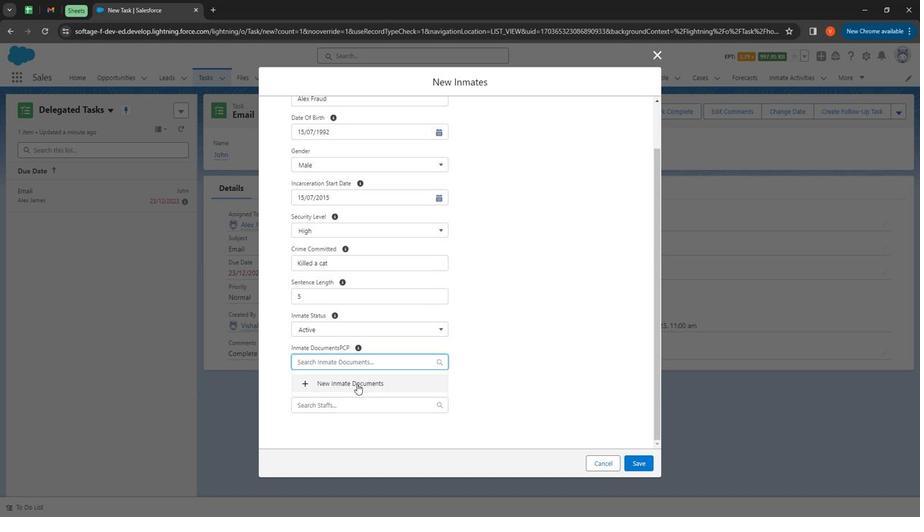 
Action: Mouse moved to (320, 153)
Screenshot: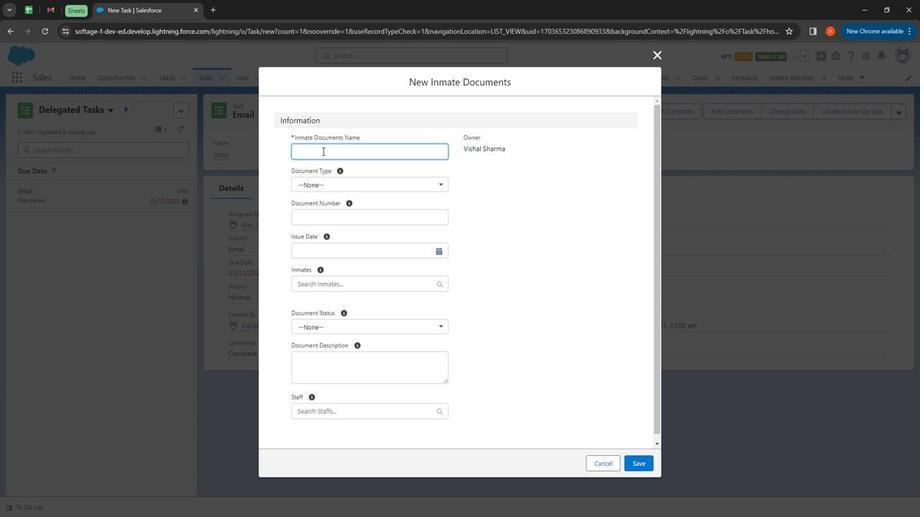 
Action: Mouse pressed left at (320, 153)
Screenshot: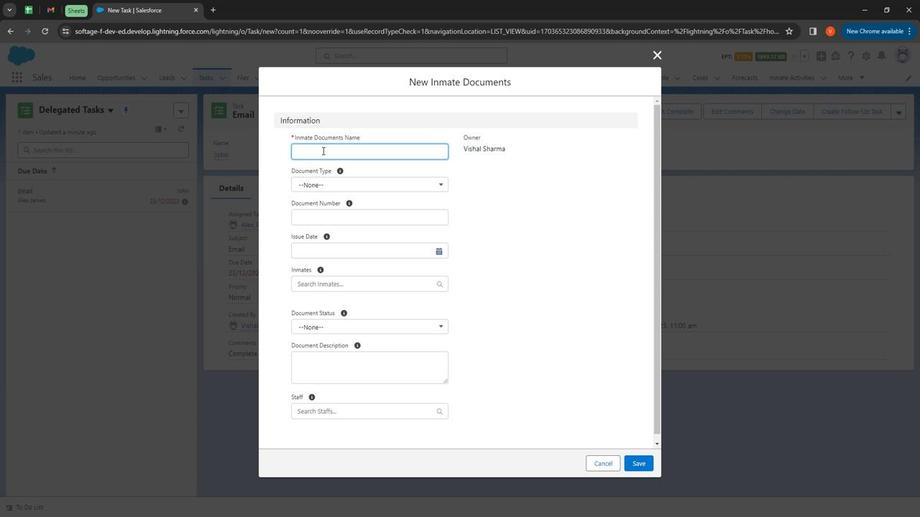 
Action: Mouse moved to (320, 153)
Screenshot: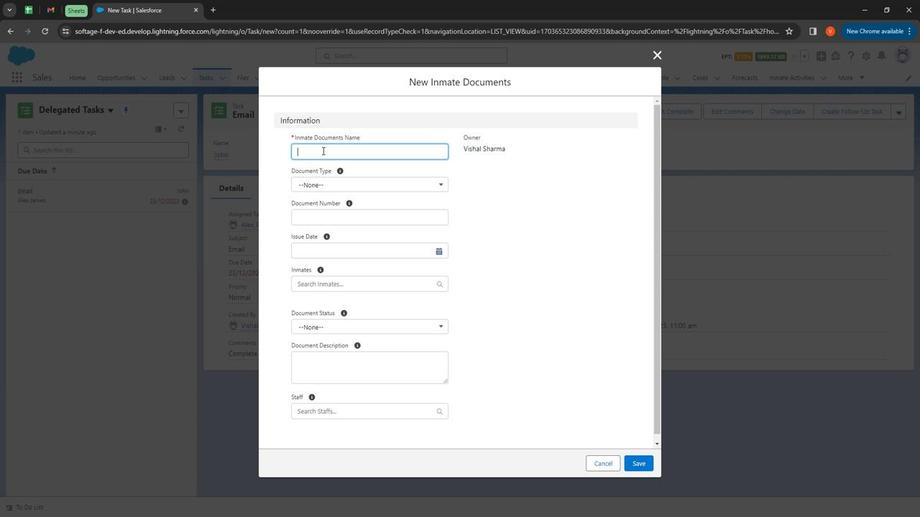
Action: Key pressed <Key.shift>
Screenshot: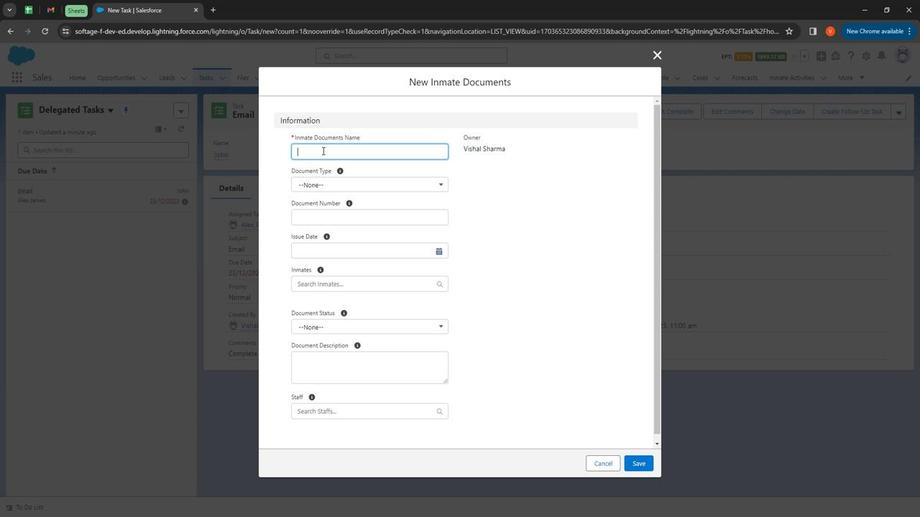 
Action: Mouse moved to (325, 152)
Screenshot: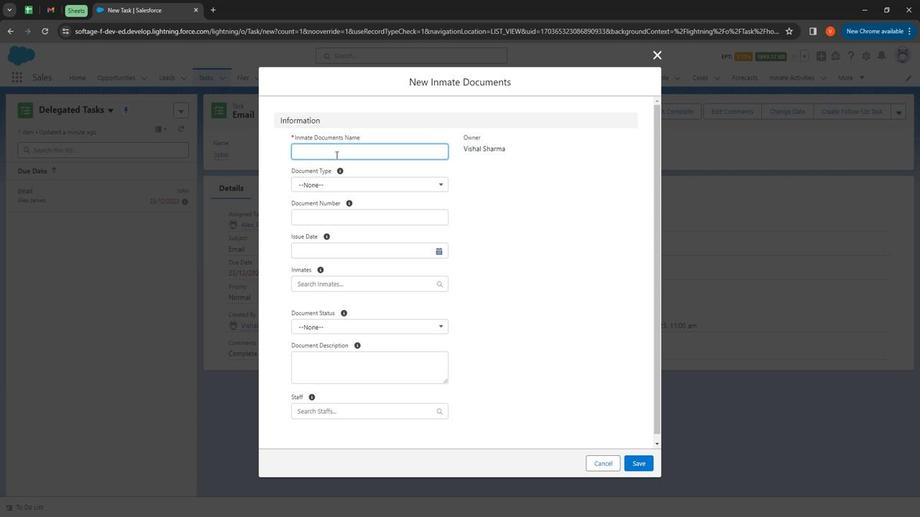 
Action: Key pressed <Key.shift><Key.shift><Key.shift><Key.shift><Key.shift><Key.shift><Key.shift><Key.shift><Key.shift><Key.shift><Key.shift><Key.shift><Key.shift><Key.shift><Key.shift><Key.shift><Key.shift><Key.shift><Key.shift><Key.shift><Key.shift><Key.shift><Key.shift><Key.shift><Key.shift><Key.shift><Key.shift><Key.shift><Key.shift><Key.shift><Key.shift><Key.shift><Key.shift><Key.shift><Key.shift><Key.shift><Key.shift><Key.shift><Key.shift><Key.shift><Key.shift><Key.shift><Key.shift><Key.shift><Key.shift><Key.shift><Key.shift><Key.shift><Key.shift><Key.shift><Key.shift><Key.shift><Key.shift><Key.shift><Key.shift><Key.shift><Key.shift><Key.shift><Key.shift><Key.shift><Key.shift><Key.shift><Key.shift><Key.shift><Key.shift><Key.shift>L
Screenshot: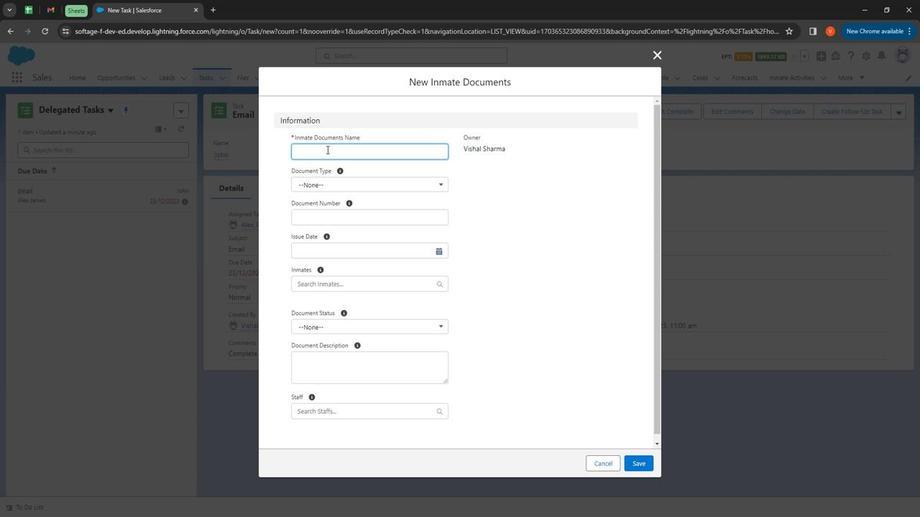 
Action: Mouse moved to (325, 152)
Screenshot: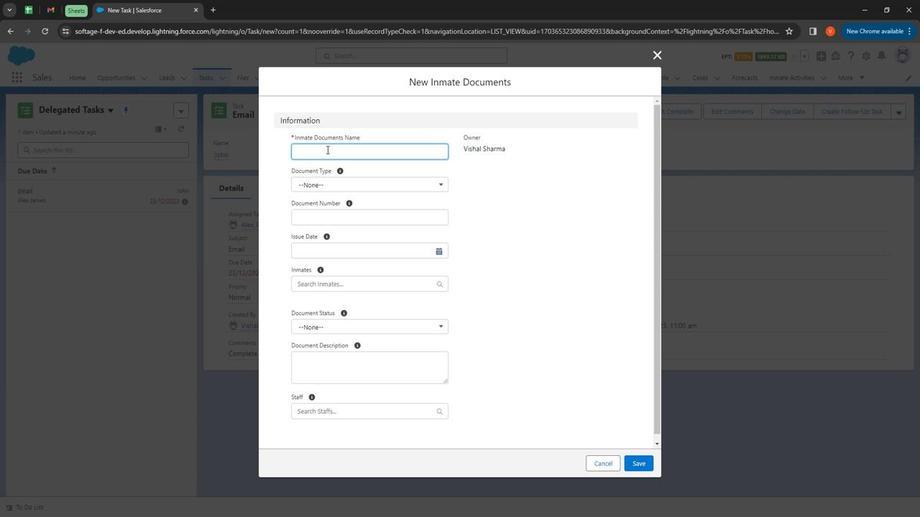
Action: Key pressed icence<Key.space>plate
Screenshot: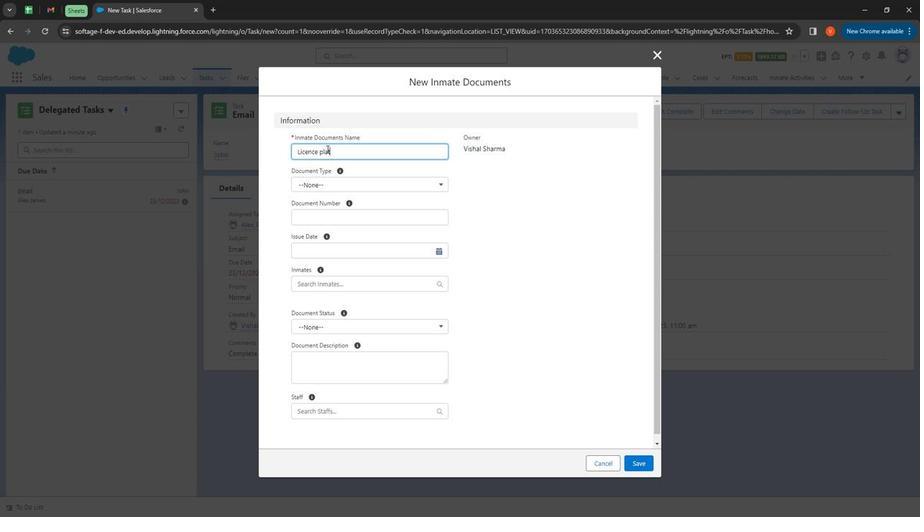 
Action: Mouse moved to (327, 186)
Screenshot: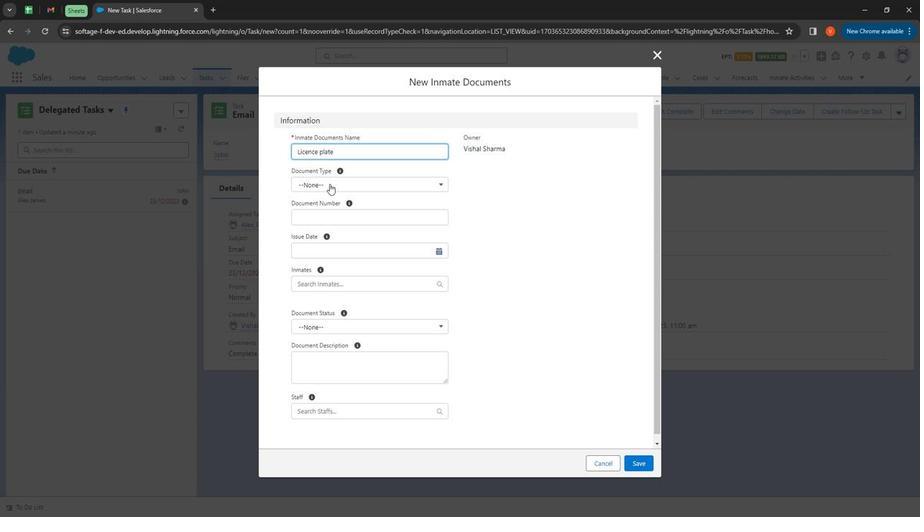 
Action: Mouse pressed left at (327, 186)
Screenshot: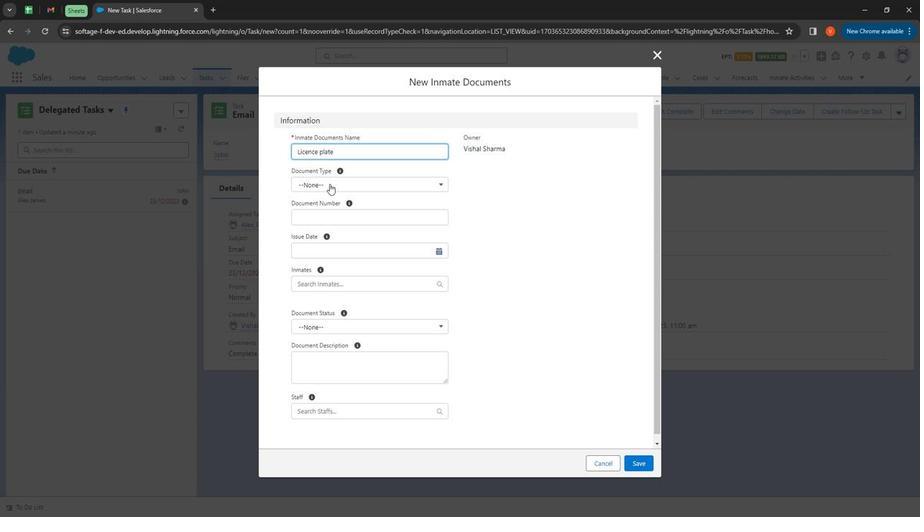 
Action: Mouse moved to (333, 223)
Screenshot: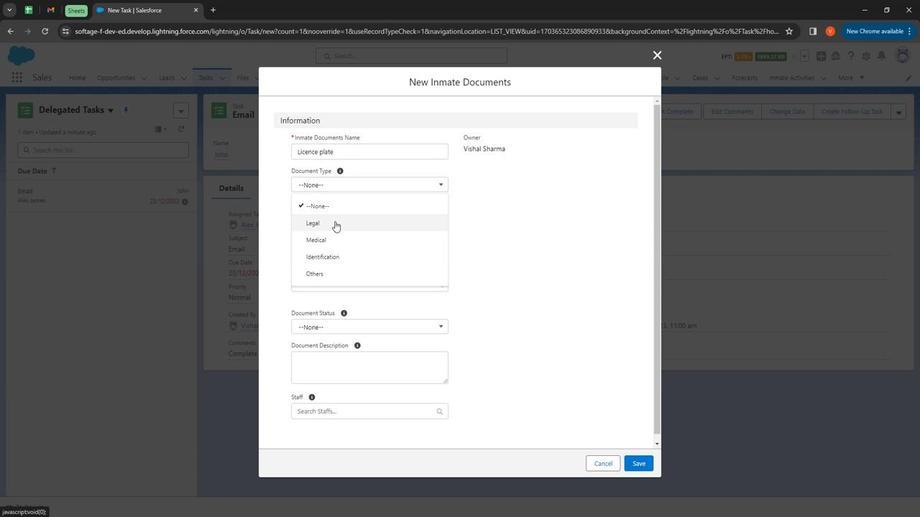 
Action: Mouse pressed left at (333, 223)
Screenshot: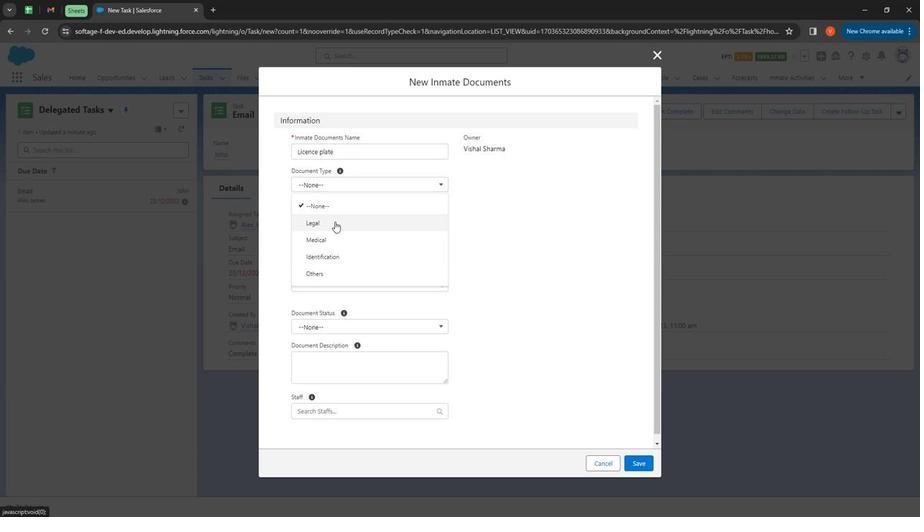 
Action: Mouse moved to (323, 222)
Screenshot: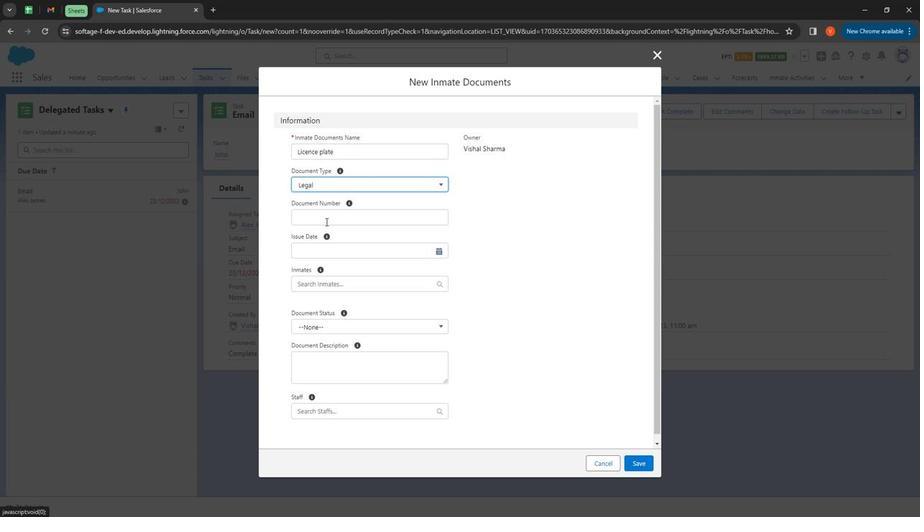 
Action: Mouse pressed left at (323, 222)
Screenshot: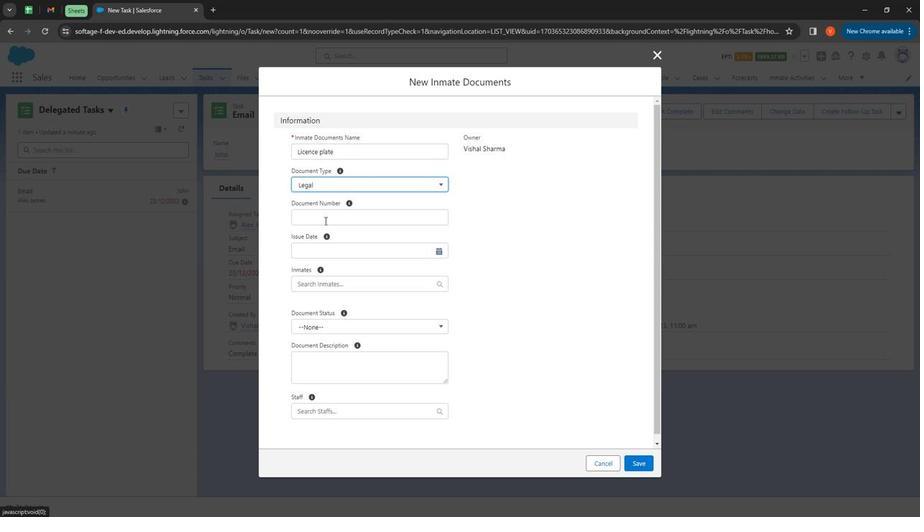 
Action: Mouse moved to (342, 228)
Screenshot: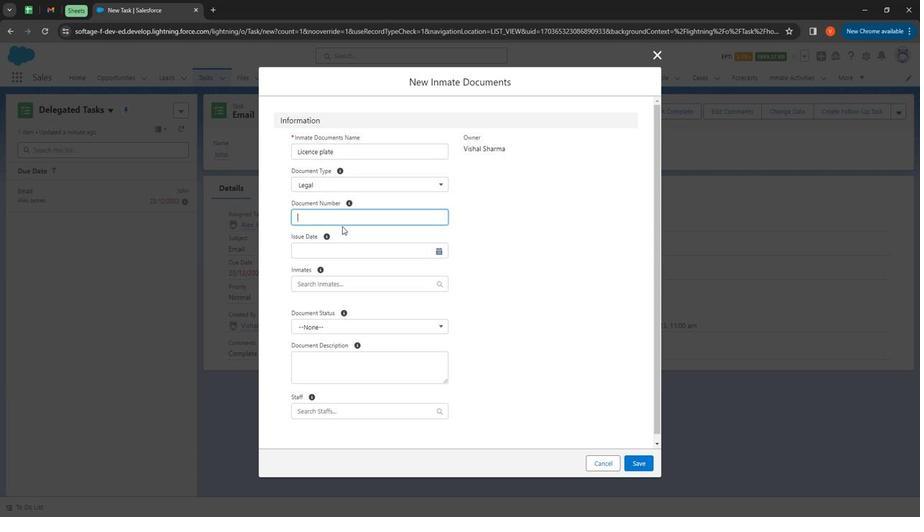 
Action: Key pressed 3
Screenshot: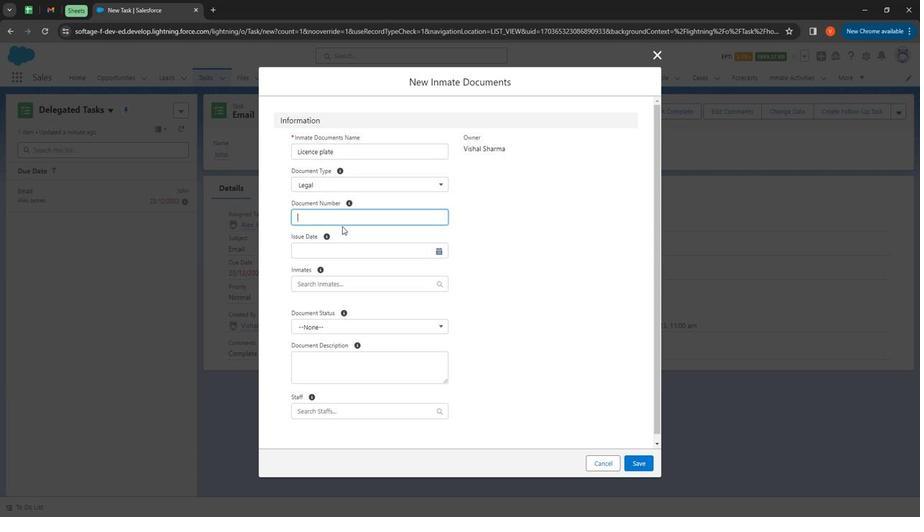 
Action: Mouse moved to (345, 227)
Screenshot: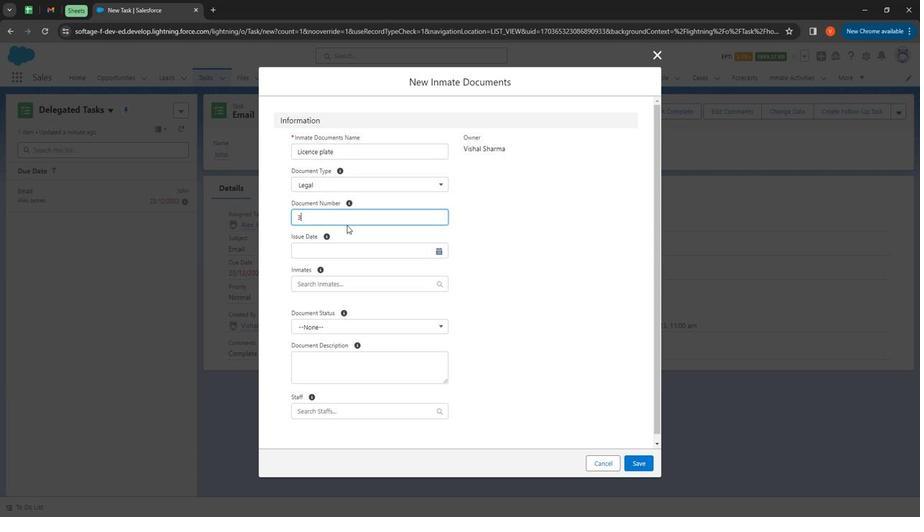 
Action: Key pressed 4123
Screenshot: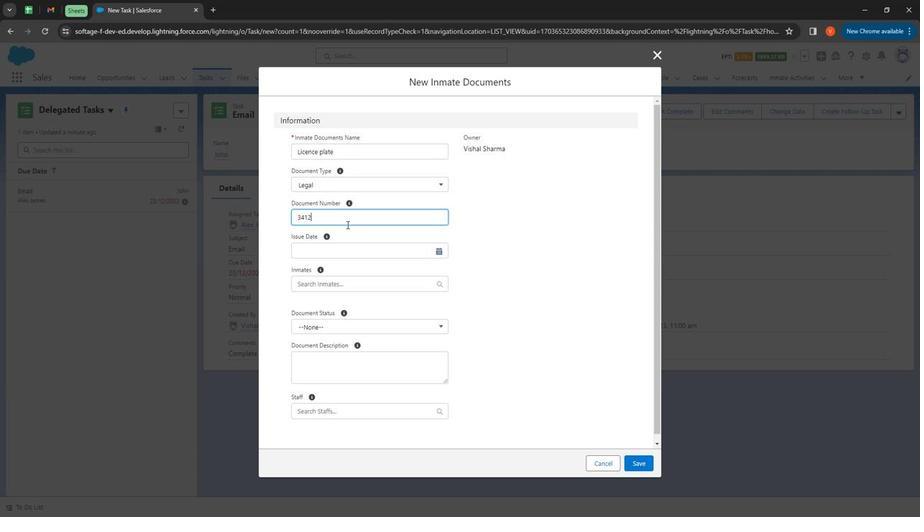 
Action: Mouse moved to (327, 252)
Screenshot: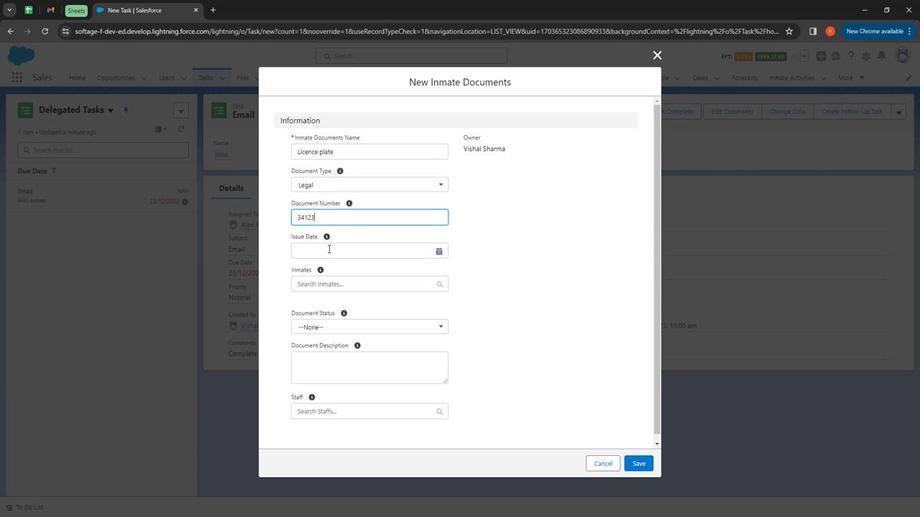 
Action: Mouse pressed left at (327, 252)
Screenshot: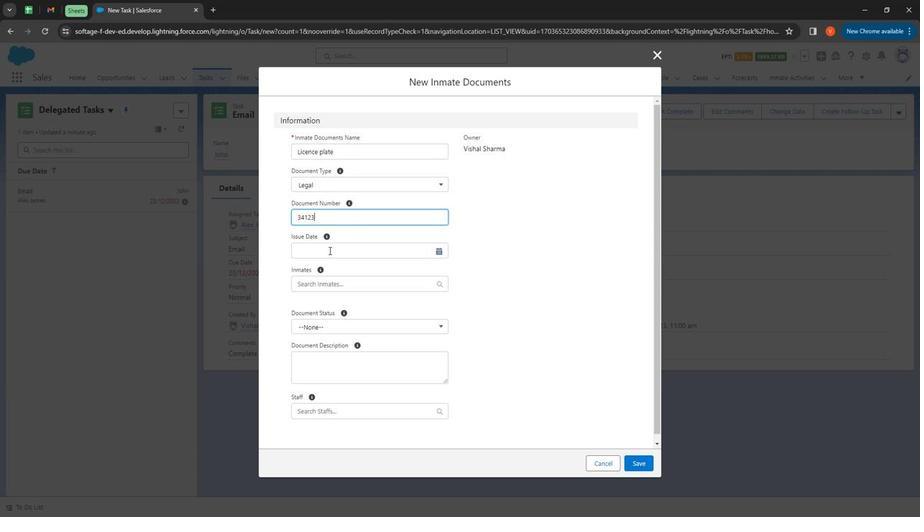 
Action: Mouse moved to (409, 263)
Screenshot: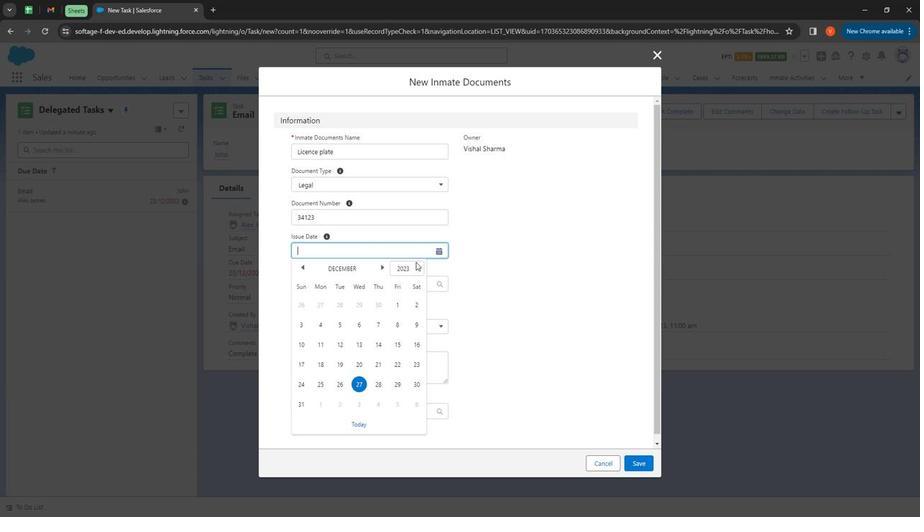 
Action: Mouse pressed left at (409, 263)
Screenshot: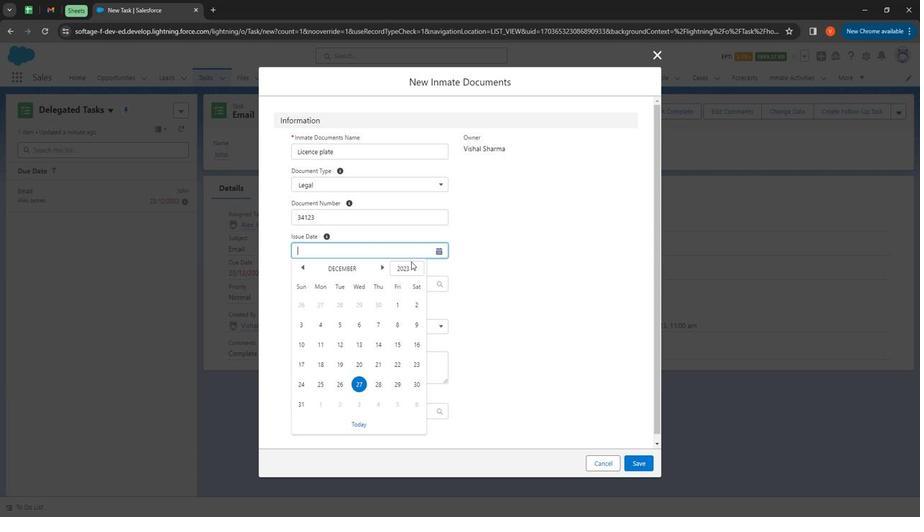 
Action: Mouse moved to (409, 373)
Screenshot: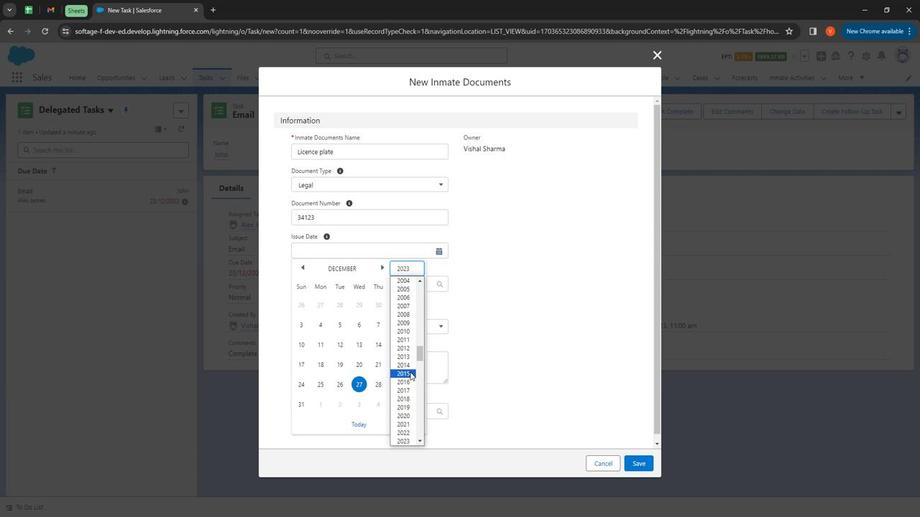
Action: Mouse pressed left at (409, 373)
Screenshot: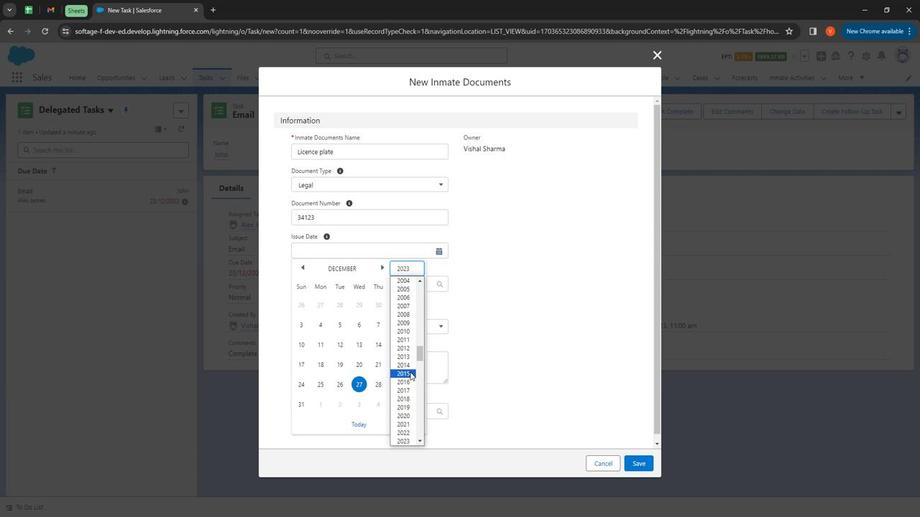 
Action: Mouse moved to (387, 345)
Screenshot: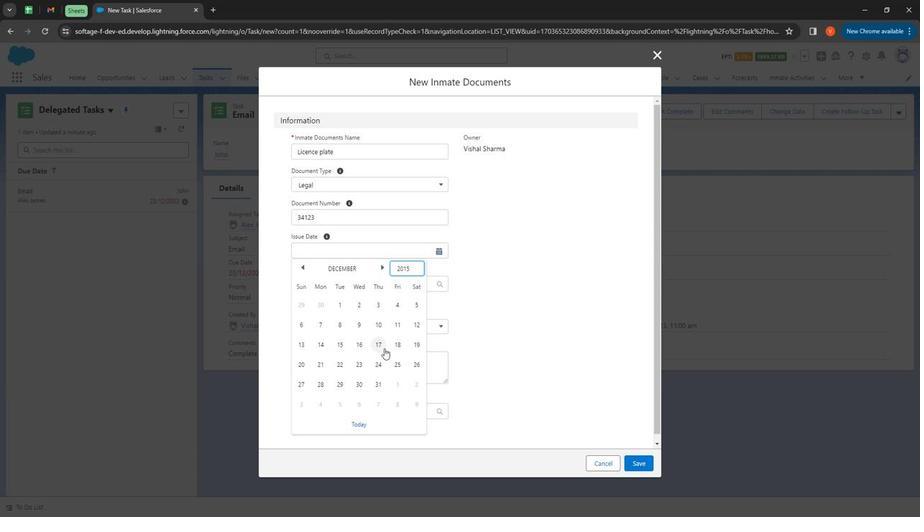 
Action: Mouse pressed left at (387, 345)
Screenshot: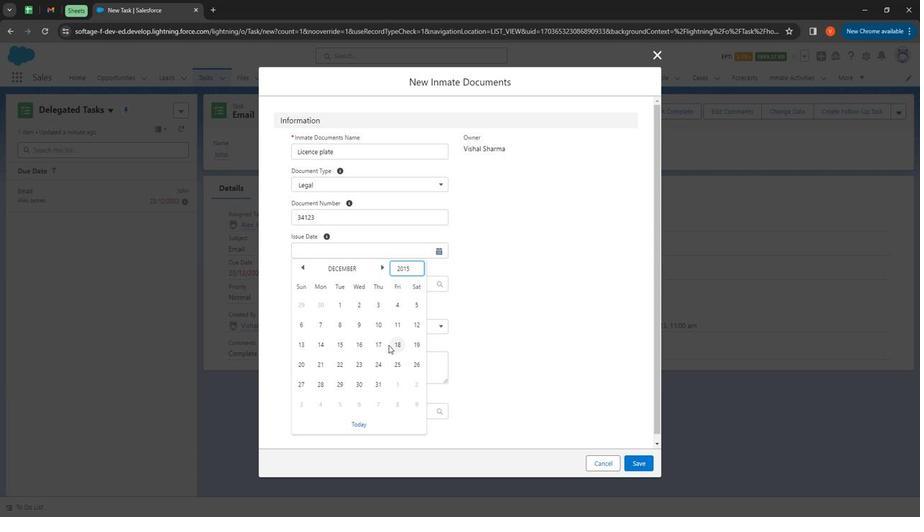 
Action: Mouse moved to (304, 281)
Screenshot: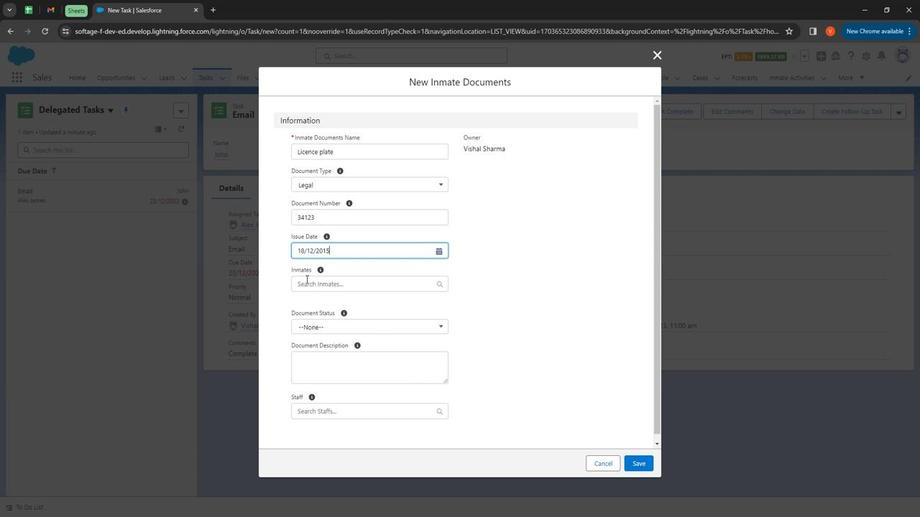 
Action: Mouse pressed left at (304, 281)
Screenshot: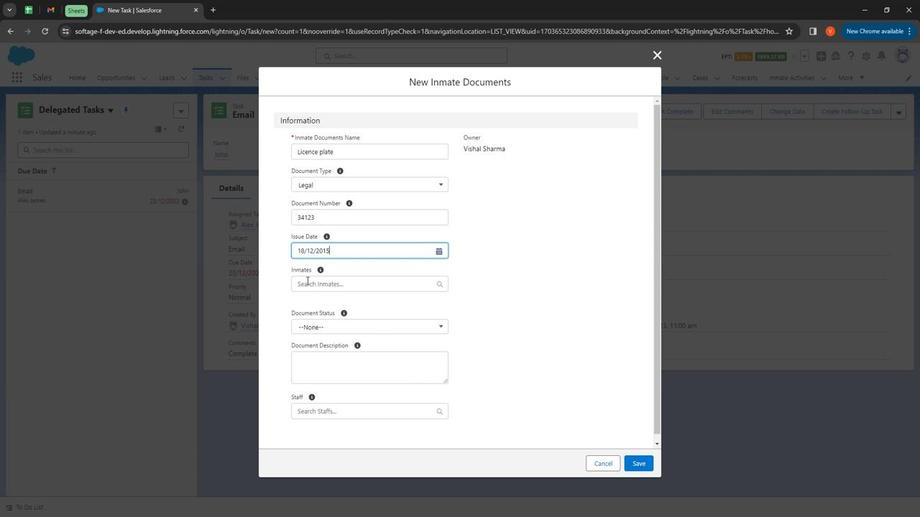 
Action: Mouse moved to (395, 330)
Screenshot: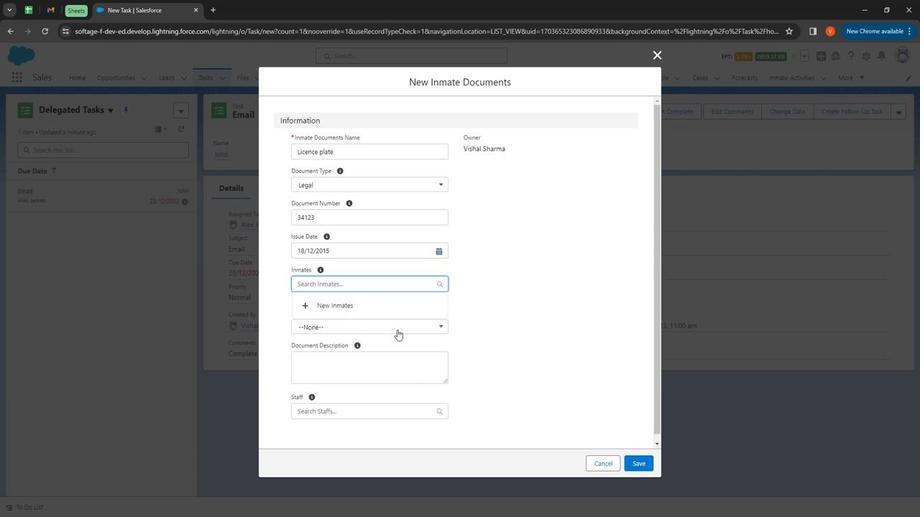 
Action: Mouse pressed left at (395, 330)
Screenshot: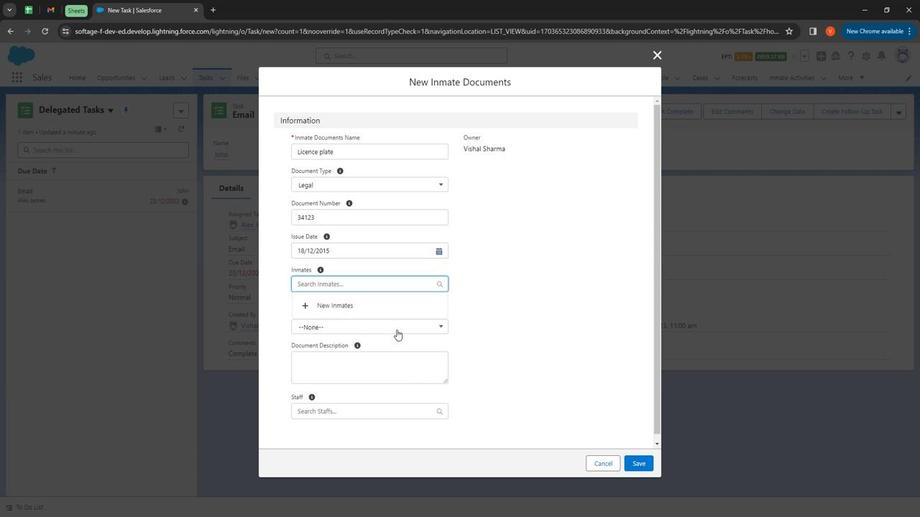 
Action: Mouse moved to (351, 382)
Screenshot: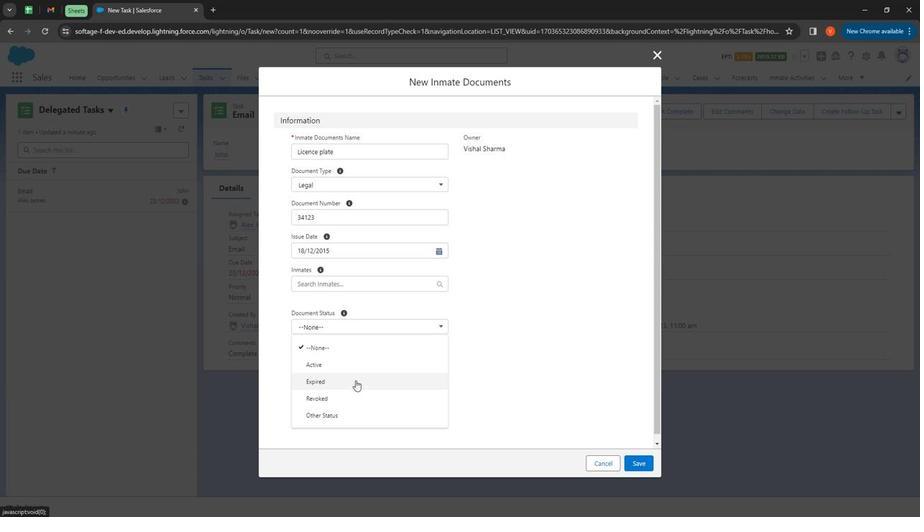 
Action: Mouse pressed left at (351, 382)
Screenshot: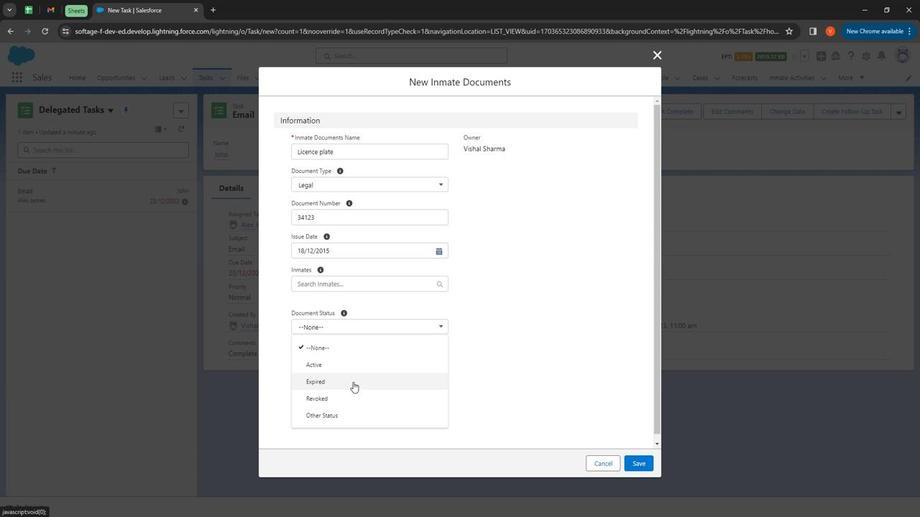 
Action: Mouse moved to (382, 376)
Screenshot: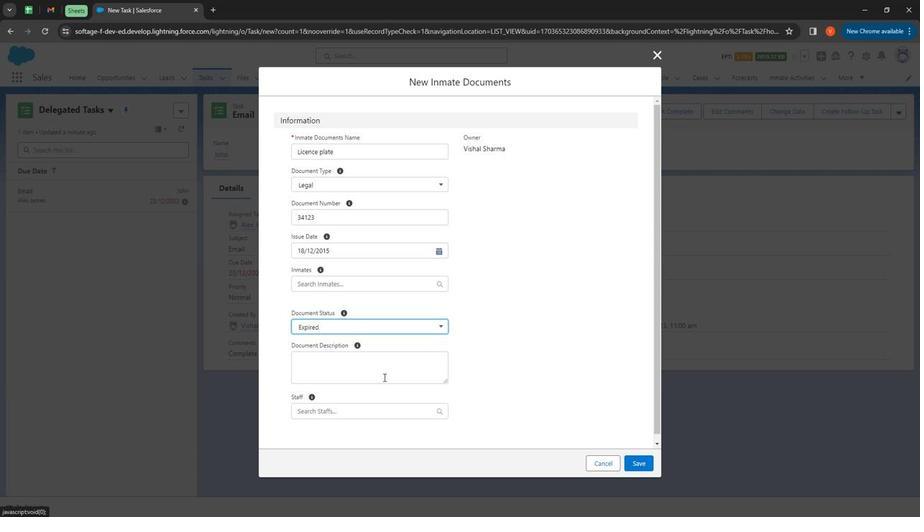 
Action: Mouse pressed left at (382, 376)
Screenshot: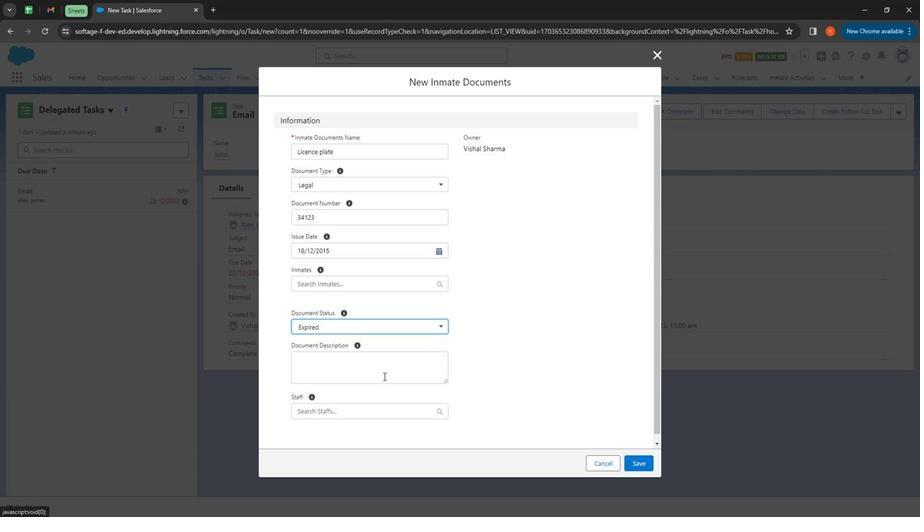 
Action: Mouse moved to (304, 199)
Screenshot: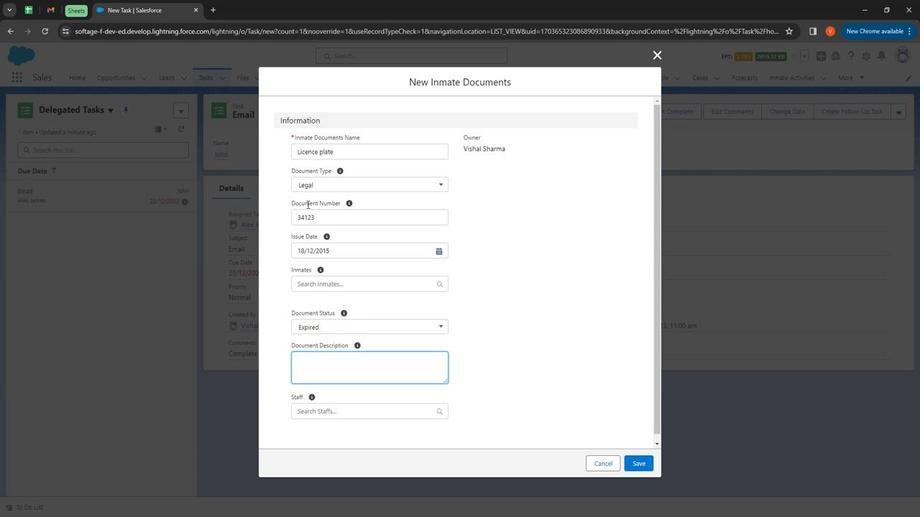 
Action: Key pressed <Key.shift><Key.shift><Key.shift><Key.shift>Licence<Key.space>for<Key.space>driving<Key.space>cranes<Key.space>at<Key.space>cell<Key.space>brance
Screenshot: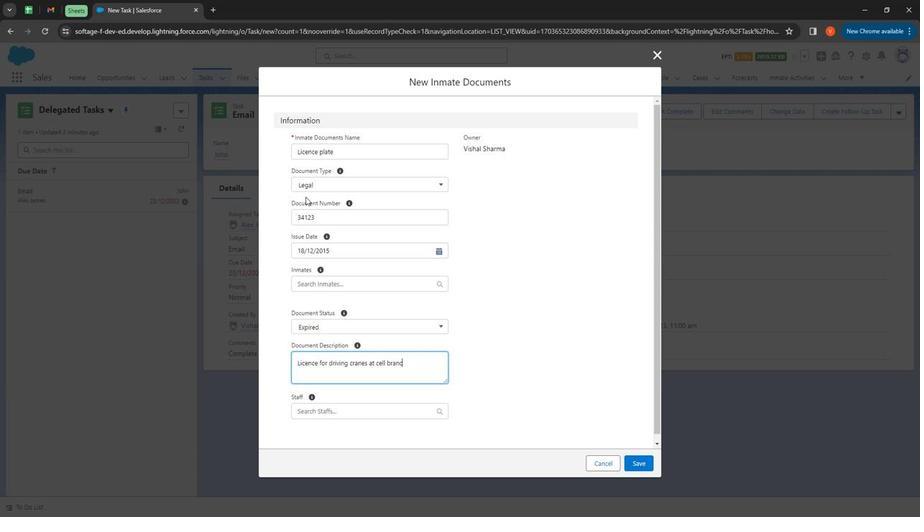 
Action: Mouse moved to (515, 392)
Screenshot: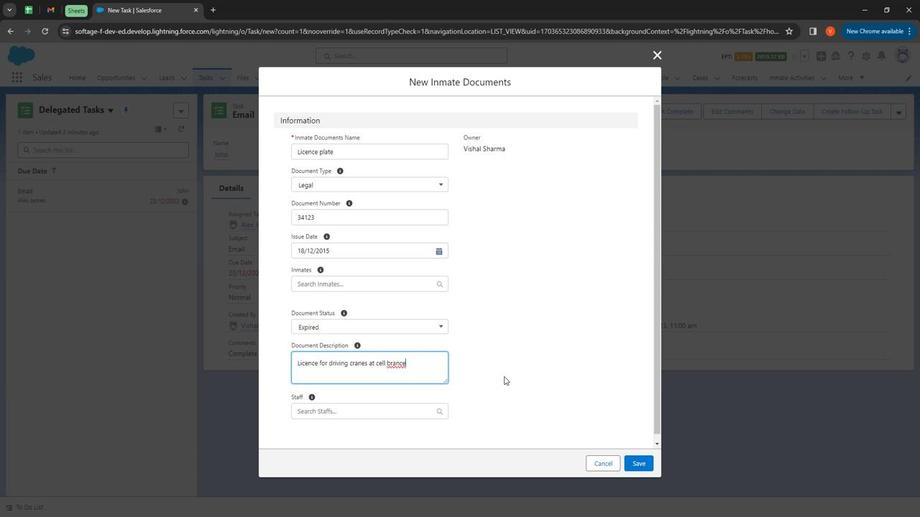 
Action: Mouse scrolled (515, 391) with delta (0, 0)
Screenshot: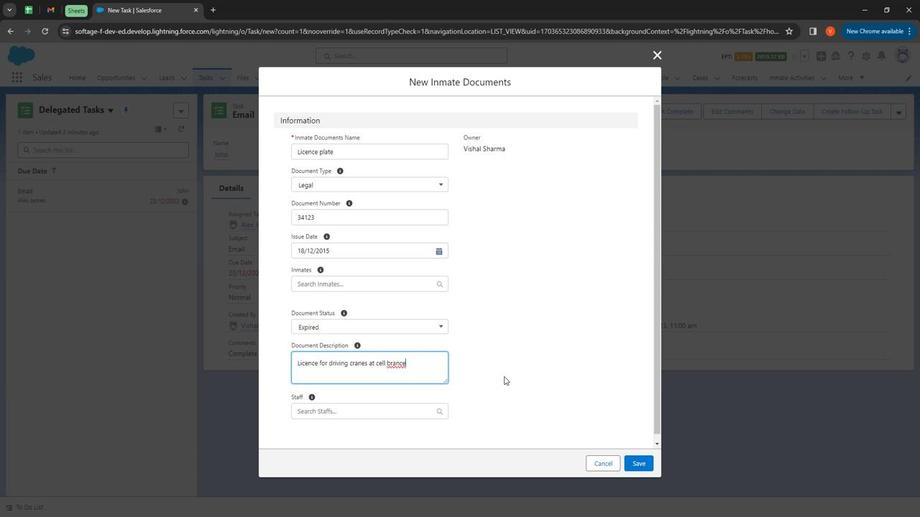 
Action: Mouse moved to (517, 399)
Screenshot: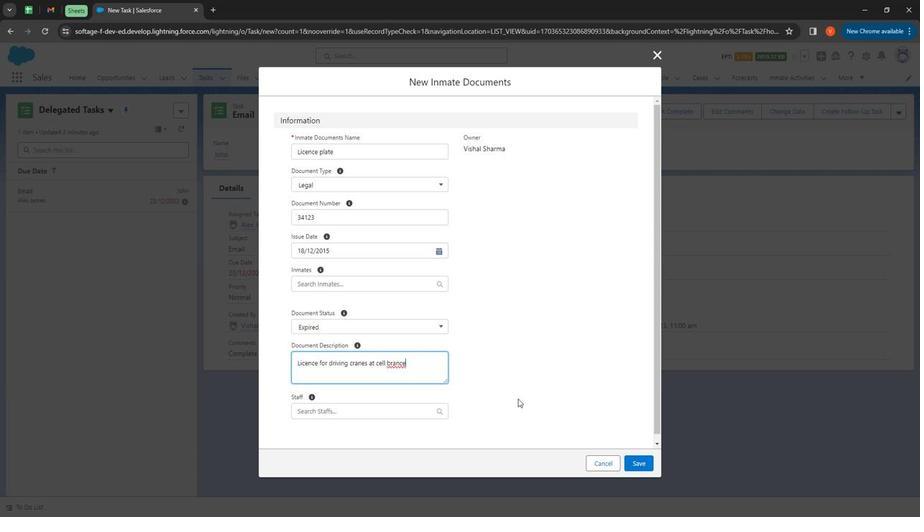 
Action: Mouse scrolled (517, 399) with delta (0, 0)
Screenshot: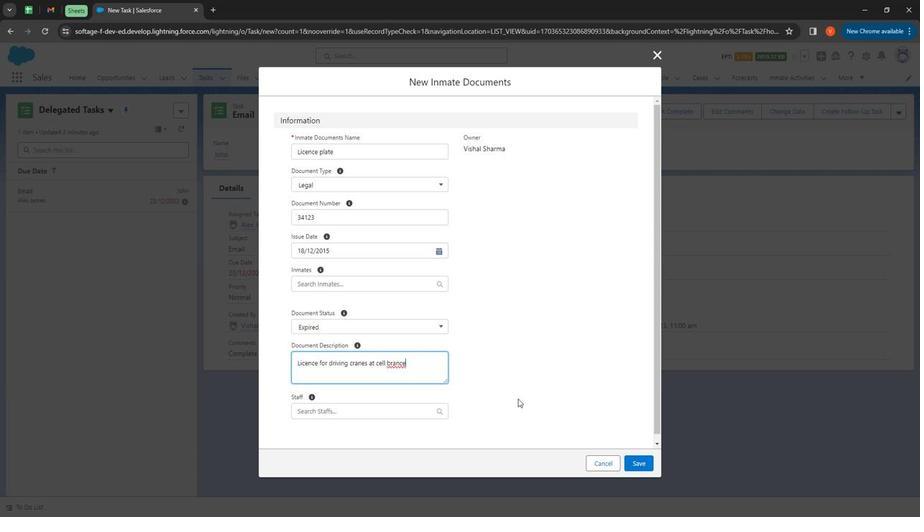 
Action: Mouse moved to (629, 461)
Screenshot: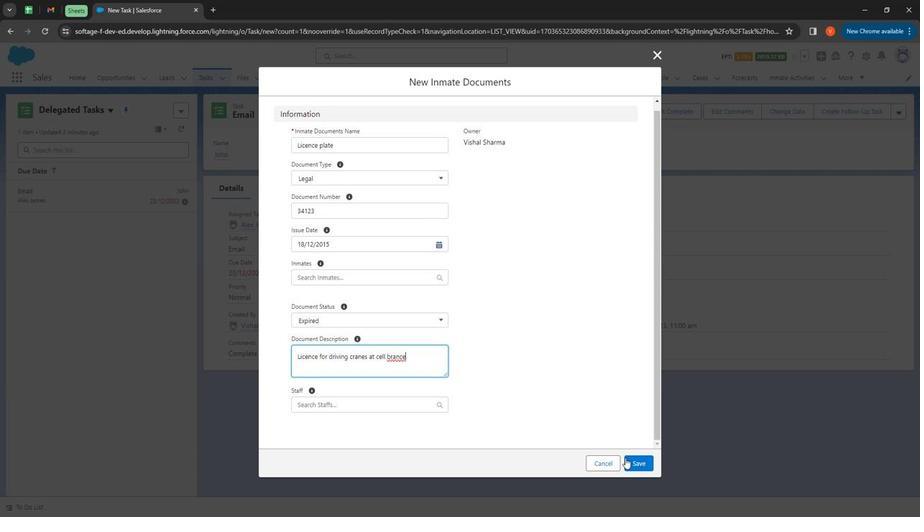 
Action: Mouse pressed left at (629, 461)
Screenshot: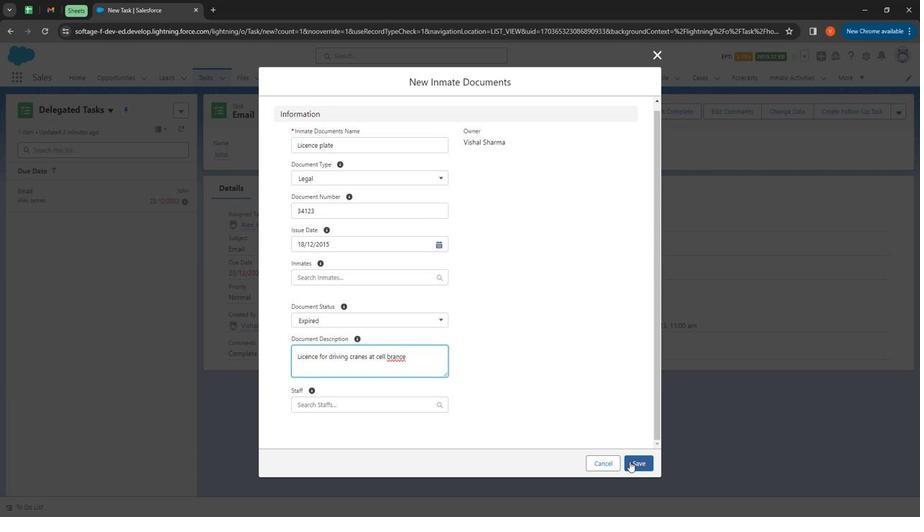 
Action: Mouse moved to (342, 420)
Screenshot: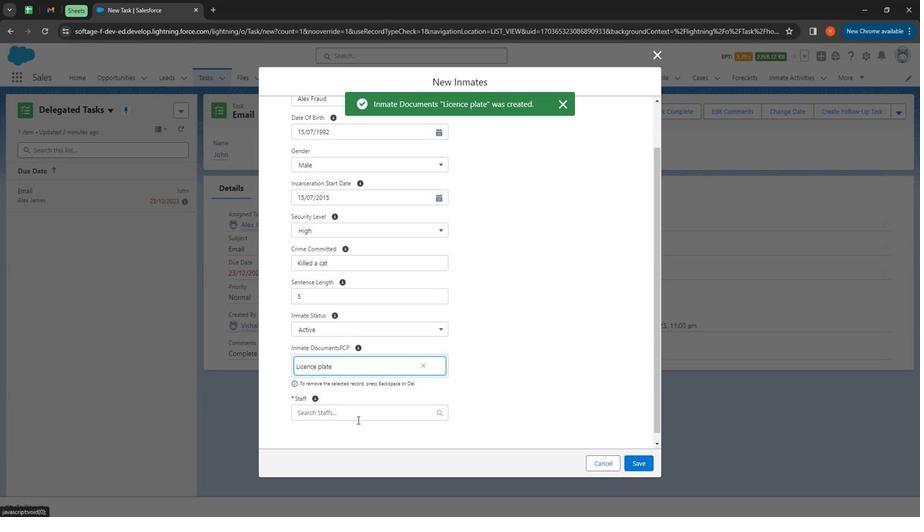 
Action: Mouse pressed left at (342, 420)
Screenshot: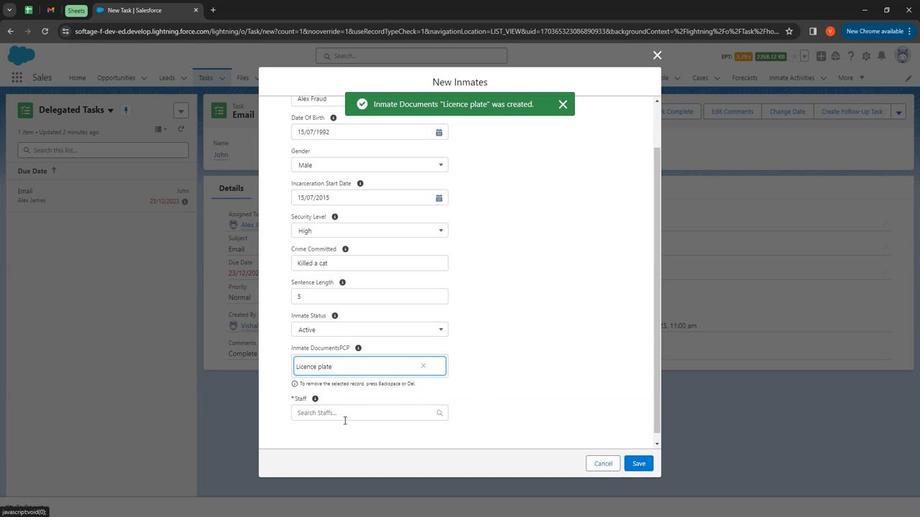 
Action: Mouse moved to (347, 430)
Screenshot: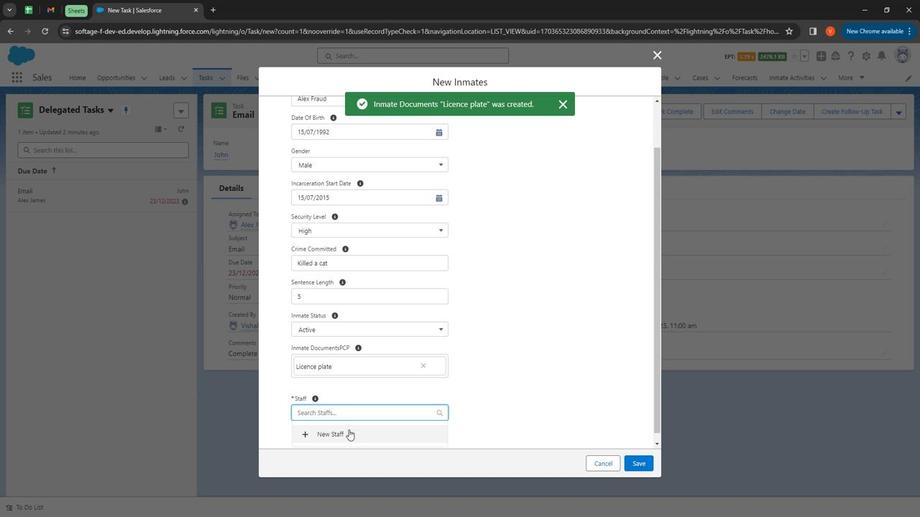 
Action: Mouse pressed left at (347, 430)
Screenshot: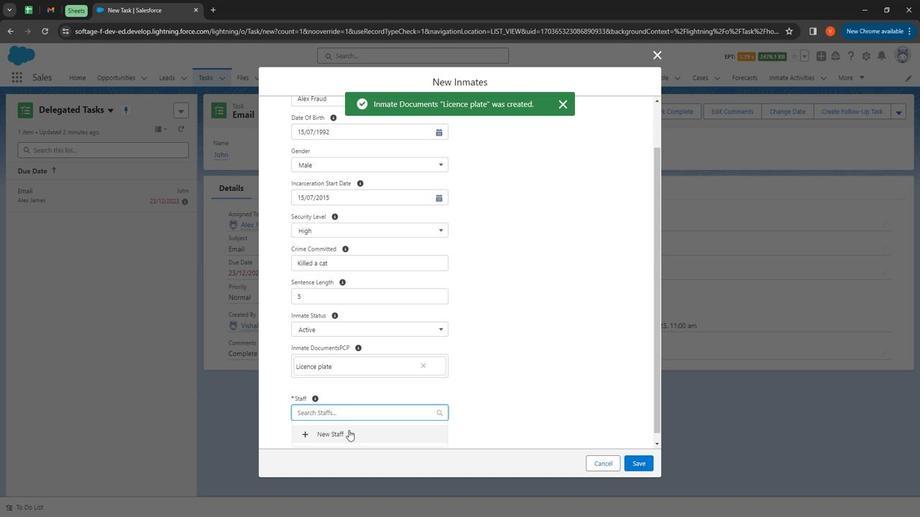 
Action: Mouse moved to (345, 158)
Screenshot: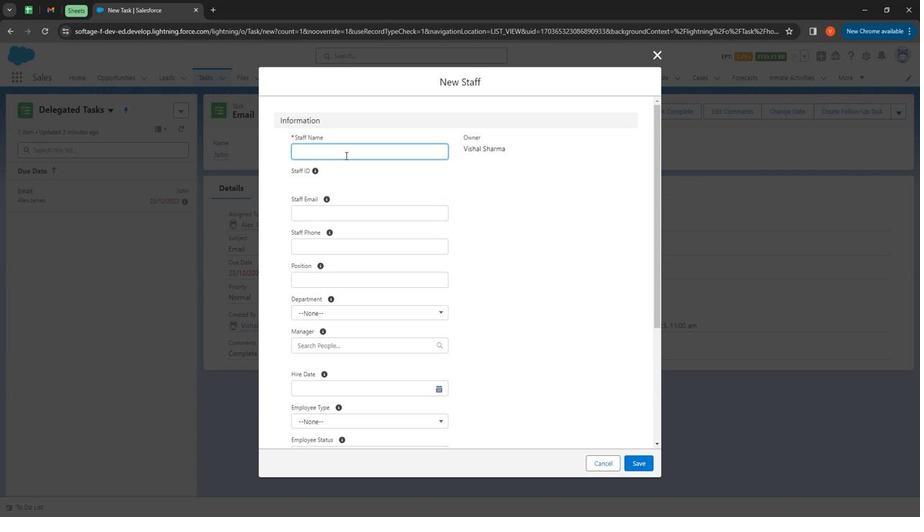 
Action: Mouse pressed left at (345, 158)
Screenshot: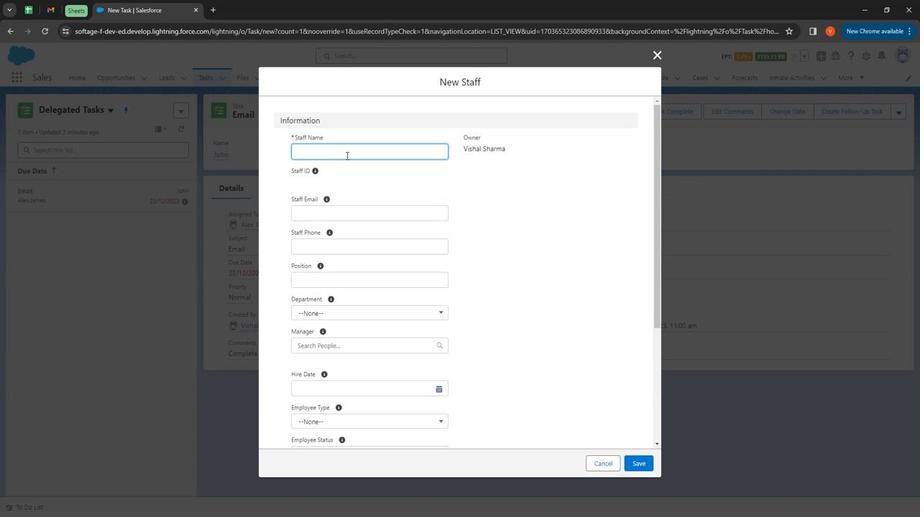 
Action: Mouse moved to (310, 137)
Screenshot: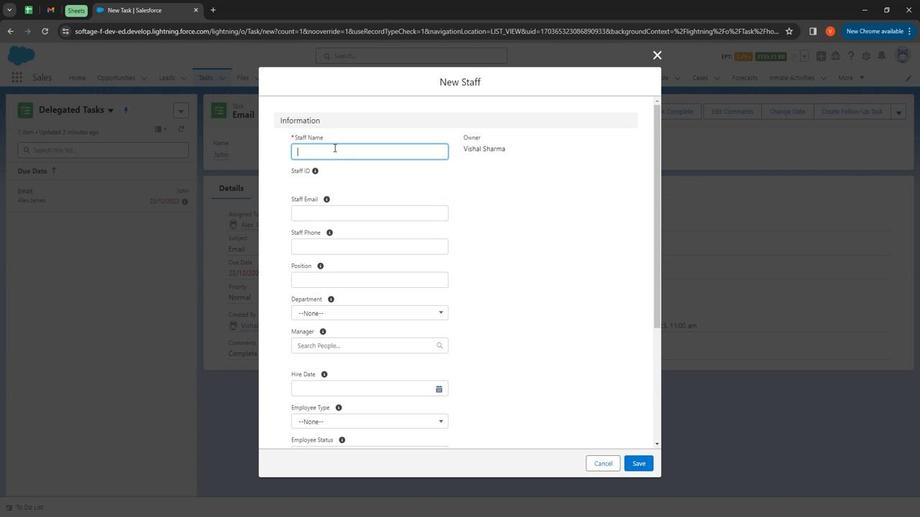 
Action: Key pressed <Key.shift>
Screenshot: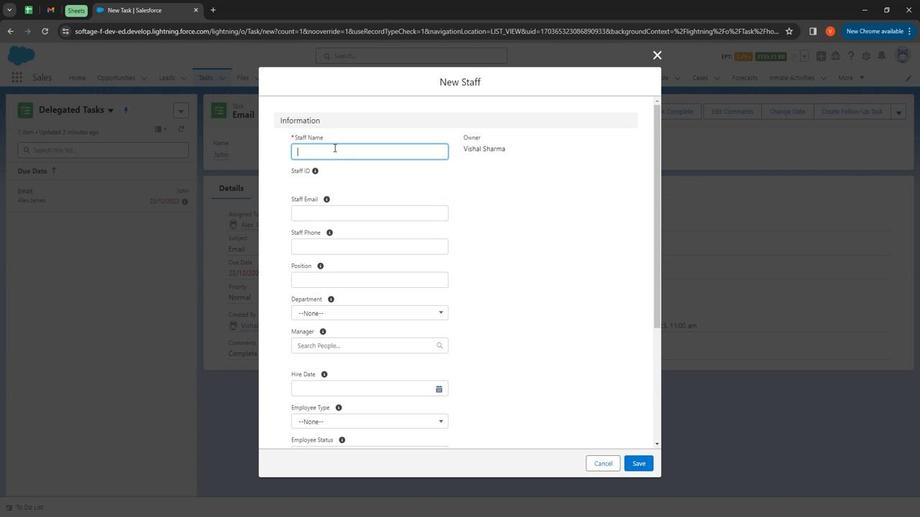 
Action: Mouse moved to (301, 132)
Screenshot: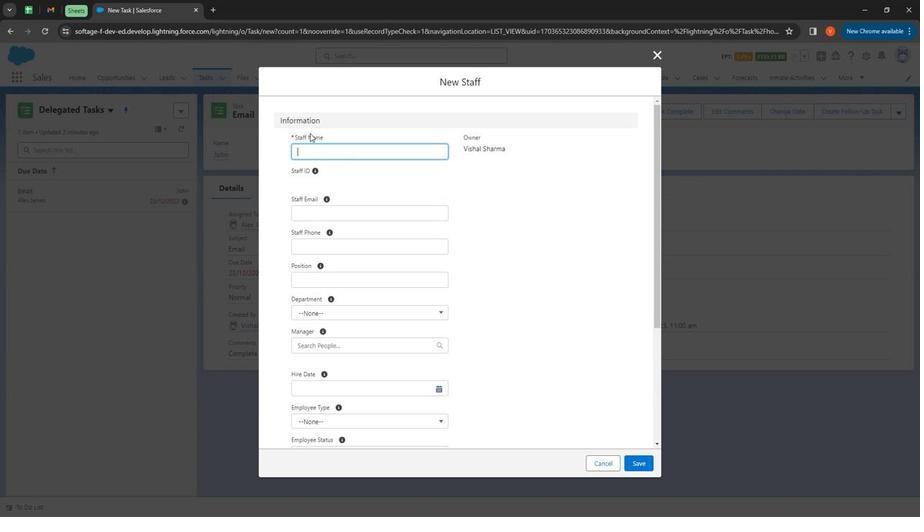 
Action: Key pressed <Key.shift><Key.shift><Key.shift><Key.shift><Key.shift><Key.shift><Key.shift><Key.shift><Key.shift><Key.shift><Key.shift><Key.shift><Key.shift><Key.shift><Key.shift><Key.shift><Key.shift><Key.shift>james
Screenshot: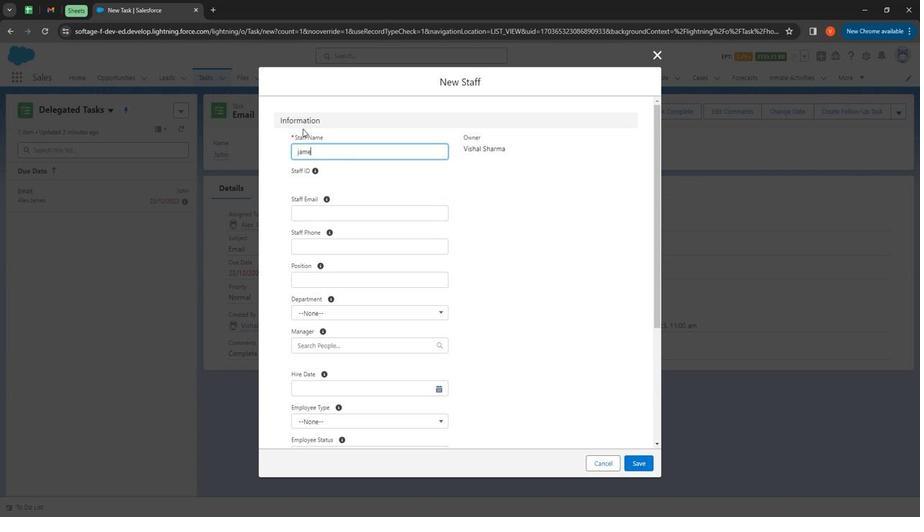 
Action: Mouse moved to (359, 204)
Screenshot: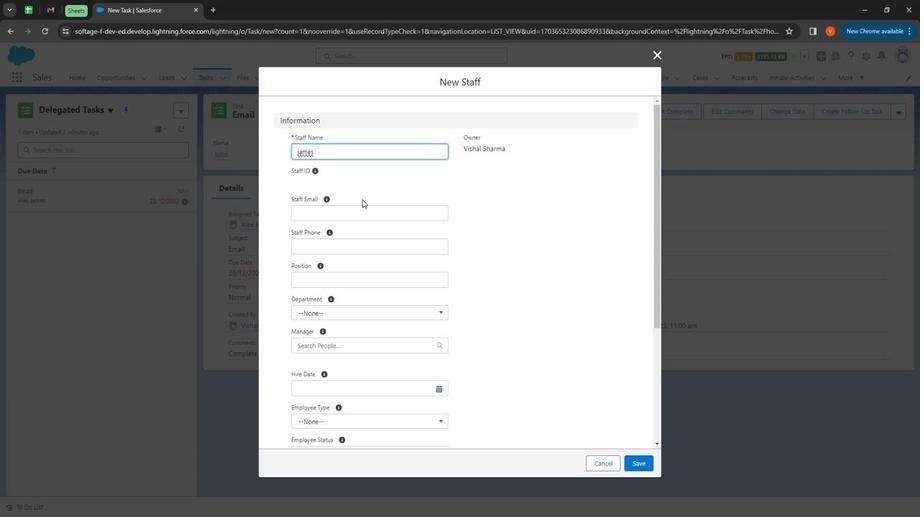 
Action: Mouse pressed left at (359, 204)
Screenshot: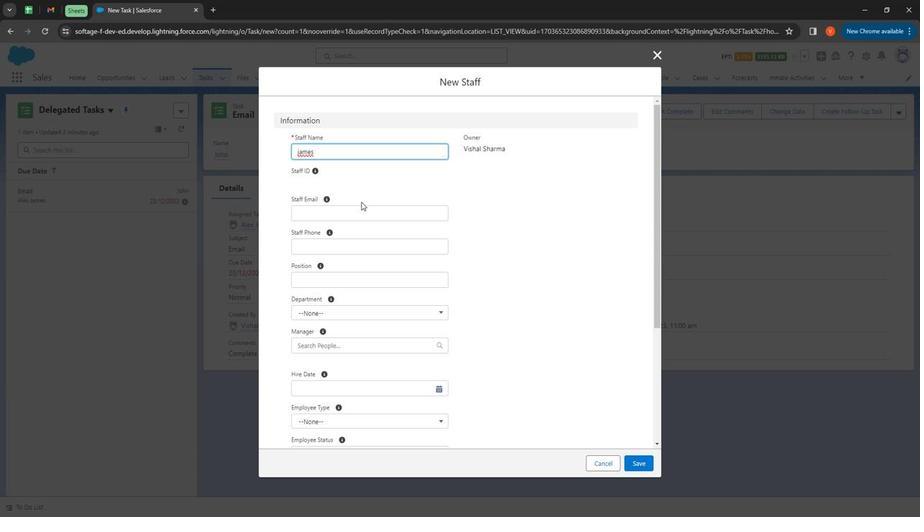 
Action: Mouse moved to (359, 214)
Screenshot: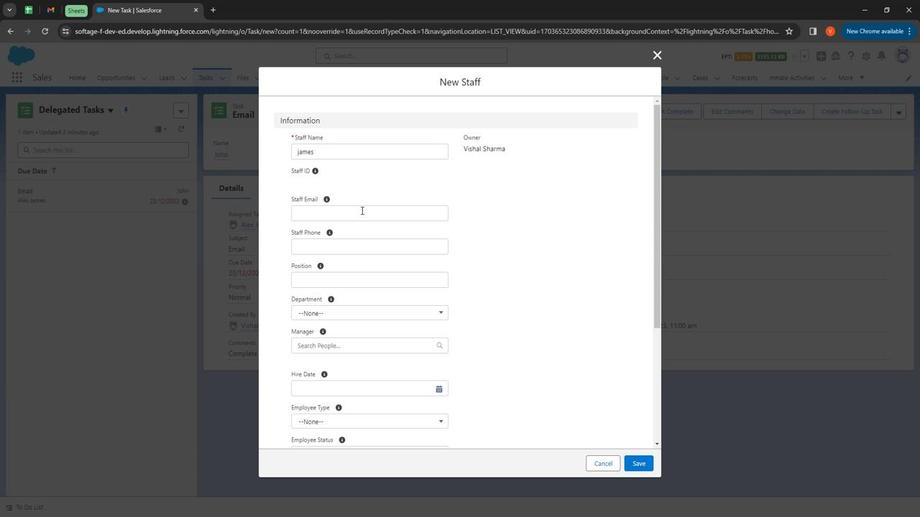 
Action: Mouse pressed left at (359, 214)
Screenshot: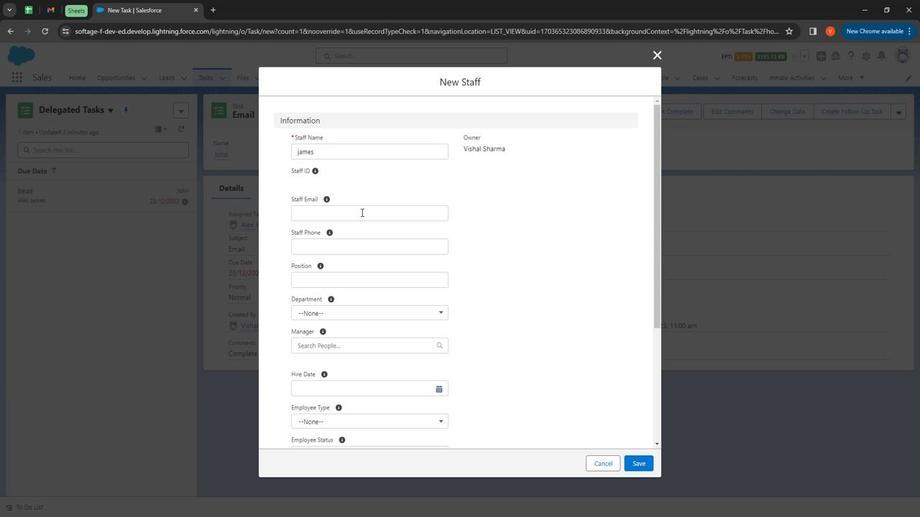 
Action: Key pressed <Key.shift>
Screenshot: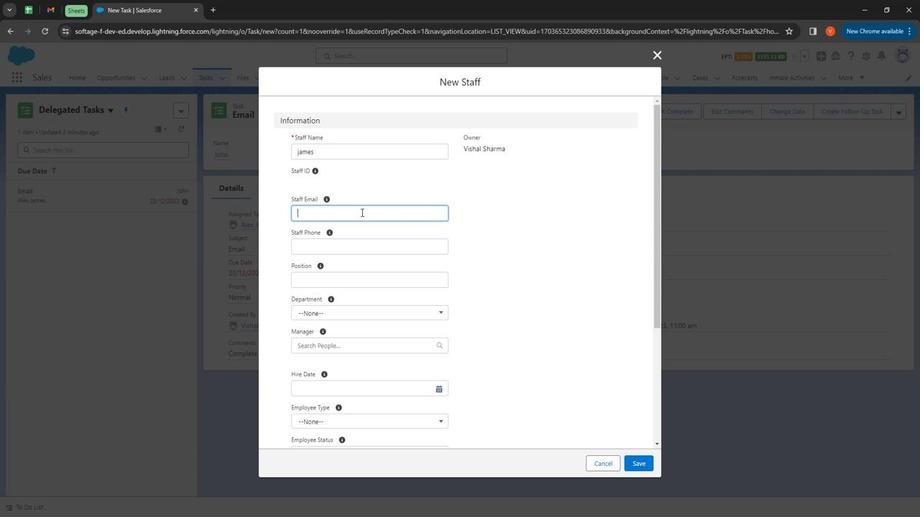 
Action: Mouse moved to (358, 215)
Screenshot: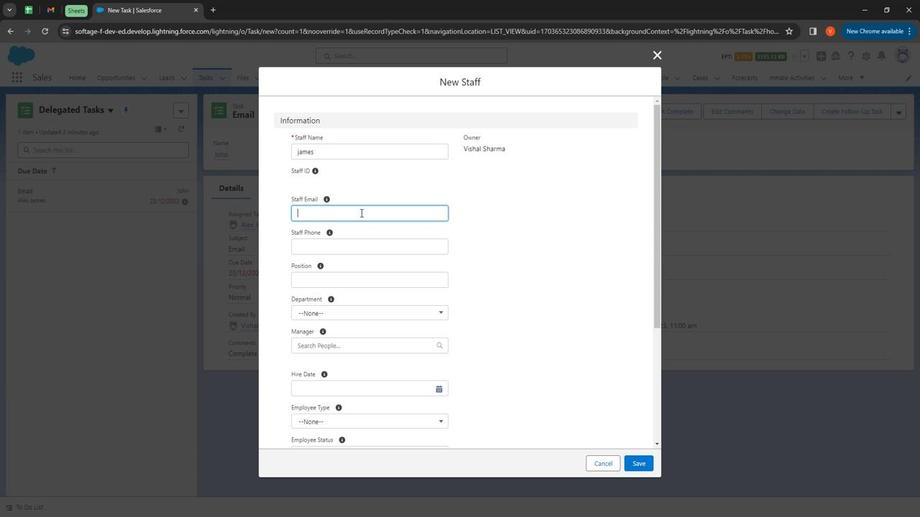 
Action: Key pressed <Key.shift><Key.shift><Key.shift><Key.shift><Key.shift><Key.shift><Key.shift><Key.shift><Key.shift><Key.shift><Key.shift><Key.shift><Key.shift>James<Key.shift>@j.com
Screenshot: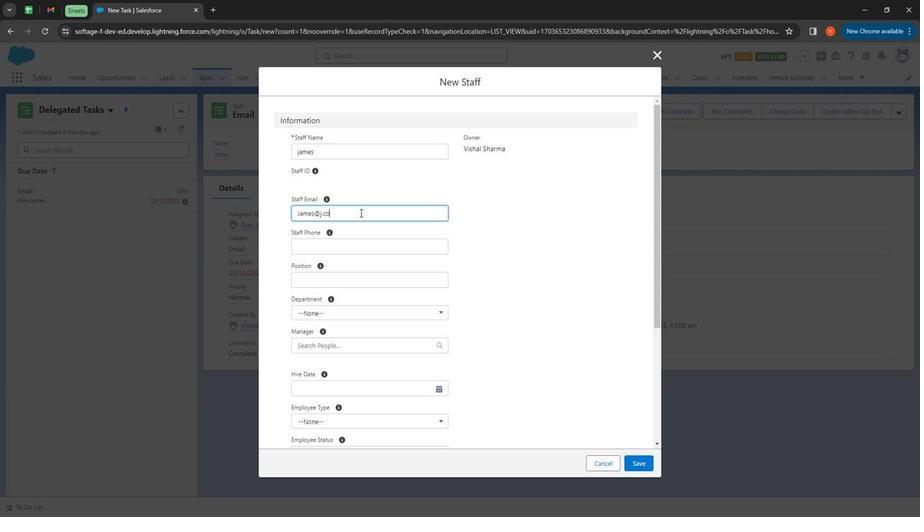 
Action: Mouse moved to (317, 242)
Screenshot: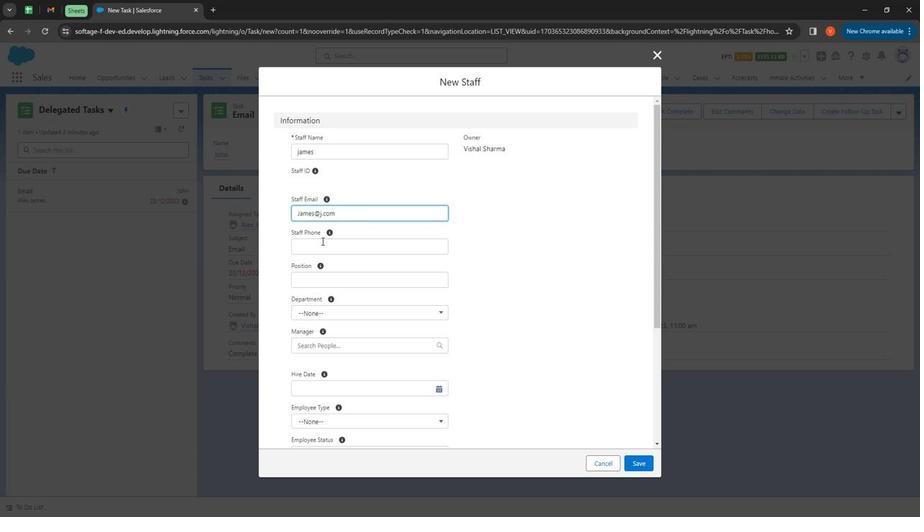 
Action: Mouse pressed left at (317, 242)
Screenshot: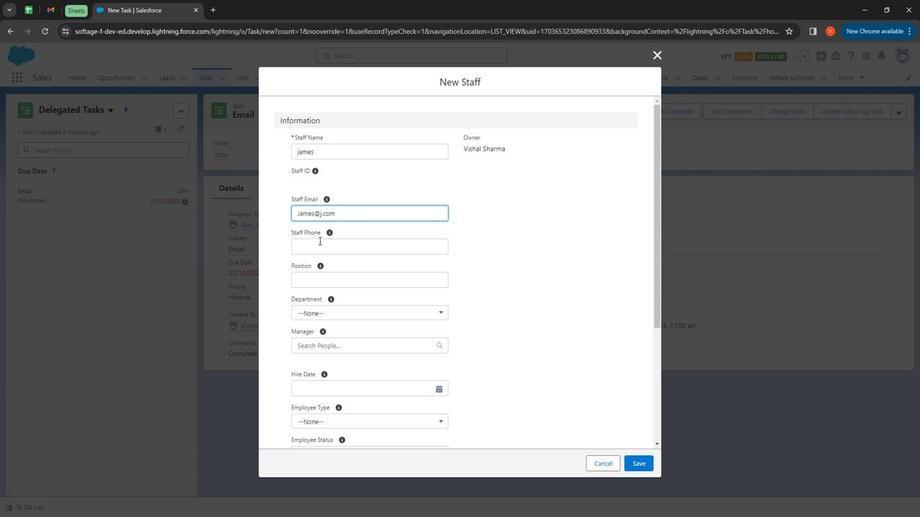 
Action: Mouse moved to (303, 217)
Screenshot: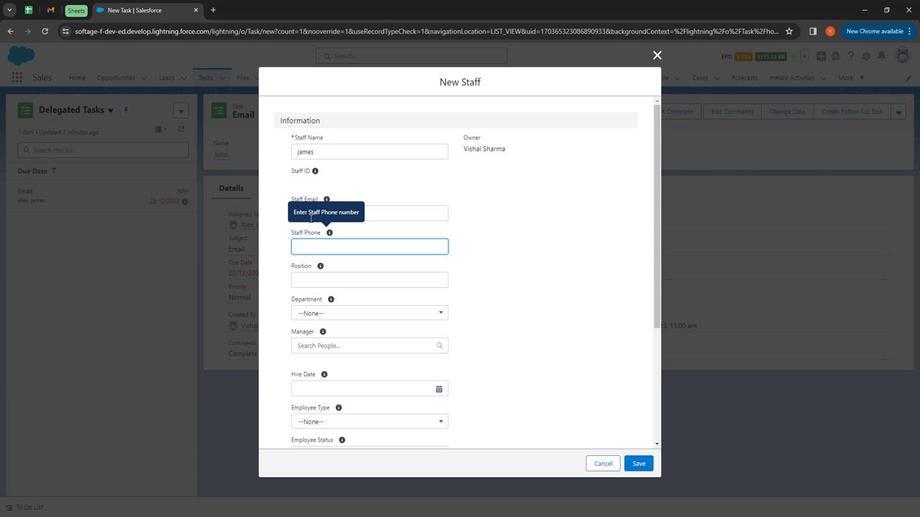 
Action: Key pressed 587456325
Screenshot: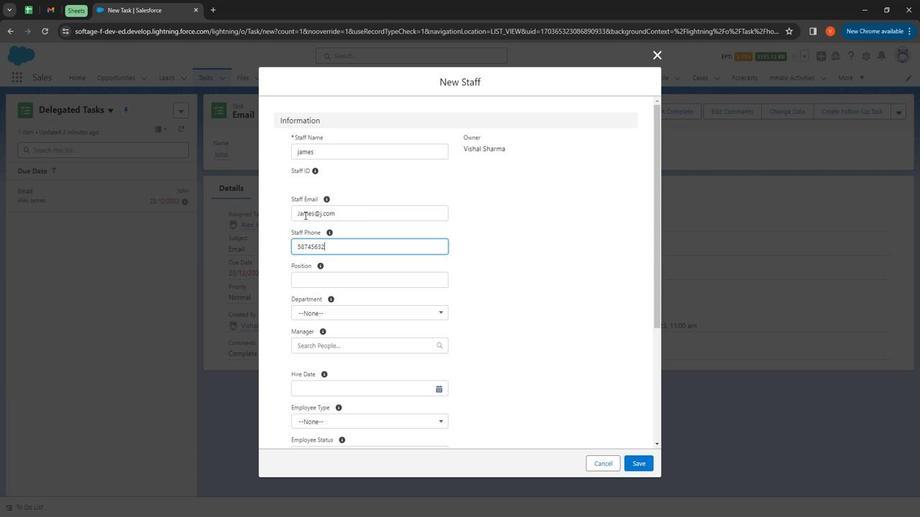 
Action: Mouse moved to (319, 281)
Screenshot: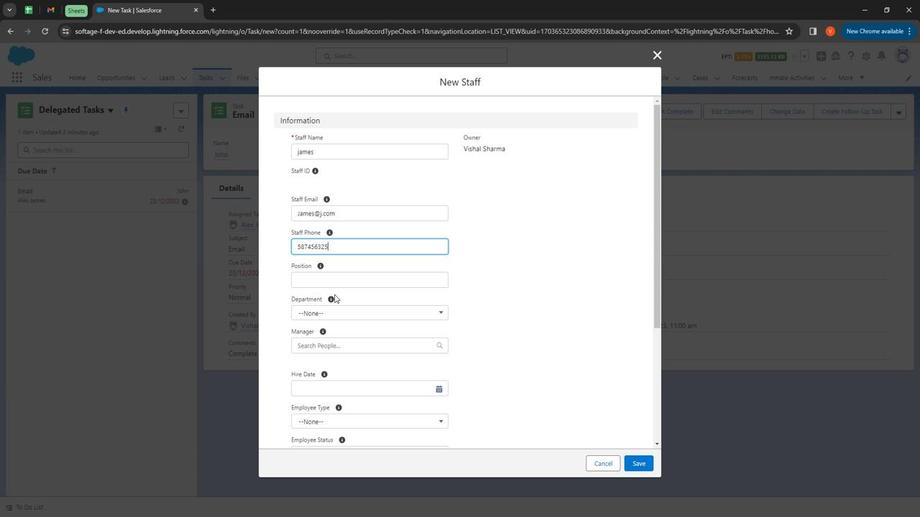 
Action: Mouse pressed left at (319, 281)
Screenshot: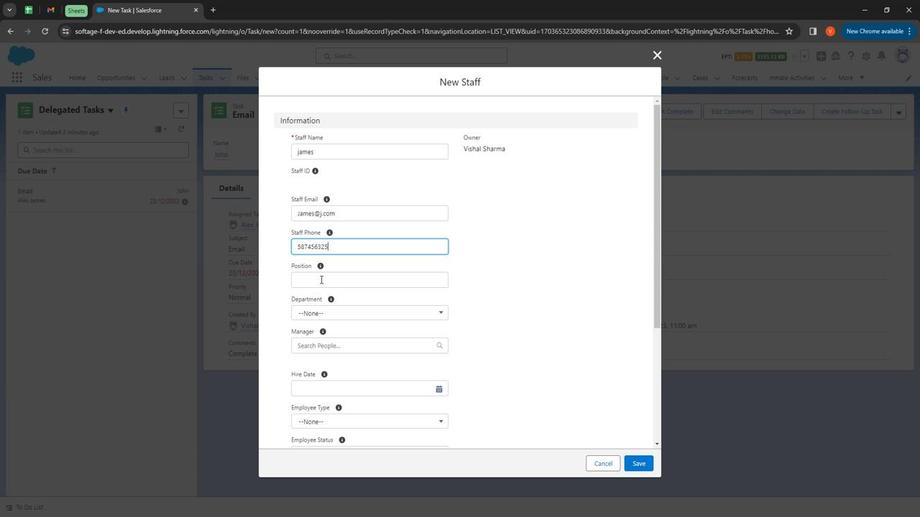 
Action: Mouse moved to (306, 277)
Screenshot: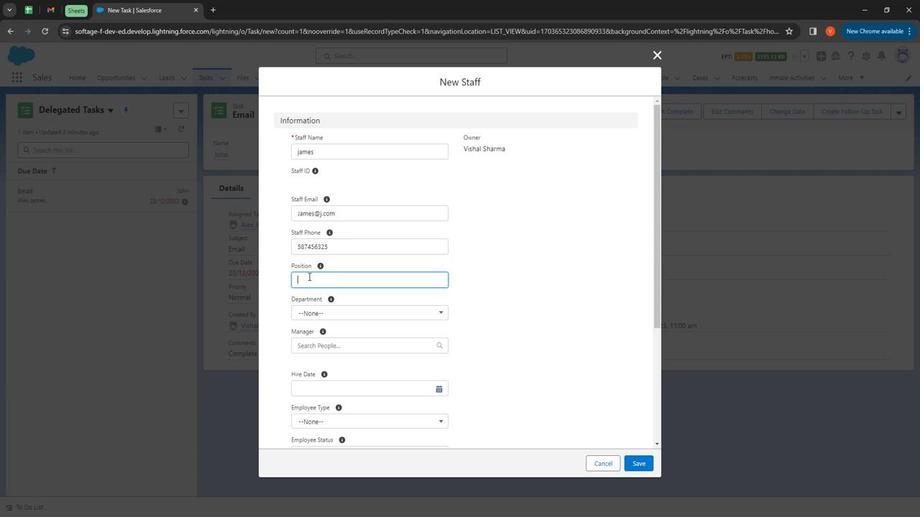 
Action: Key pressed 123
Screenshot: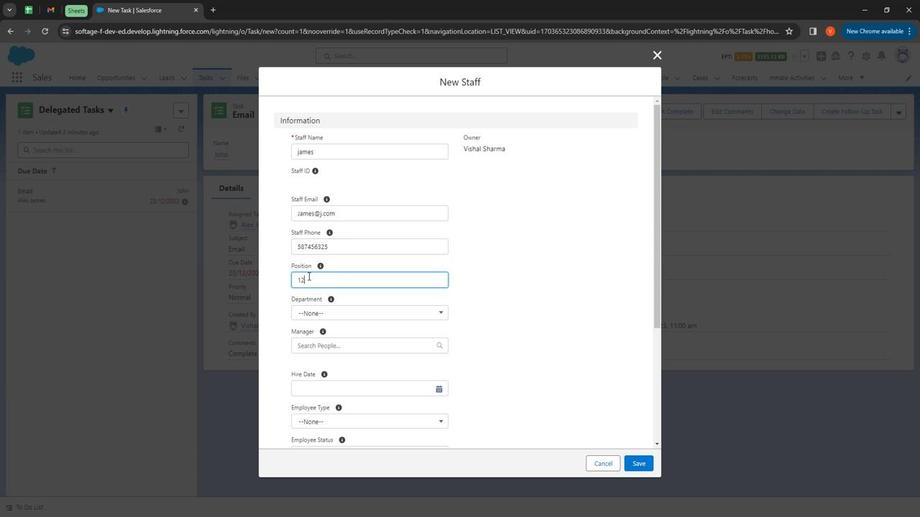 
Action: Mouse moved to (313, 279)
Screenshot: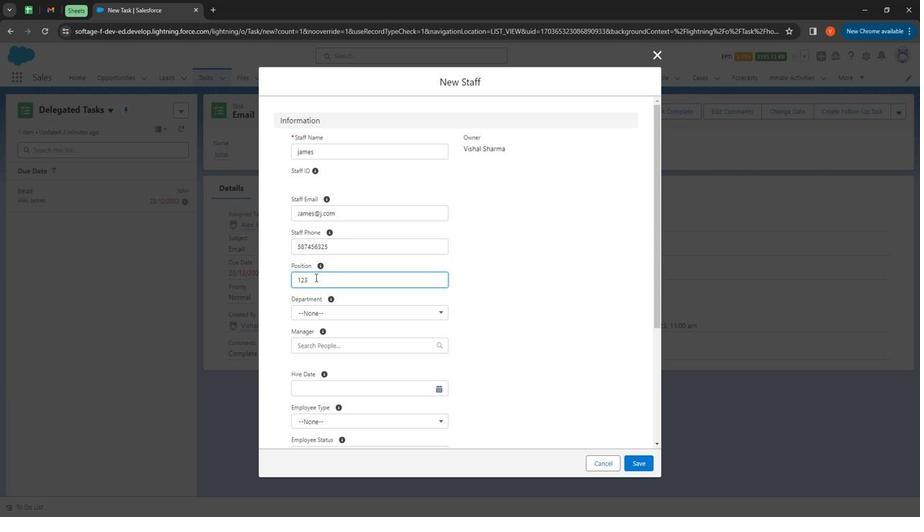 
Action: Key pressed 23
Screenshot: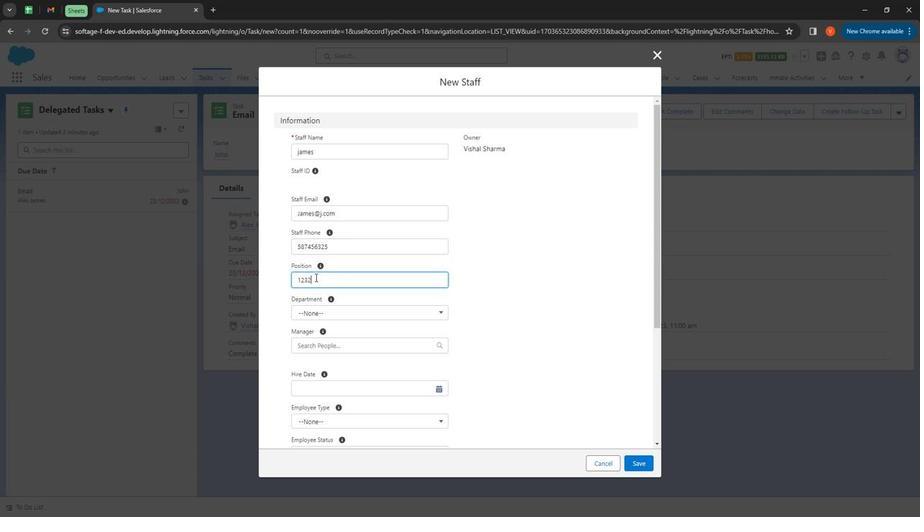 
Action: Mouse moved to (314, 279)
Screenshot: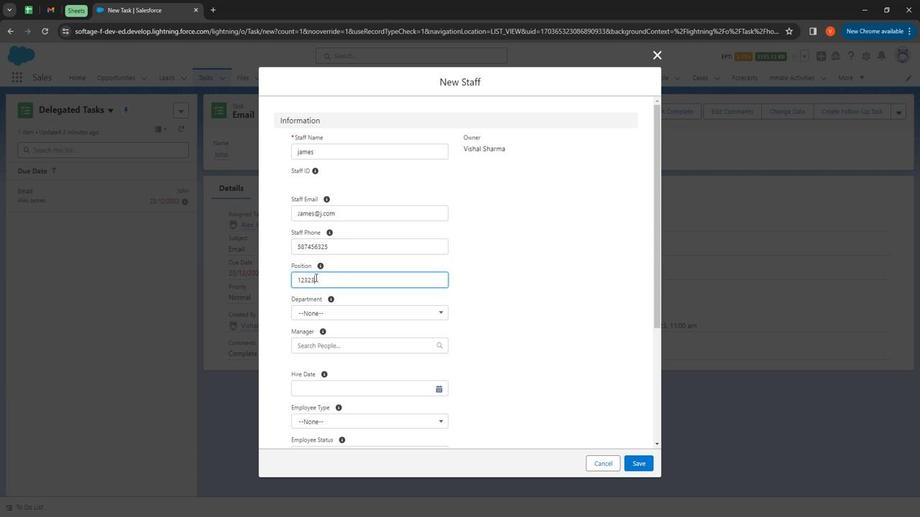 
Action: Key pressed 2
Screenshot: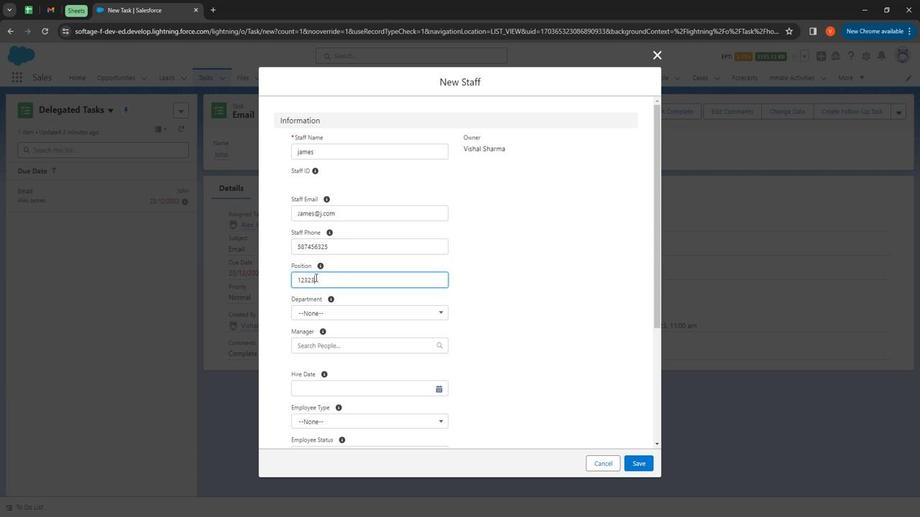 
Action: Mouse moved to (310, 319)
Screenshot: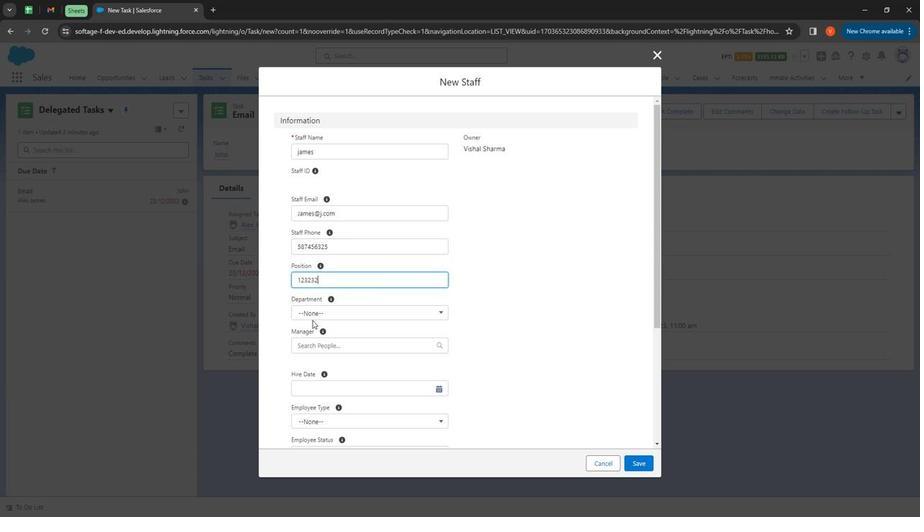 
Action: Mouse pressed left at (310, 319)
Screenshot: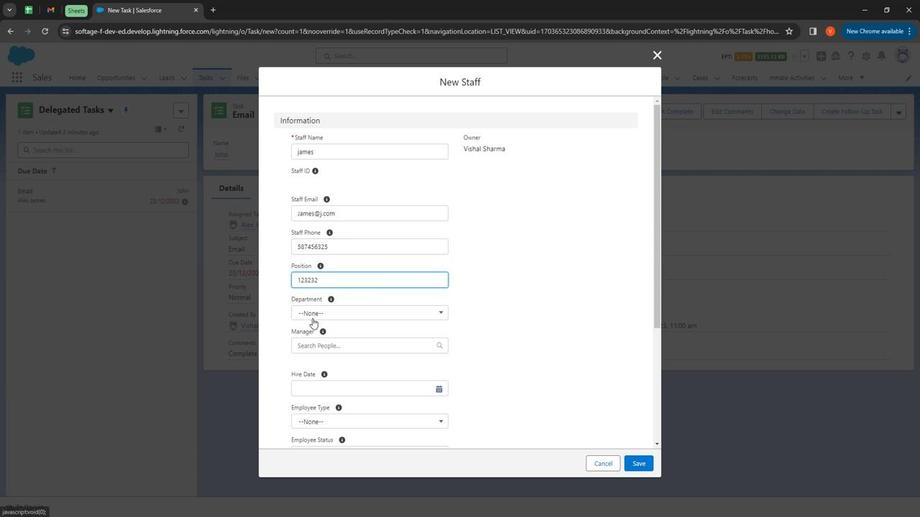 
Action: Mouse moved to (339, 399)
Screenshot: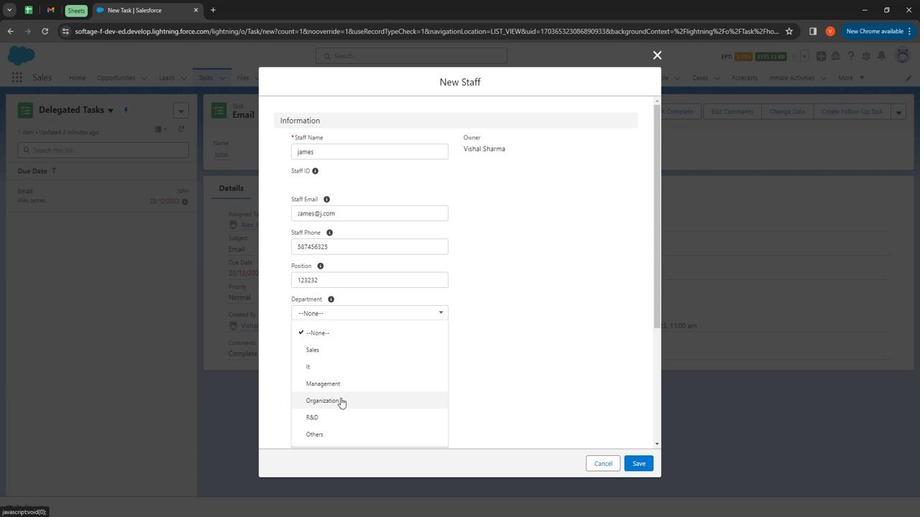 
Action: Mouse pressed left at (339, 399)
Screenshot: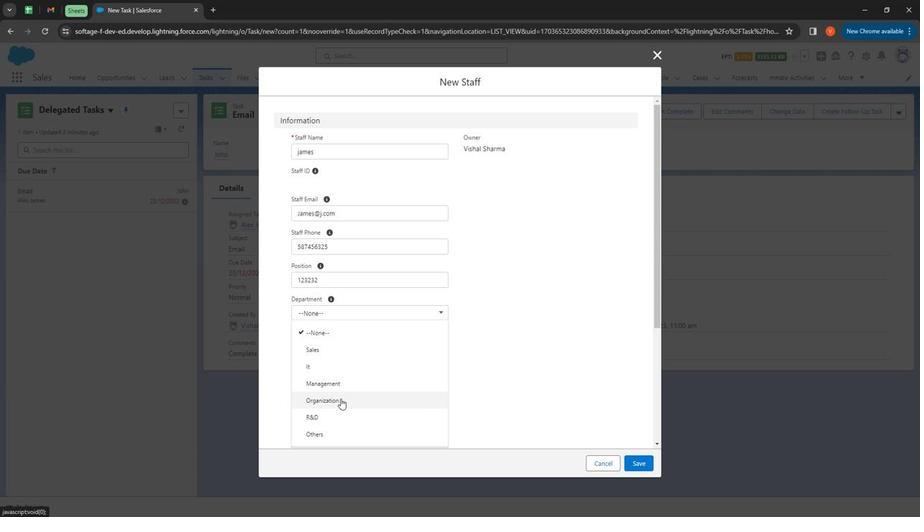 
Action: Mouse moved to (416, 332)
Screenshot: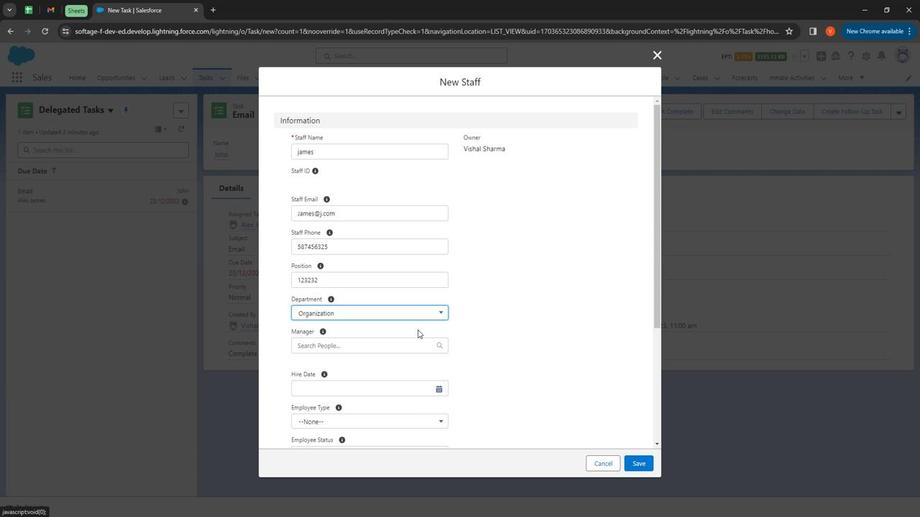 
Action: Mouse scrolled (416, 331) with delta (0, 0)
Screenshot: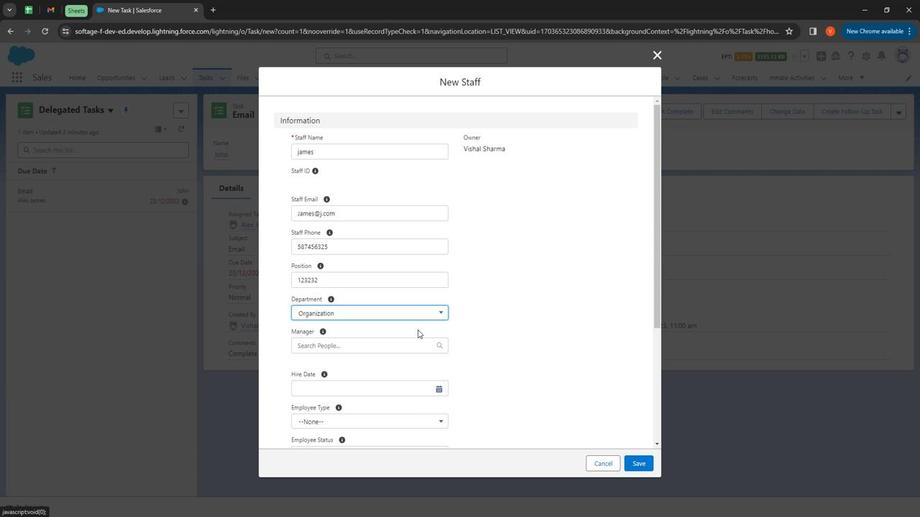 
Action: Mouse moved to (416, 335)
Screenshot: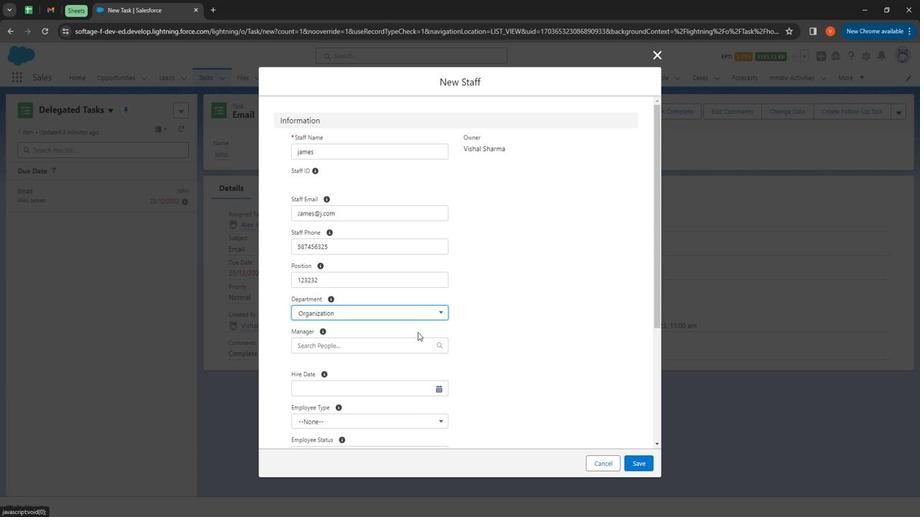 
Action: Mouse scrolled (416, 335) with delta (0, 0)
Screenshot: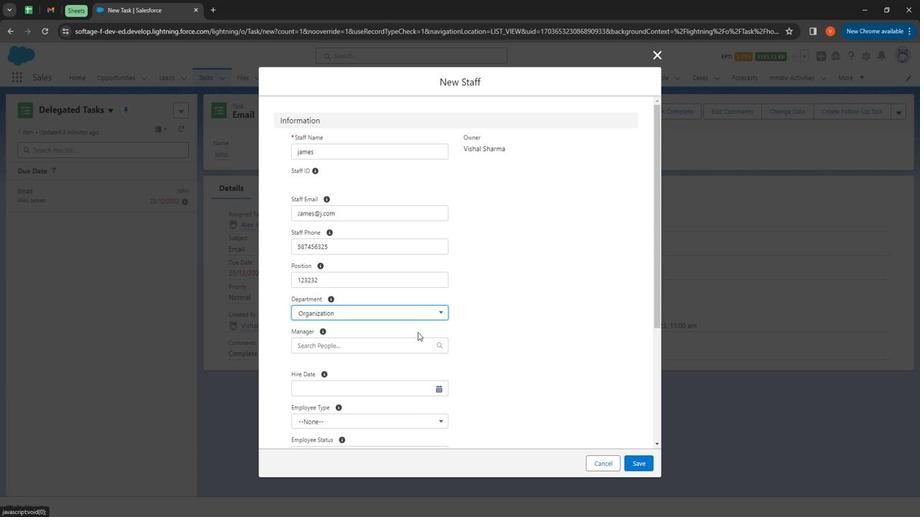 
Action: Mouse moved to (317, 249)
Screenshot: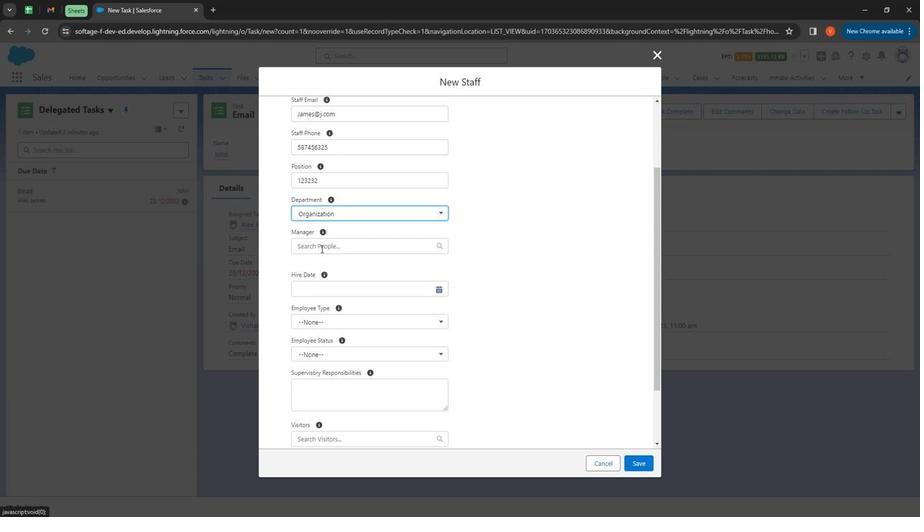 
Action: Mouse pressed left at (317, 249)
Screenshot: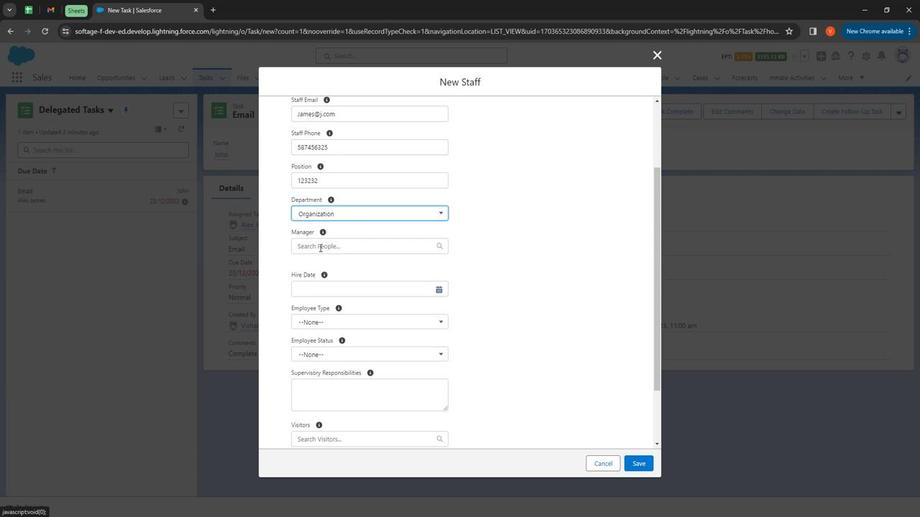 
Action: Mouse moved to (342, 333)
Screenshot: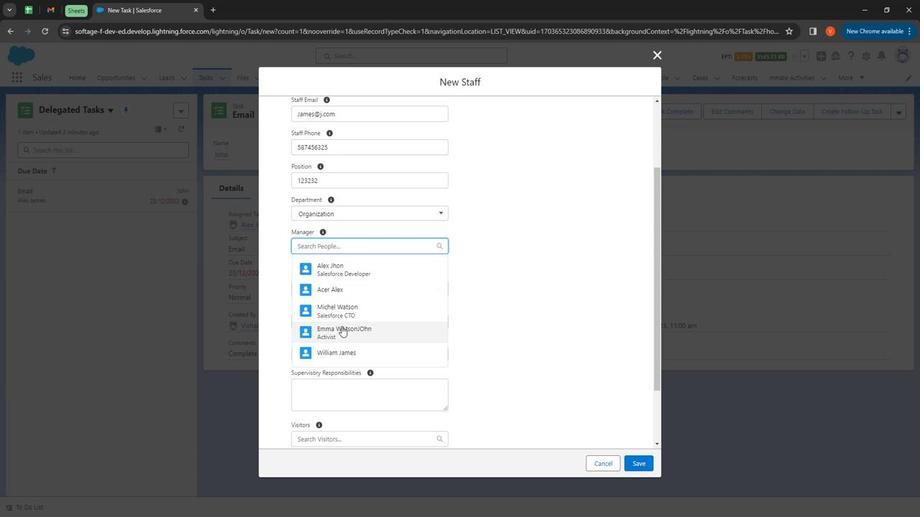 
Action: Mouse pressed left at (342, 333)
Screenshot: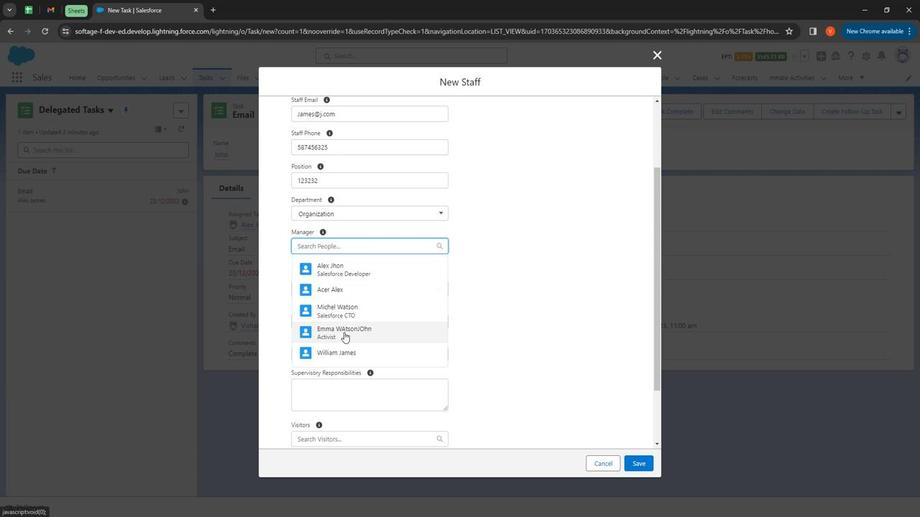 
Action: Mouse moved to (335, 296)
Screenshot: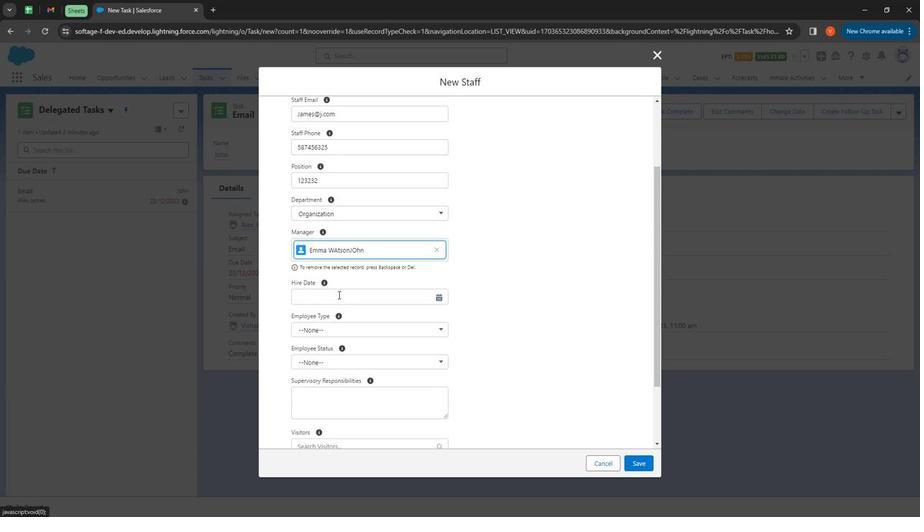
Action: Mouse pressed left at (335, 296)
Screenshot: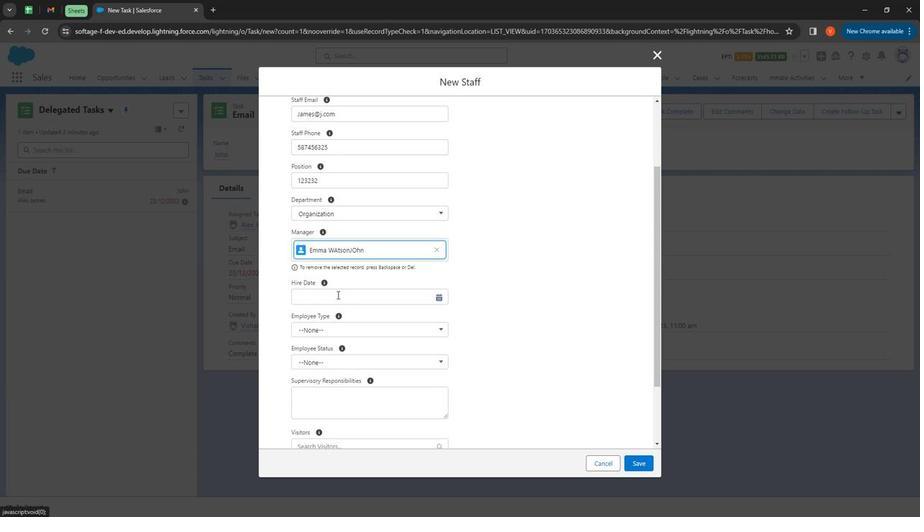 
Action: Mouse moved to (389, 392)
Screenshot: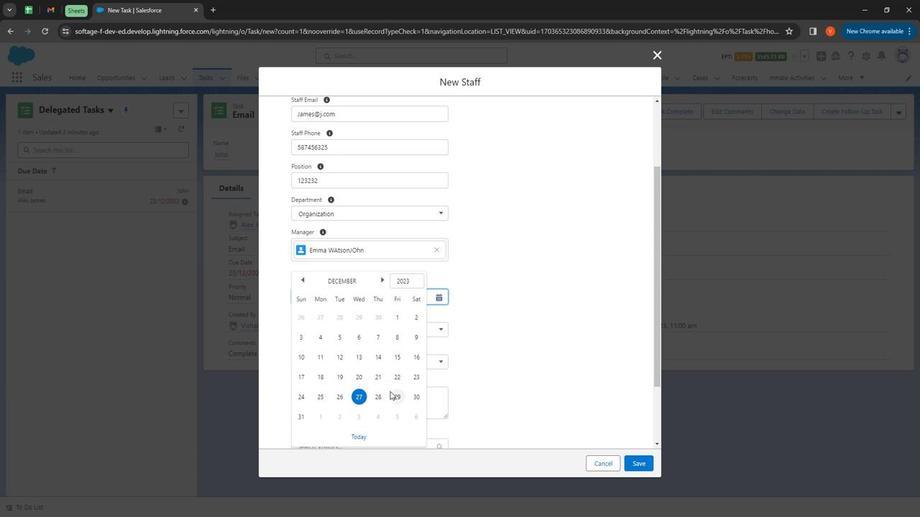 
Action: Mouse pressed left at (389, 392)
Screenshot: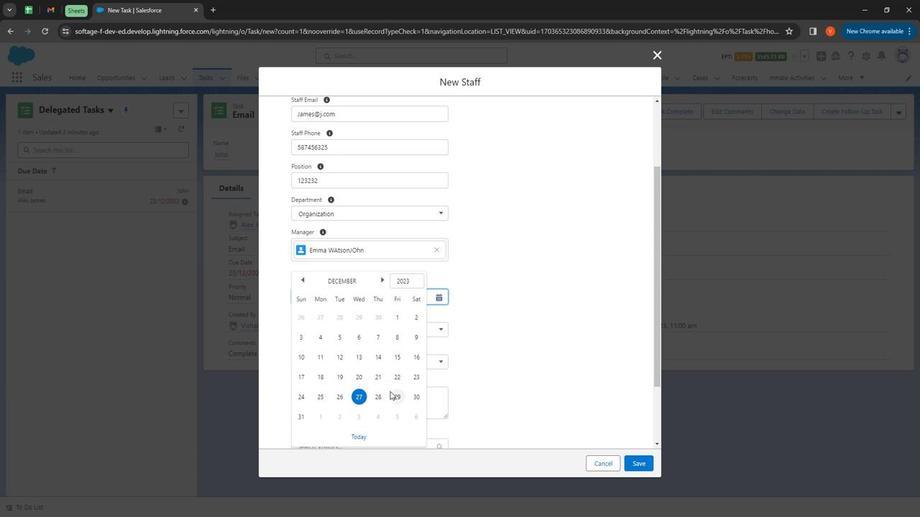 
Action: Mouse moved to (361, 335)
Screenshot: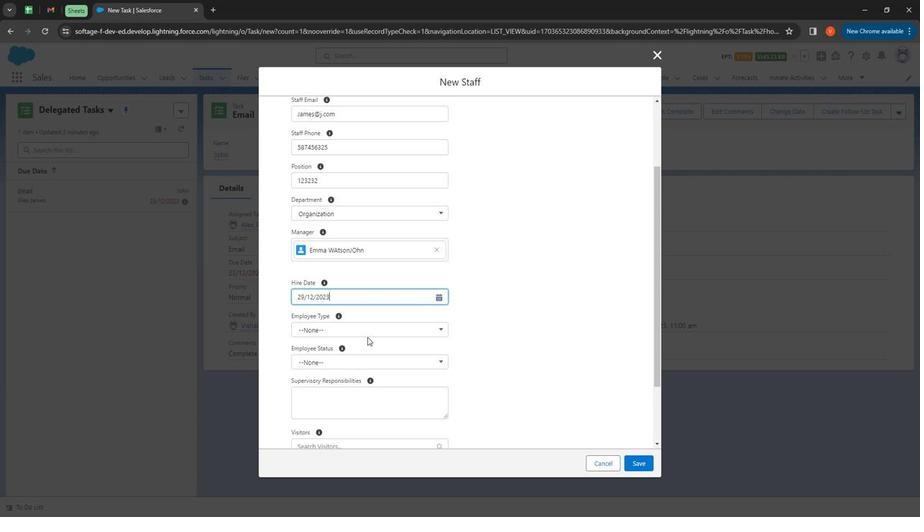 
Action: Mouse pressed left at (361, 335)
Screenshot: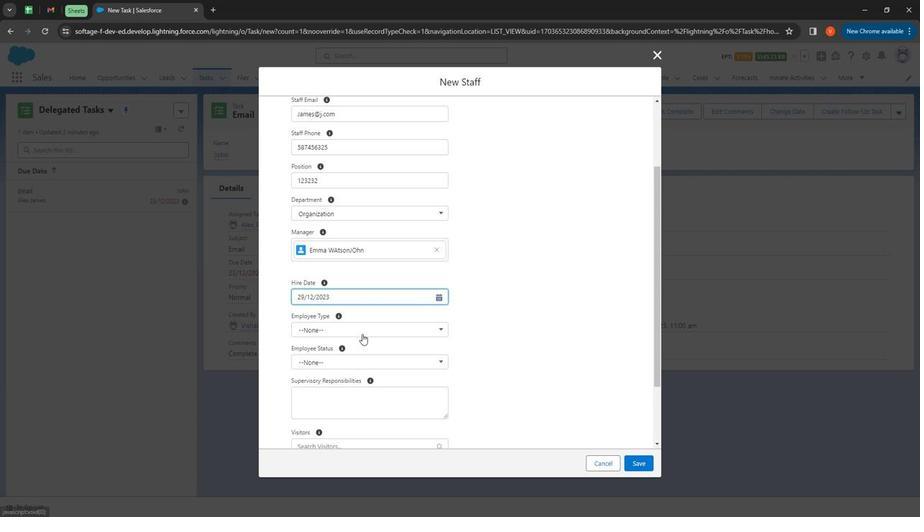 
Action: Mouse moved to (342, 418)
Screenshot: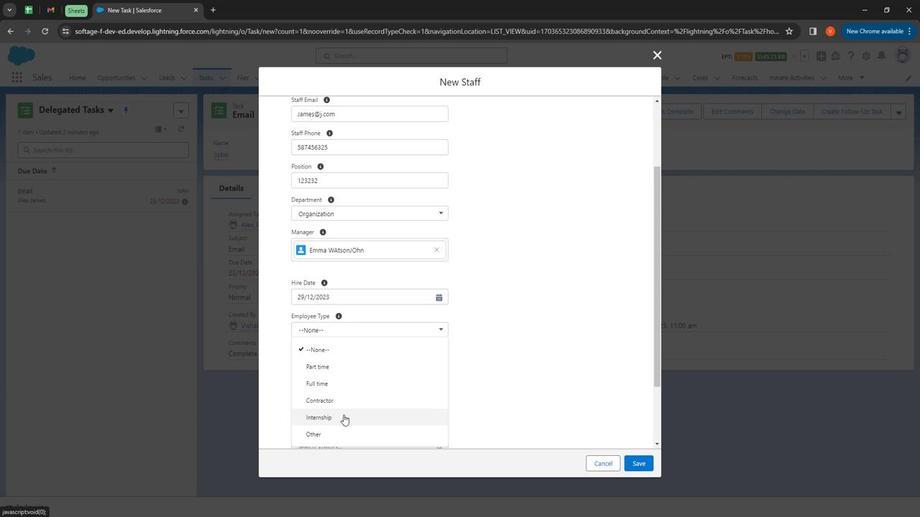 
Action: Mouse pressed left at (342, 418)
Screenshot: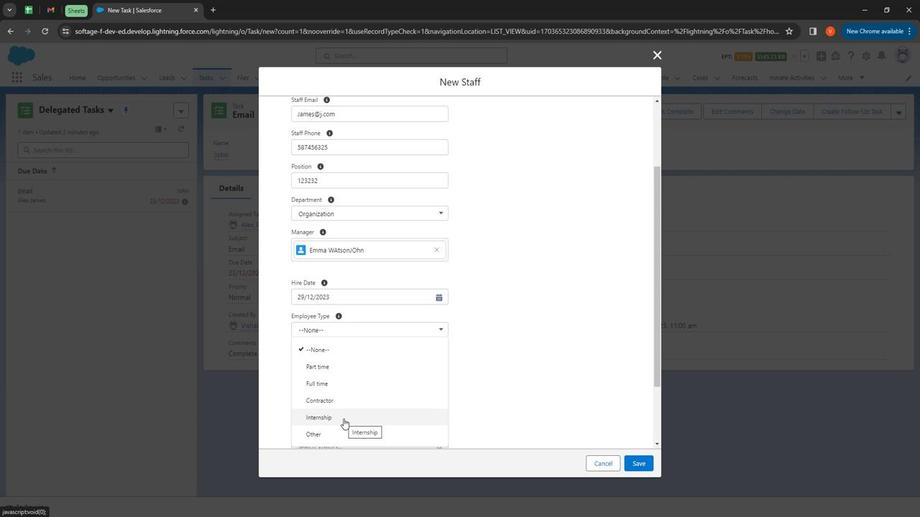 
Action: Mouse moved to (342, 366)
Screenshot: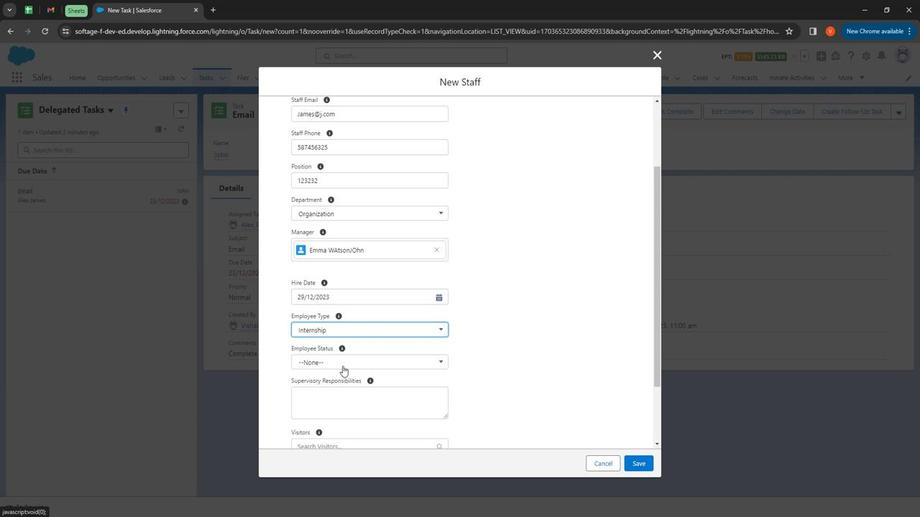 
Action: Mouse pressed left at (342, 366)
Screenshot: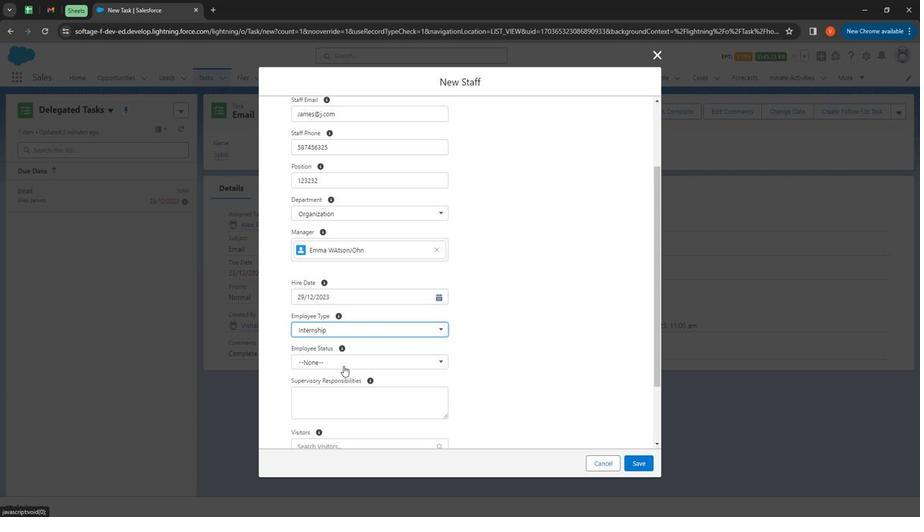 
Action: Mouse moved to (333, 384)
Screenshot: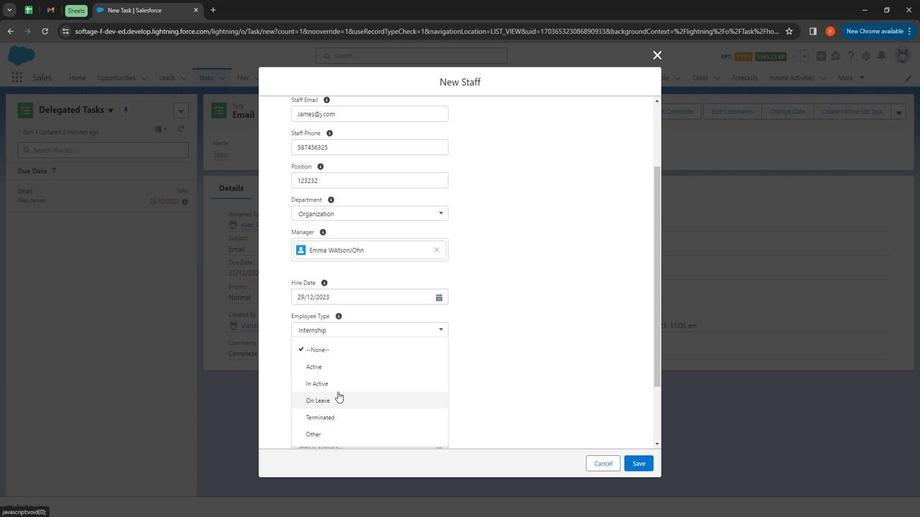 
Action: Mouse pressed left at (333, 384)
Screenshot: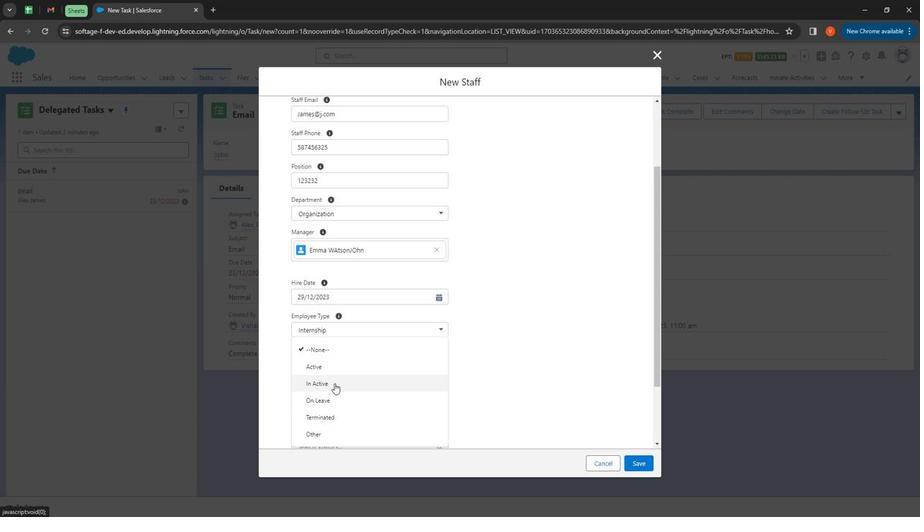 
Action: Mouse moved to (436, 342)
Screenshot: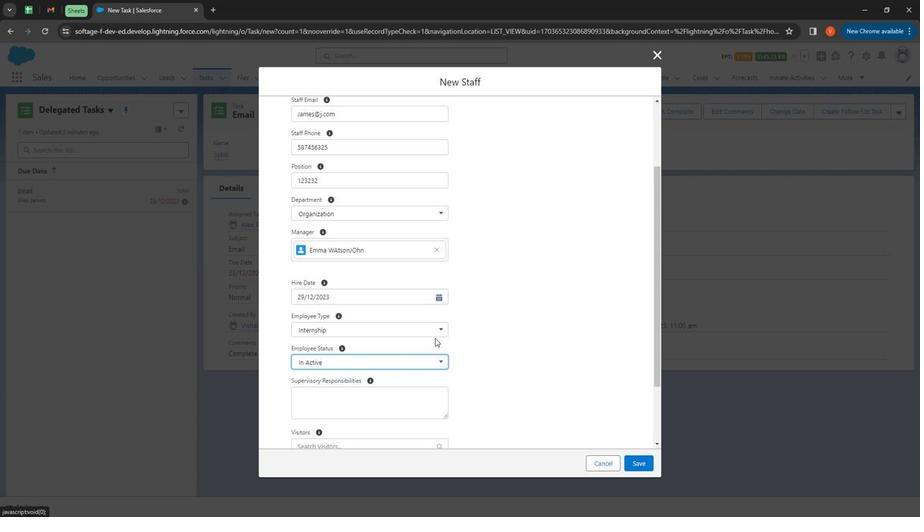 
Action: Mouse scrolled (436, 341) with delta (0, 0)
Screenshot: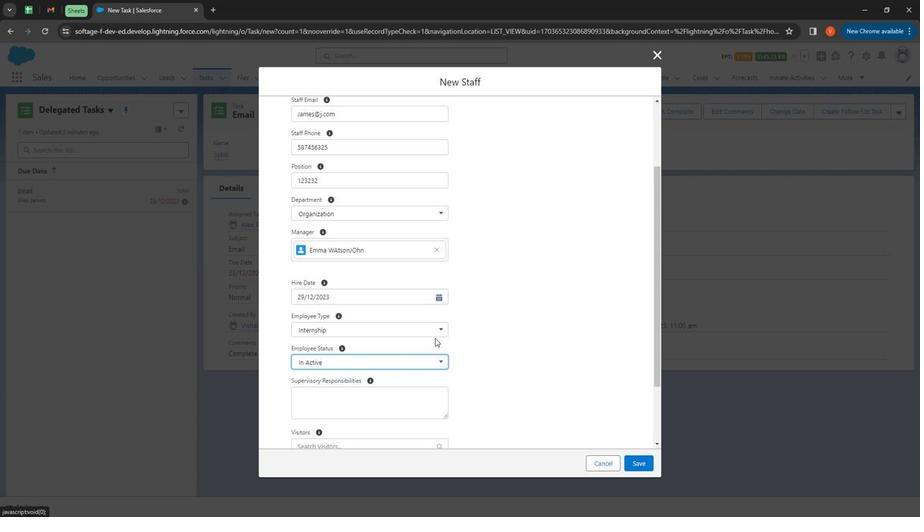 
Action: Mouse moved to (437, 343)
Screenshot: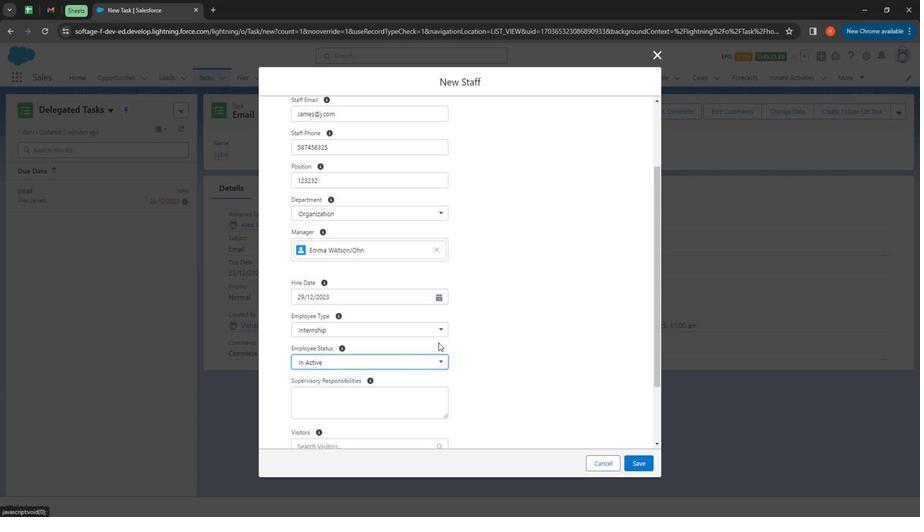 
Action: Mouse scrolled (437, 343) with delta (0, 0)
Screenshot: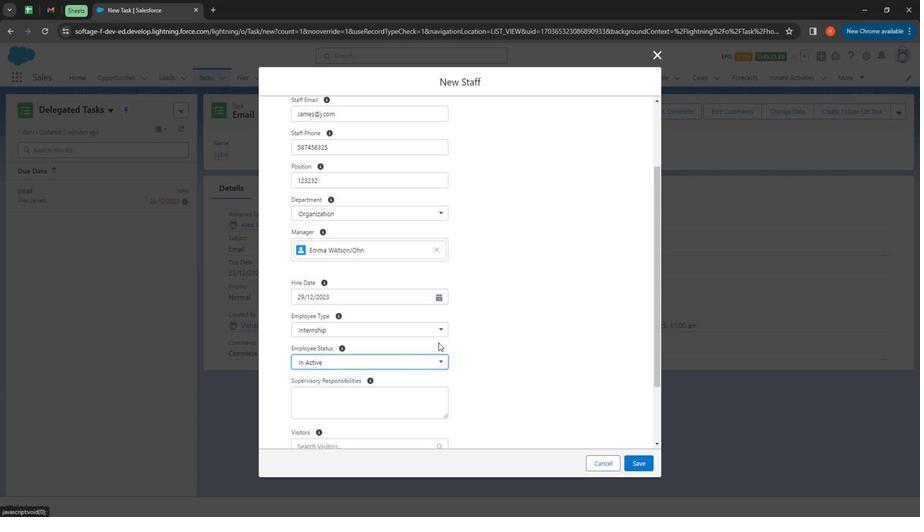 
Action: Mouse moved to (437, 344)
Screenshot: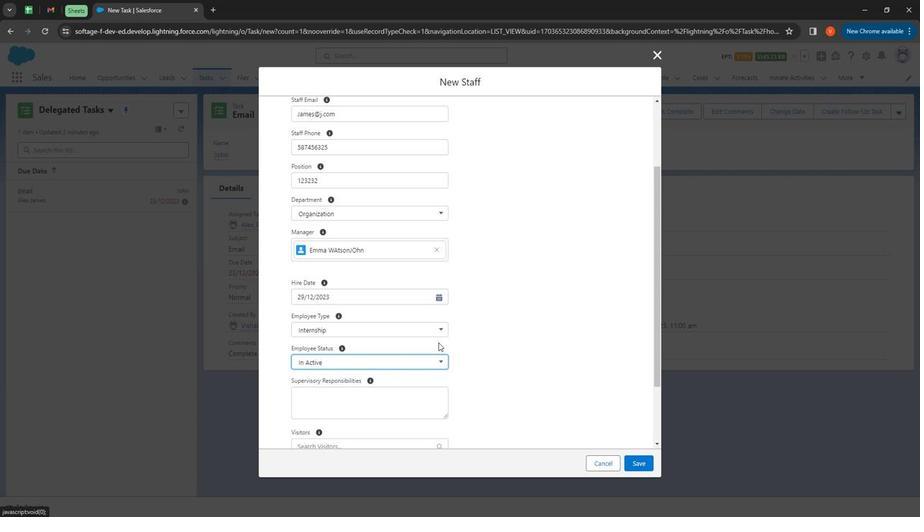 
Action: Mouse scrolled (437, 343) with delta (0, 0)
Screenshot: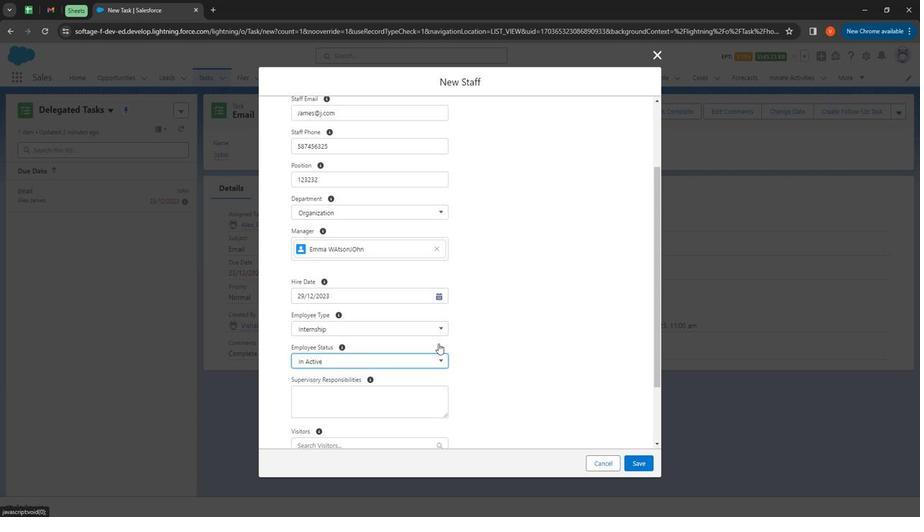 
Action: Mouse moved to (340, 319)
Screenshot: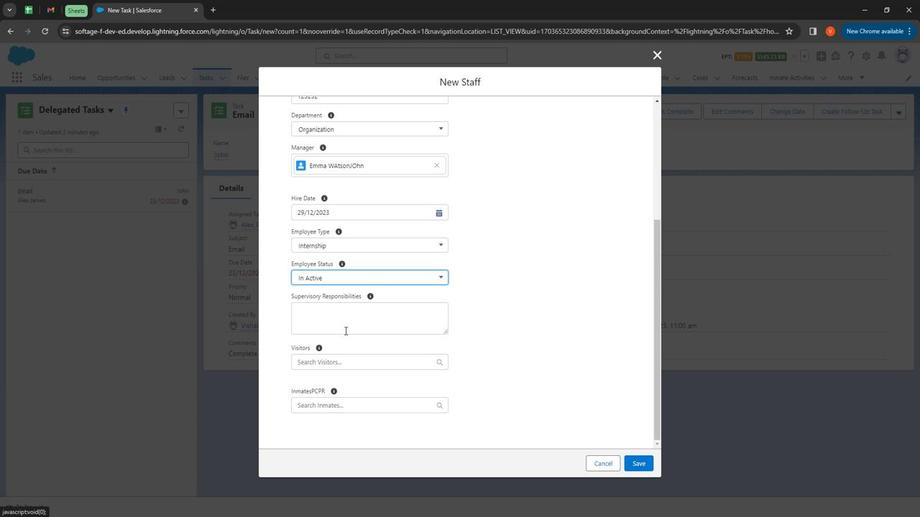 
Action: Mouse pressed left at (340, 319)
Screenshot: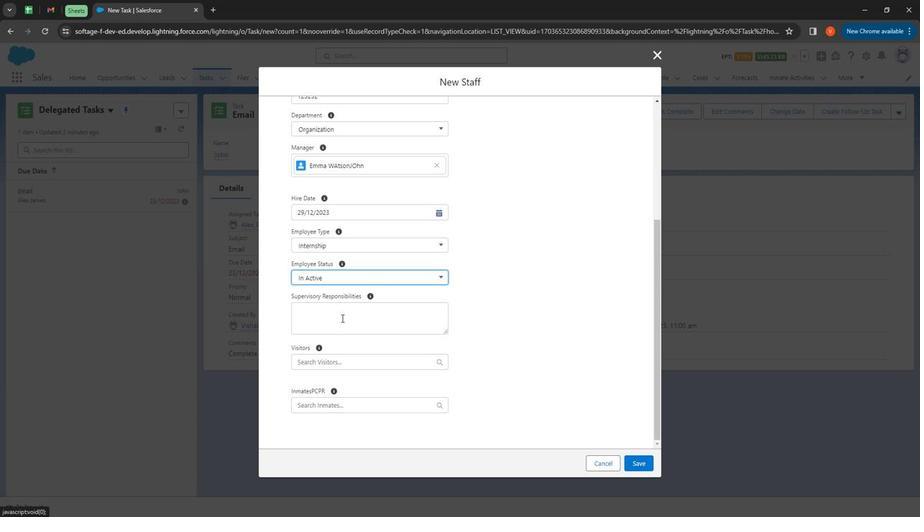 
Action: Mouse moved to (355, 283)
